 Task: Research Airbnb options in Mutengene, Cameroon from 12th December, 2023 to 16th December, 2023 for 8 adults.8 bedrooms having 8 beds and 8 bathrooms. Property type can be hotel. Amenities needed are: wifi, TV, free parkinig on premises, gym, breakfast. Booking option can be shelf check-in. Look for 3 properties as per requirement.
Action: Mouse moved to (574, 133)
Screenshot: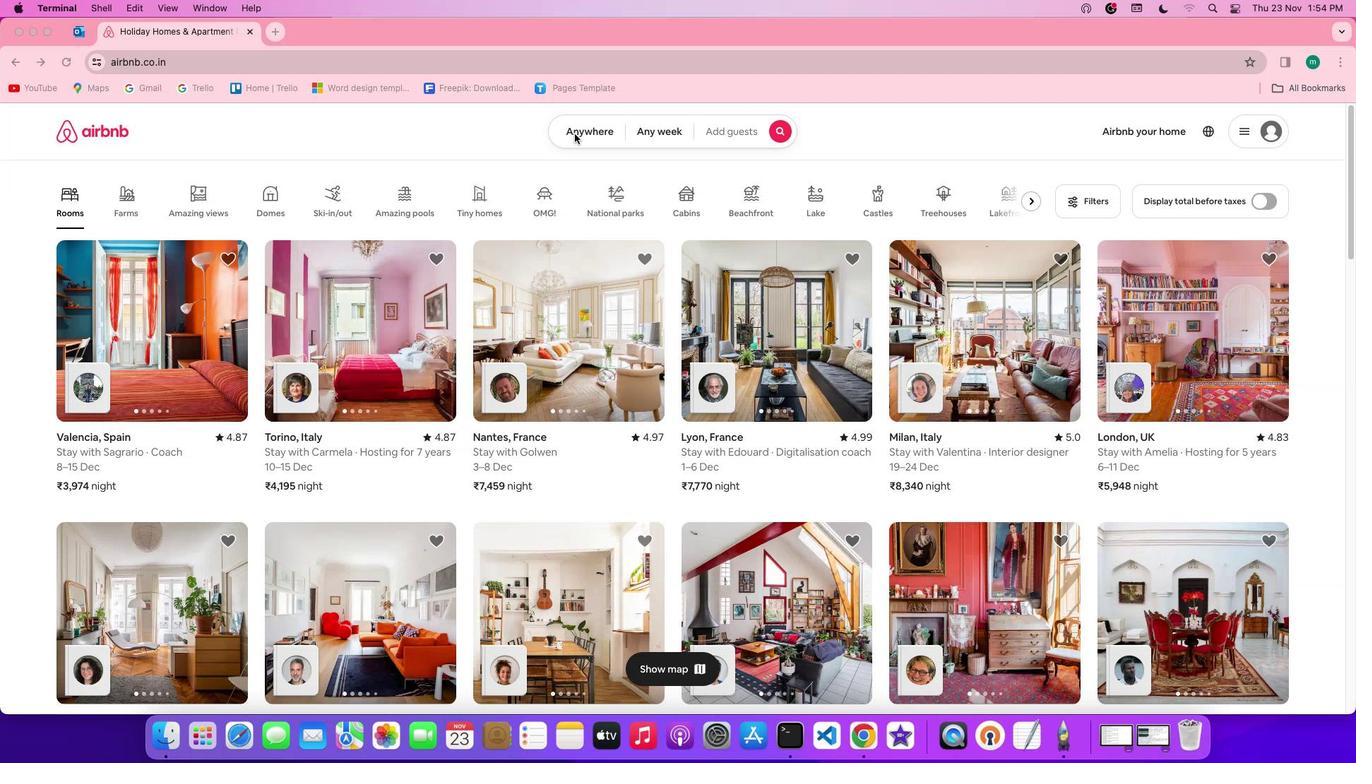 
Action: Mouse pressed left at (574, 133)
Screenshot: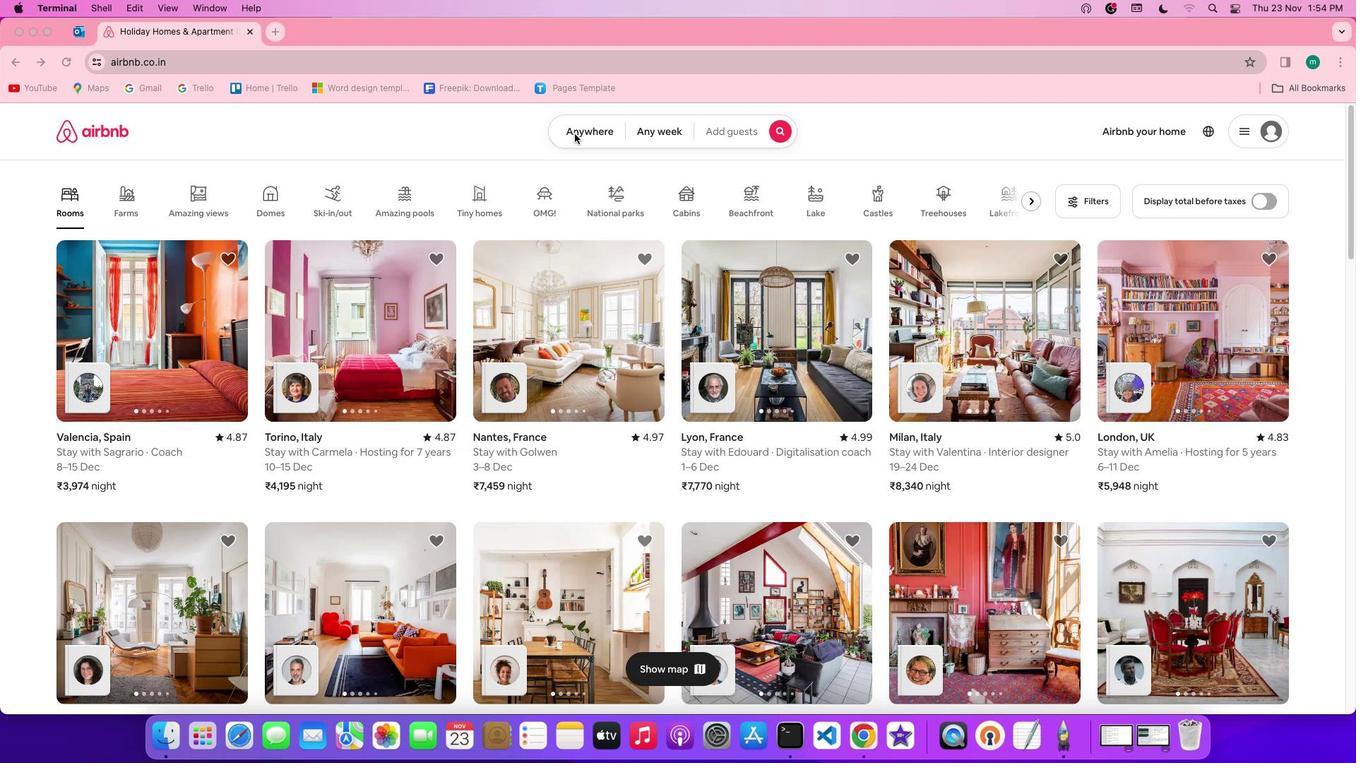 
Action: Mouse pressed left at (574, 133)
Screenshot: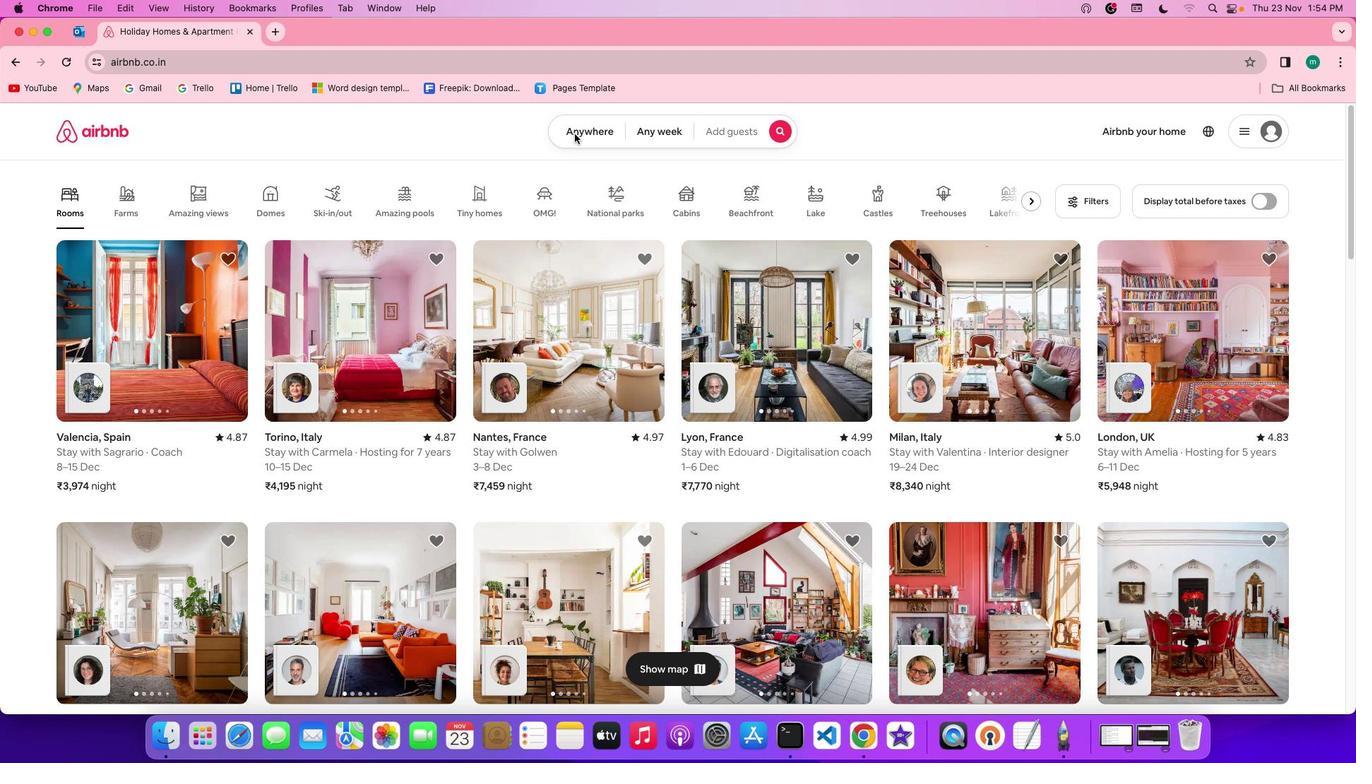 
Action: Mouse moved to (498, 188)
Screenshot: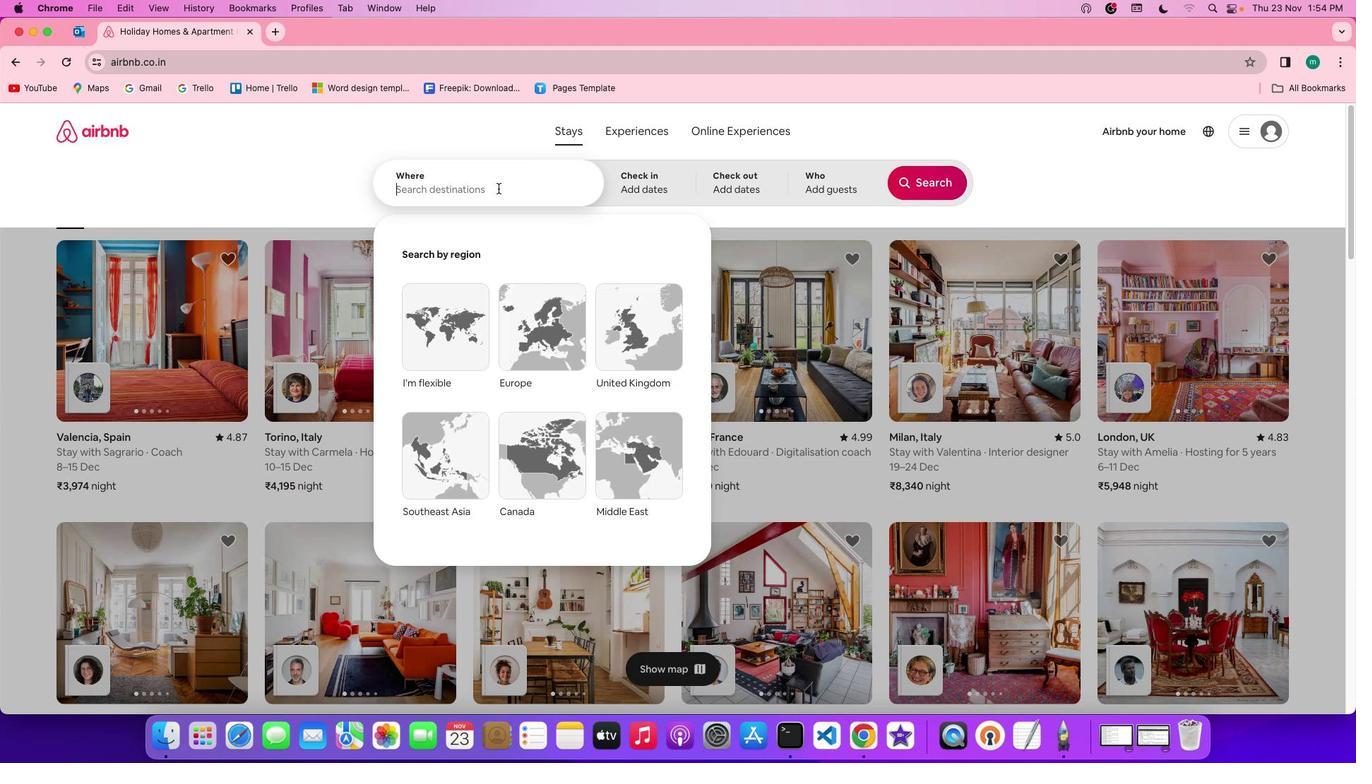 
Action: Mouse pressed left at (498, 188)
Screenshot: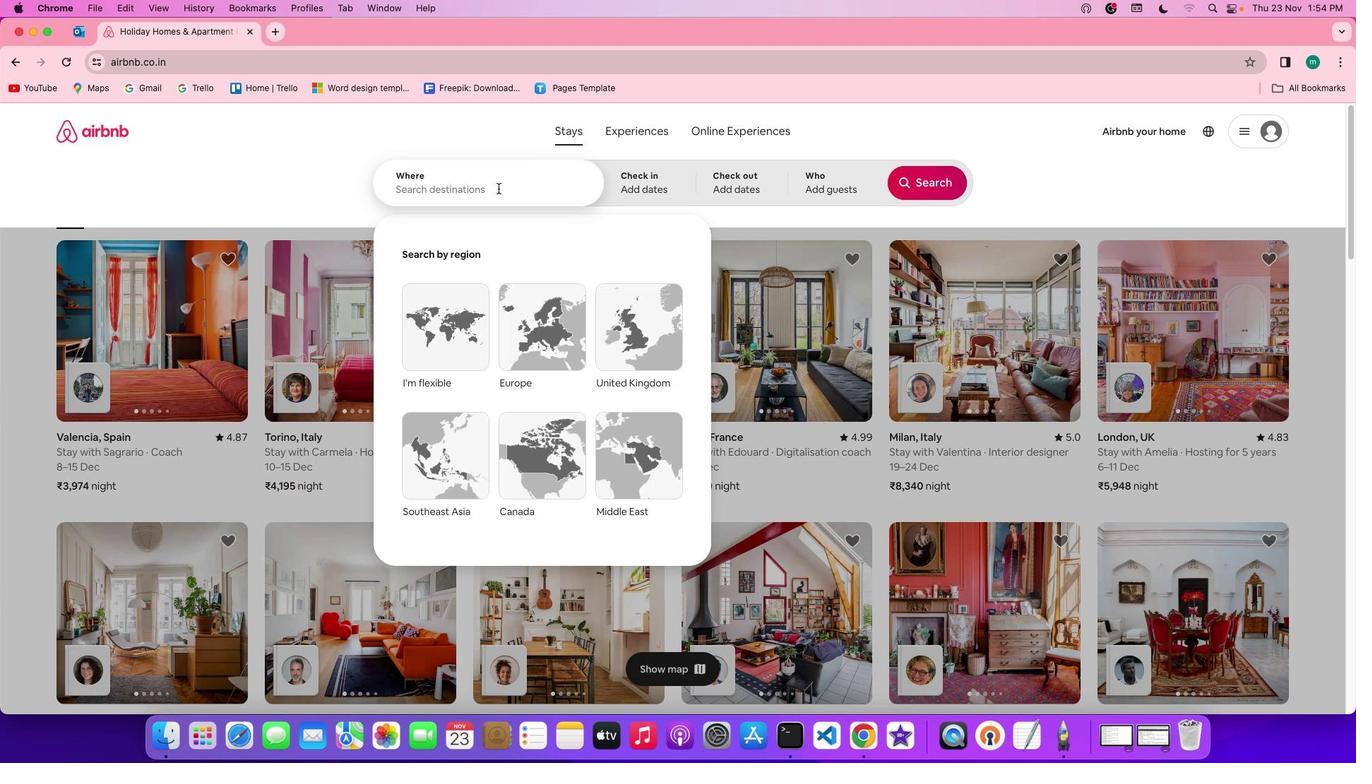 
Action: Key pressed Key.shift'M''u''t''e''n''g''e''n''e'','Key.spaceKey.shift'c''a''m''e''r''o''o''n'
Screenshot: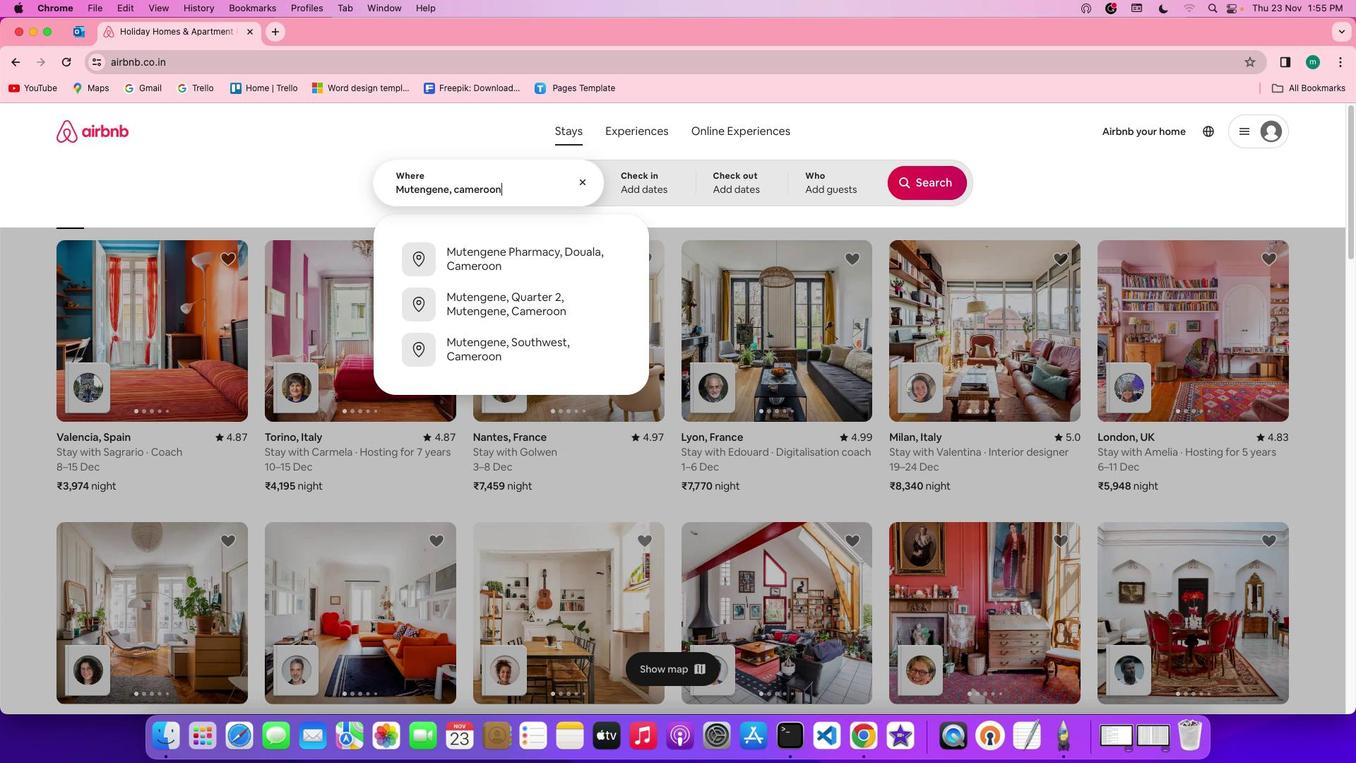 
Action: Mouse moved to (635, 181)
Screenshot: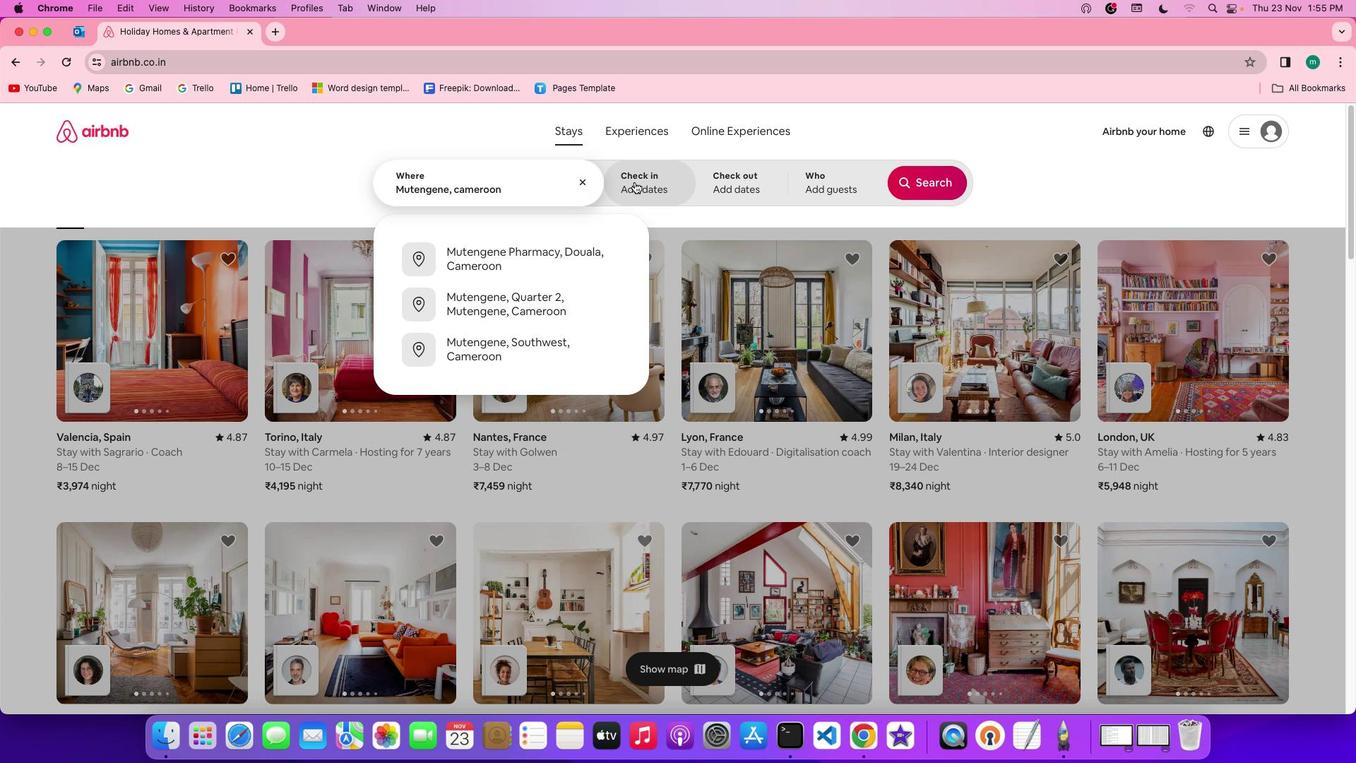 
Action: Mouse pressed left at (635, 181)
Screenshot: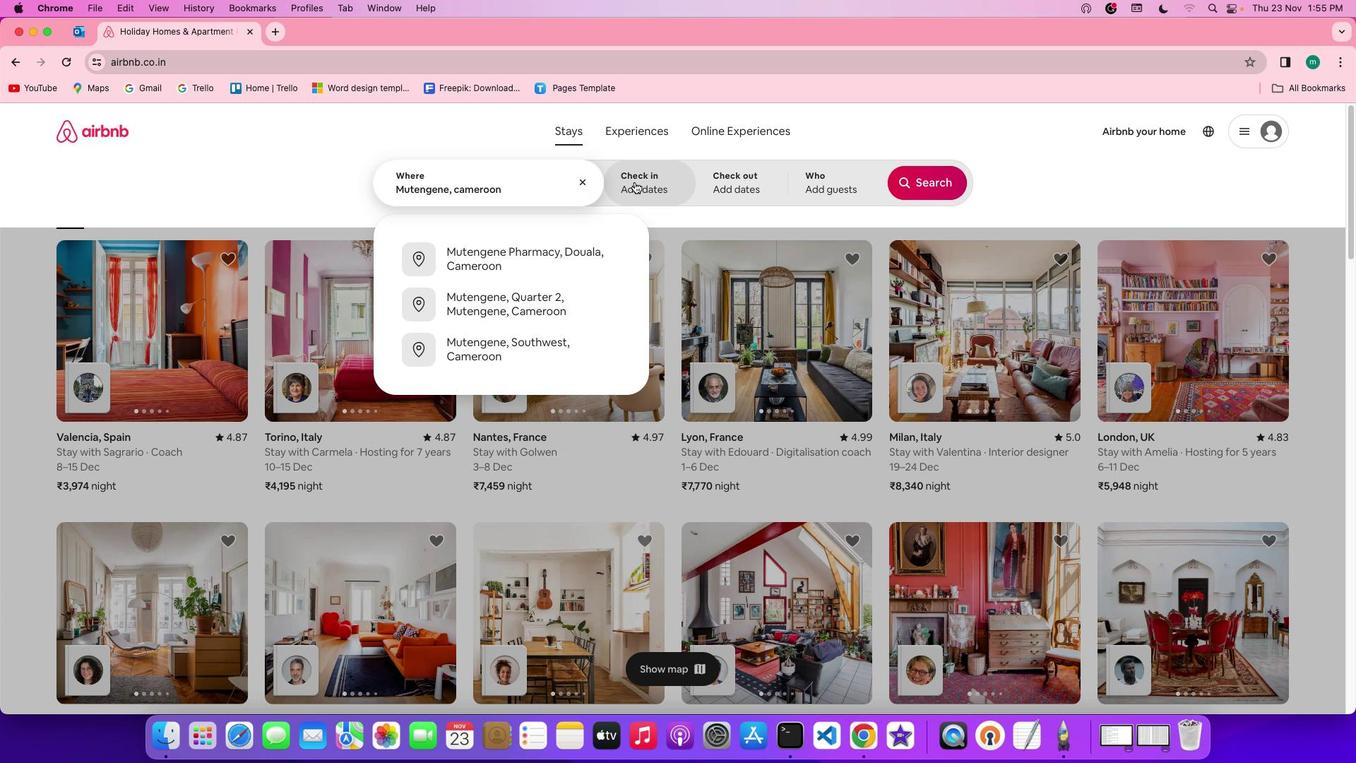 
Action: Mouse moved to (760, 430)
Screenshot: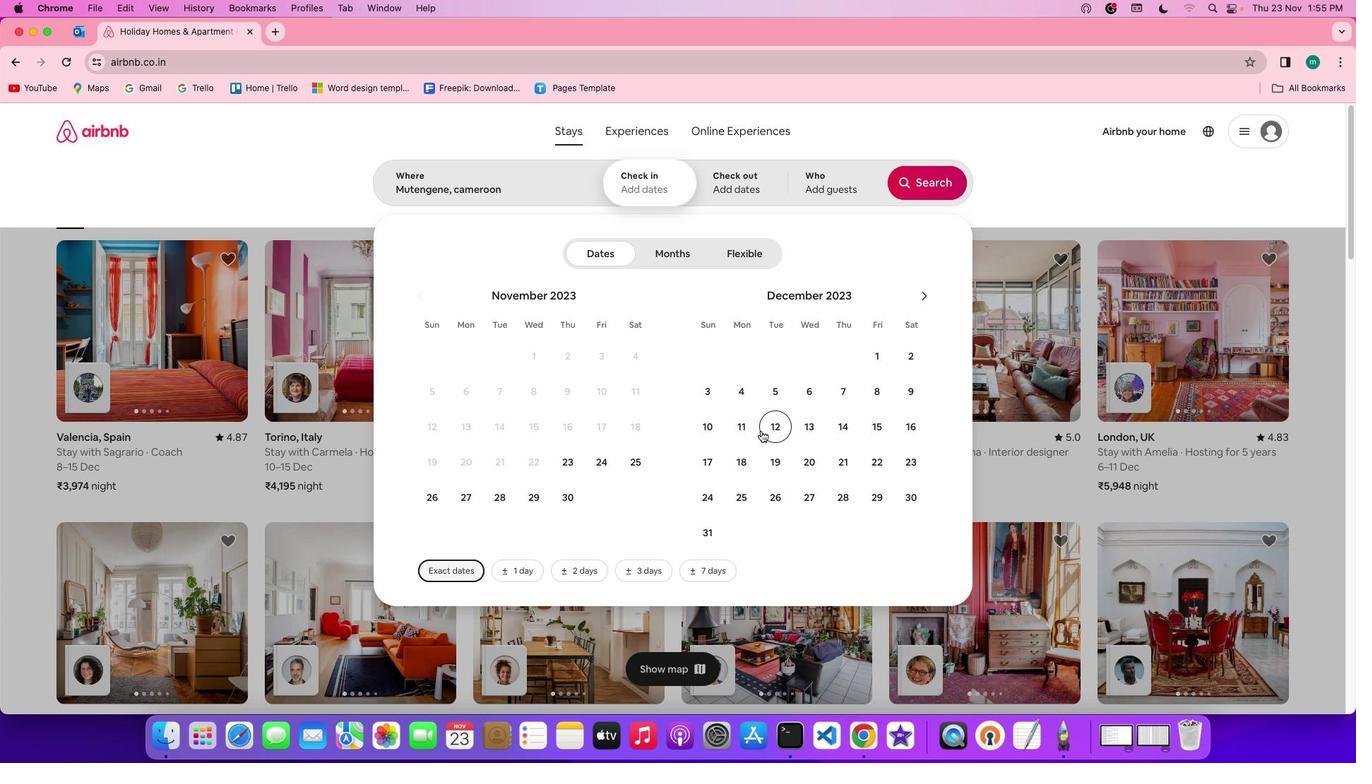 
Action: Mouse pressed left at (760, 430)
Screenshot: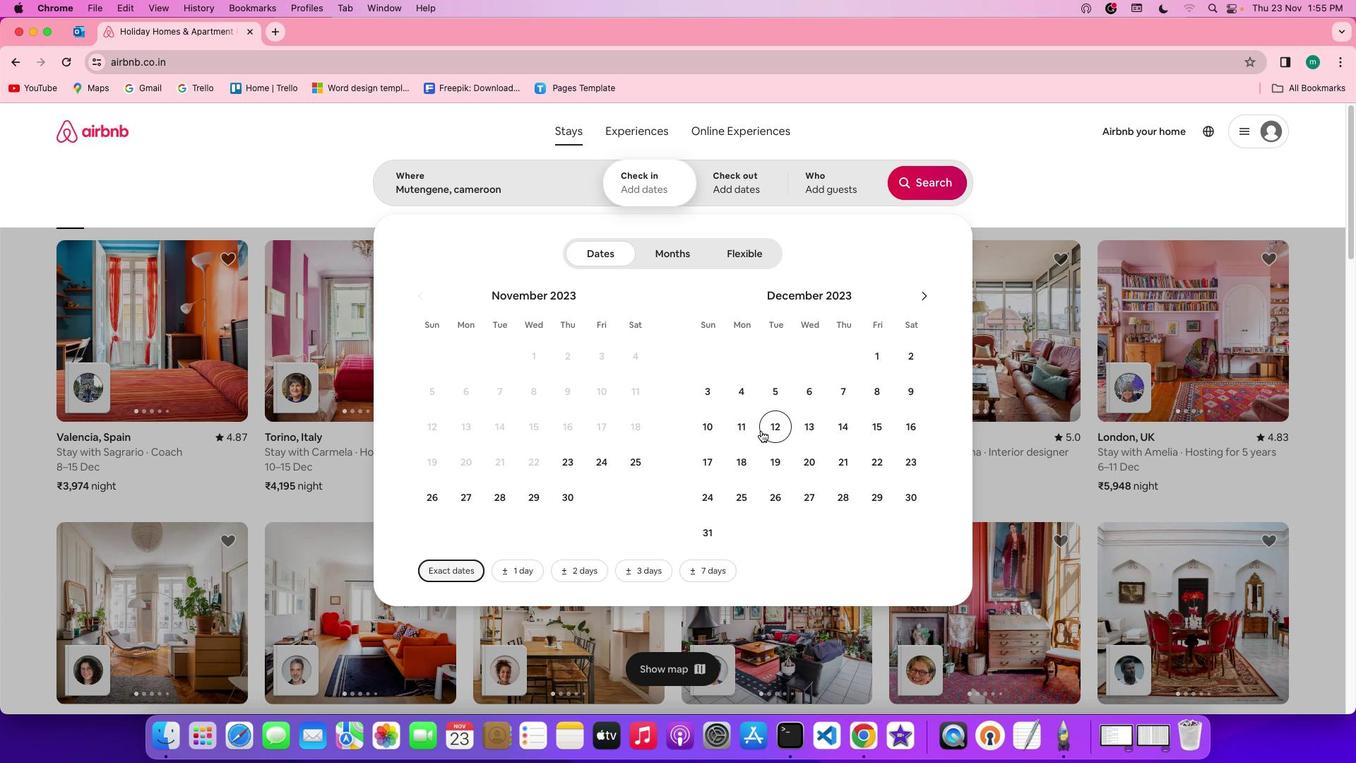 
Action: Mouse moved to (898, 423)
Screenshot: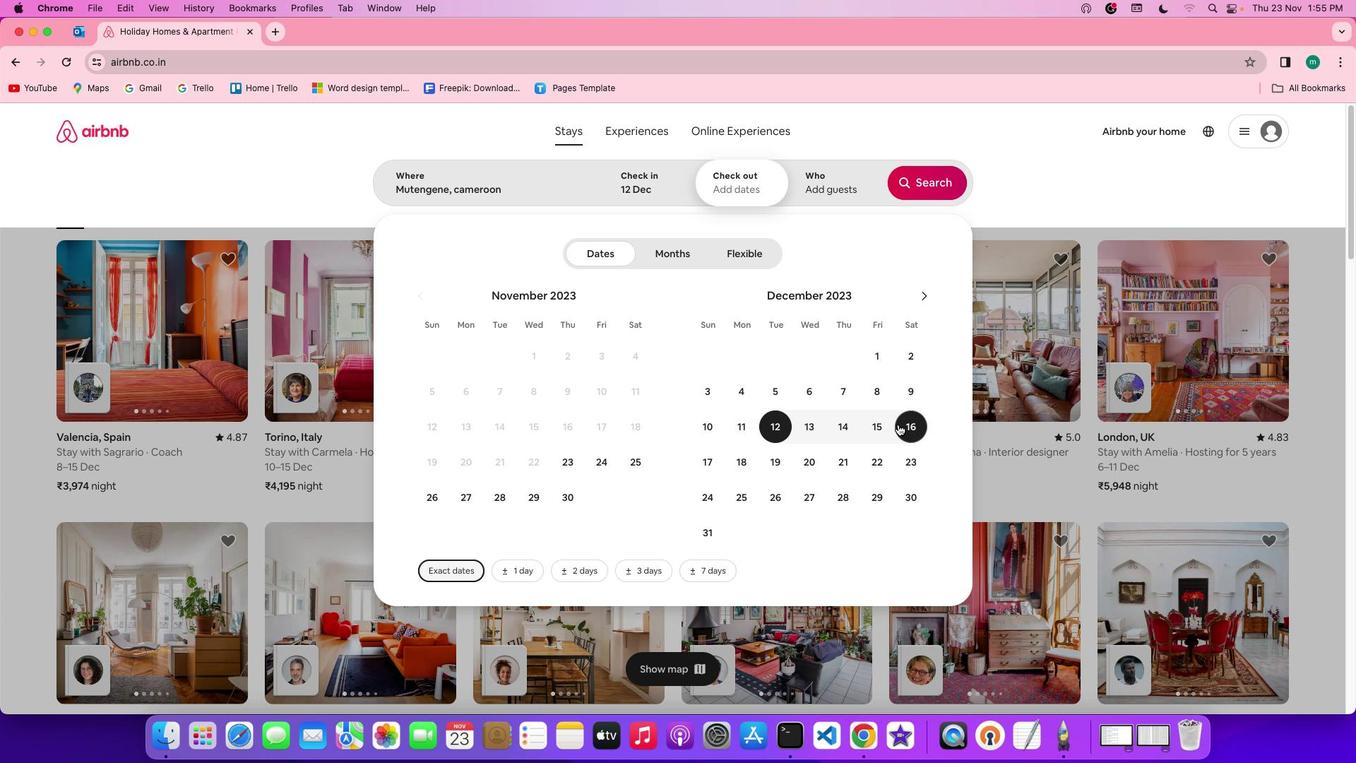 
Action: Mouse pressed left at (898, 423)
Screenshot: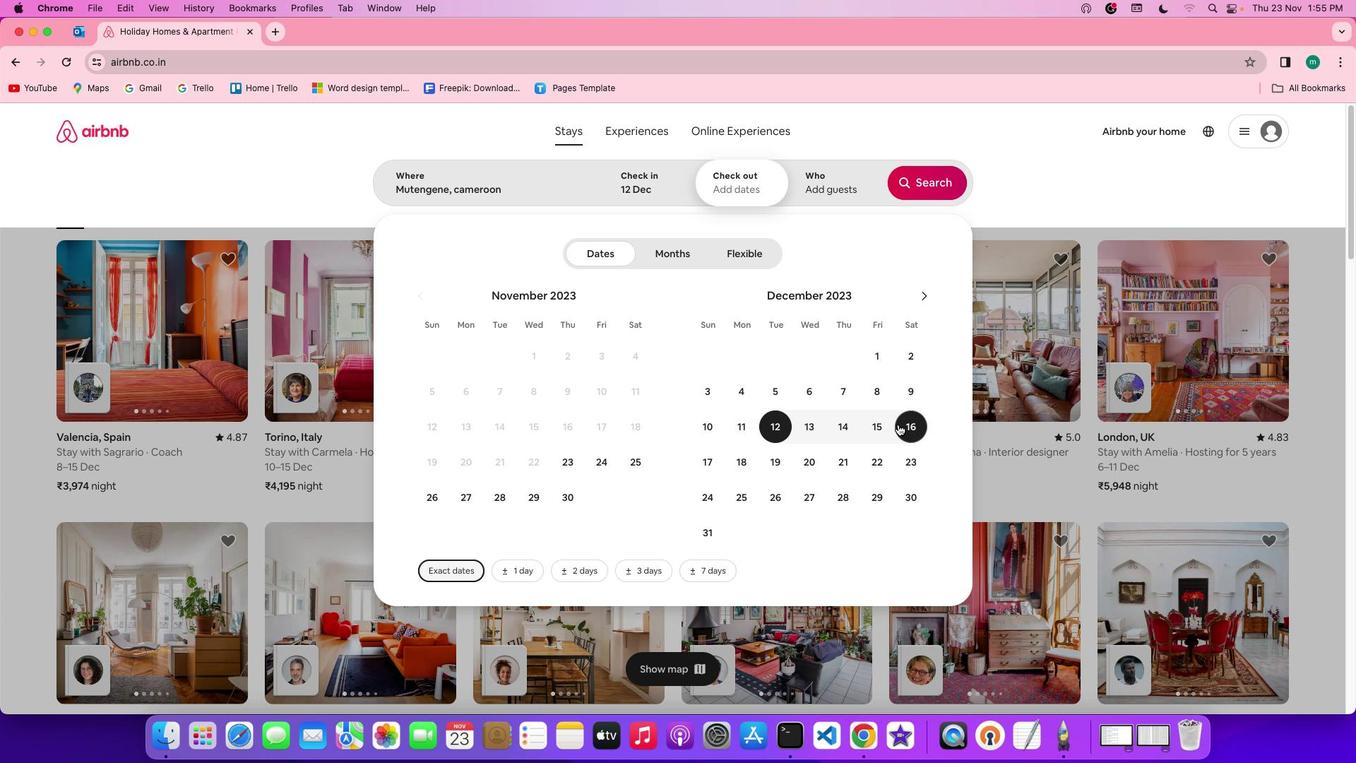 
Action: Mouse moved to (856, 187)
Screenshot: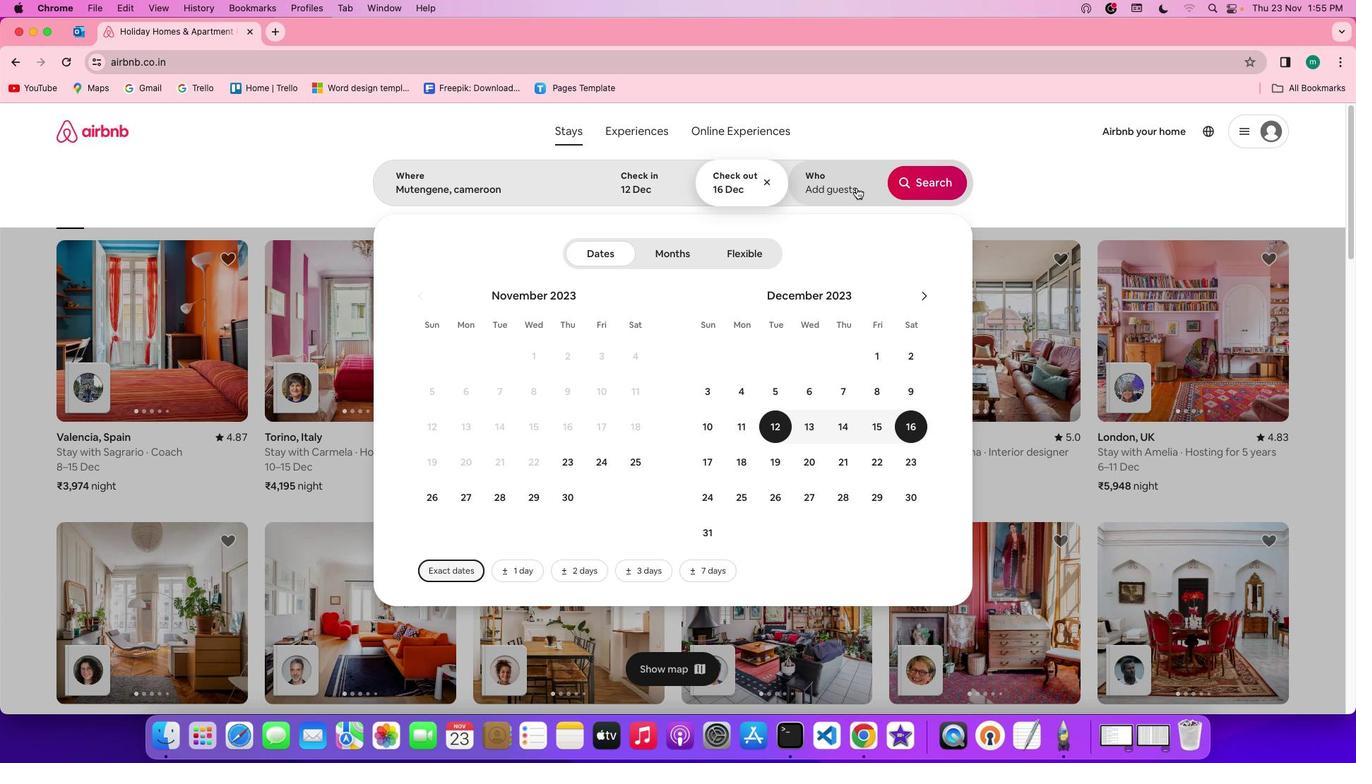 
Action: Mouse pressed left at (856, 187)
Screenshot: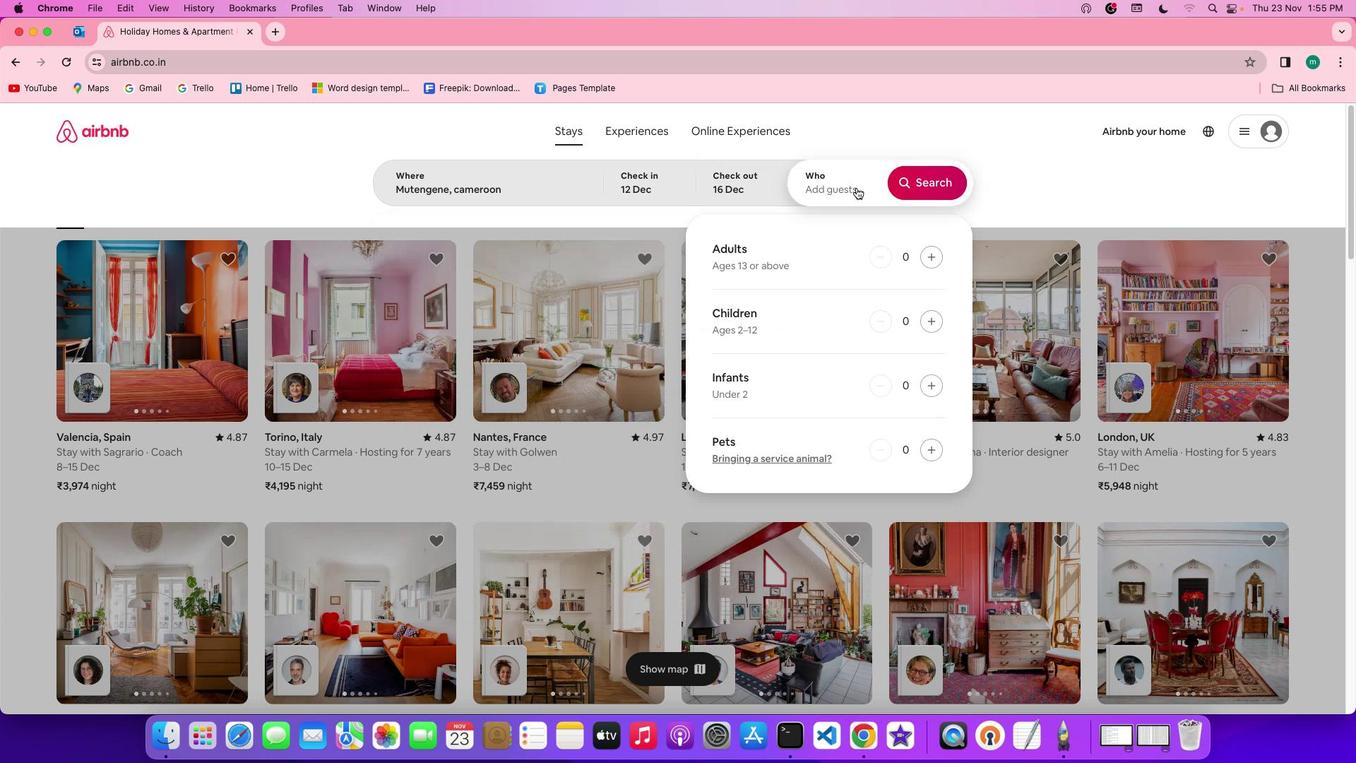 
Action: Mouse moved to (934, 264)
Screenshot: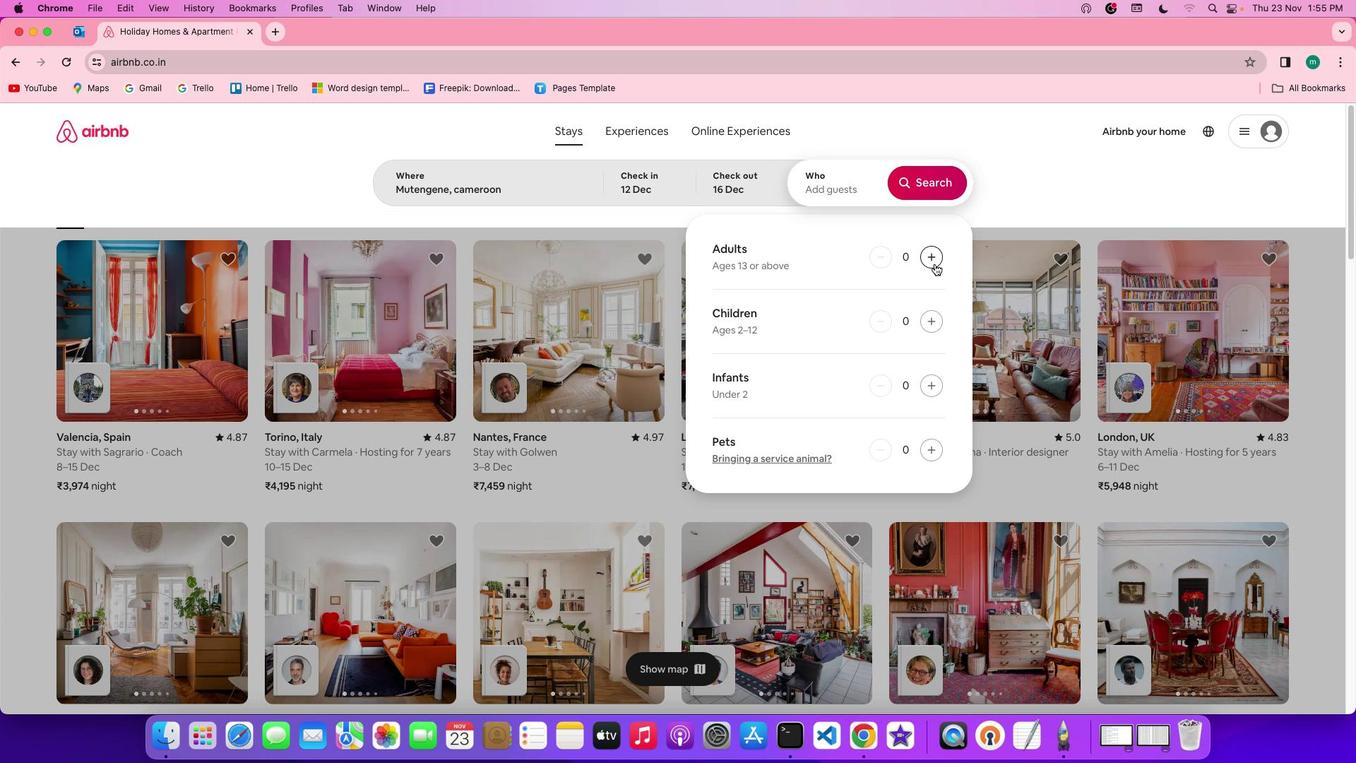 
Action: Mouse pressed left at (934, 264)
Screenshot: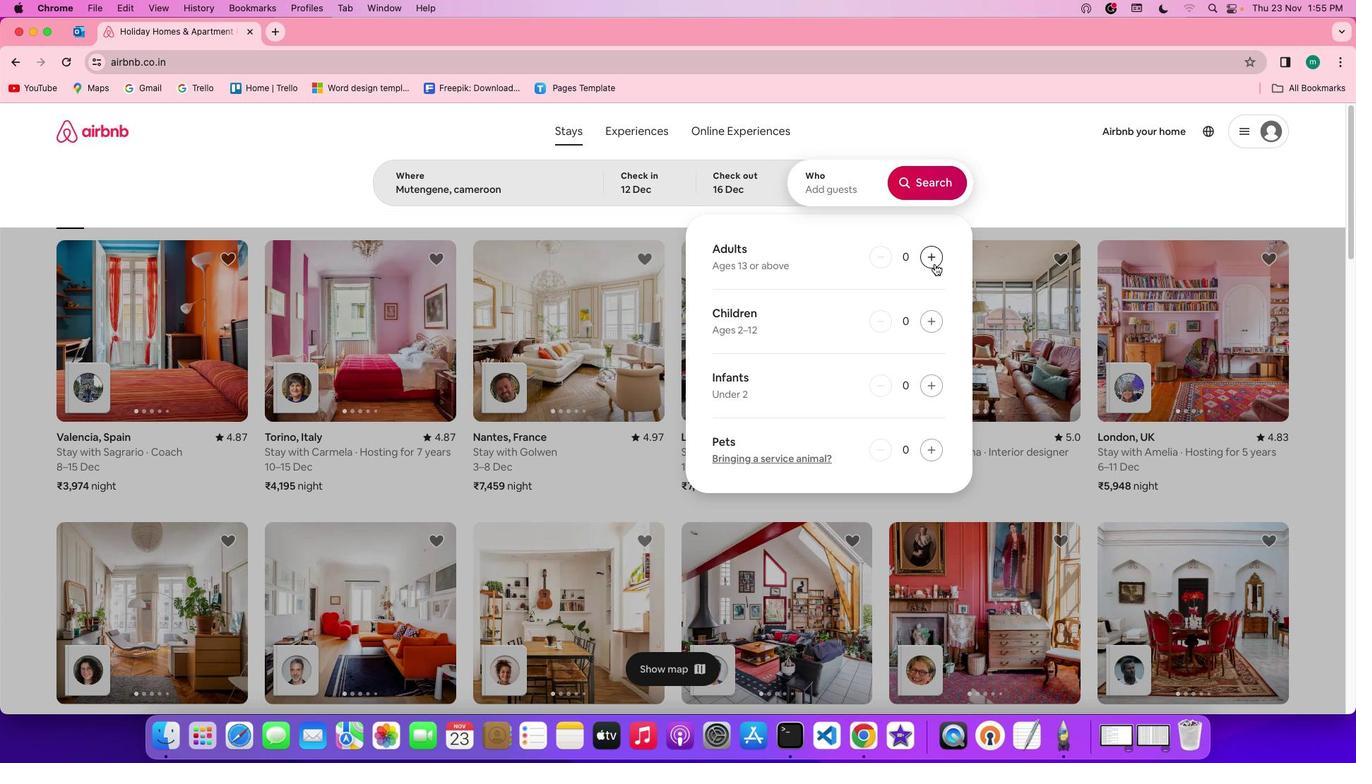 
Action: Mouse pressed left at (934, 264)
Screenshot: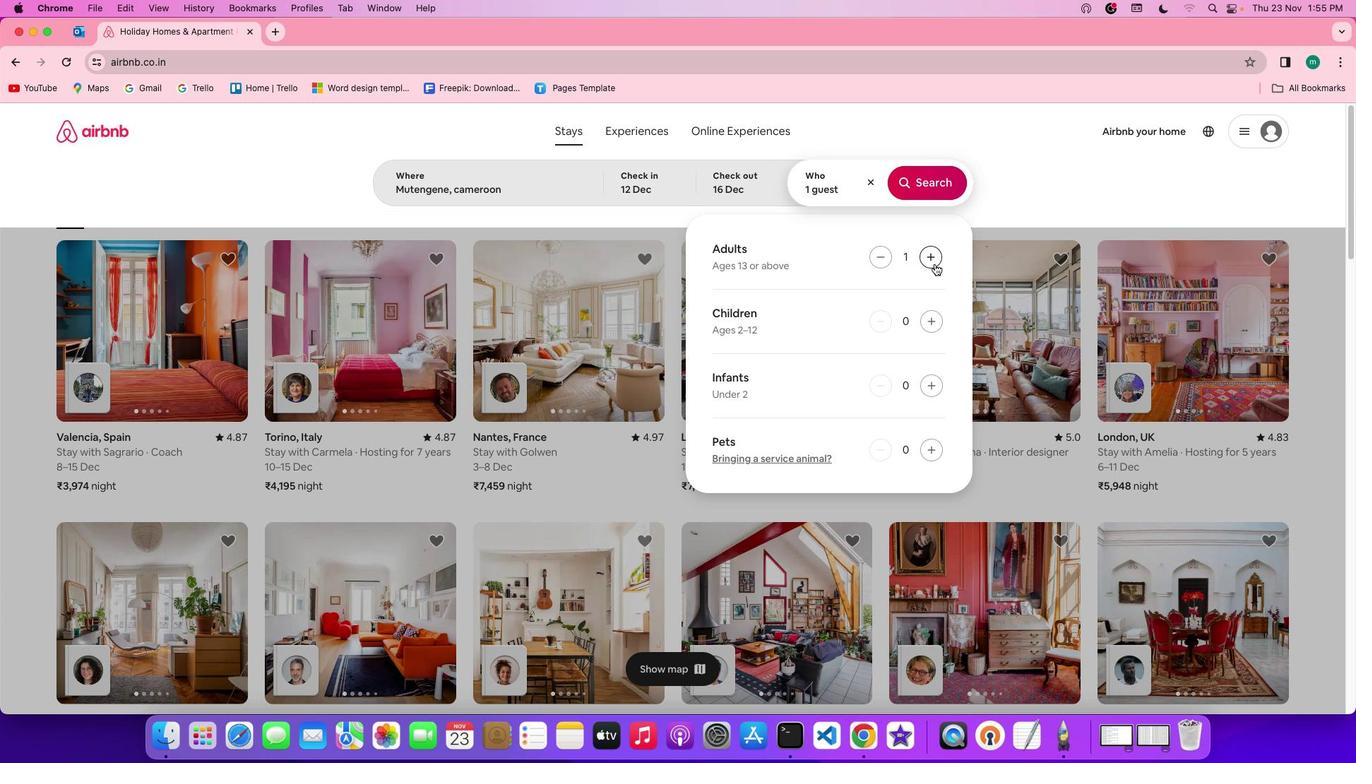 
Action: Mouse pressed left at (934, 264)
Screenshot: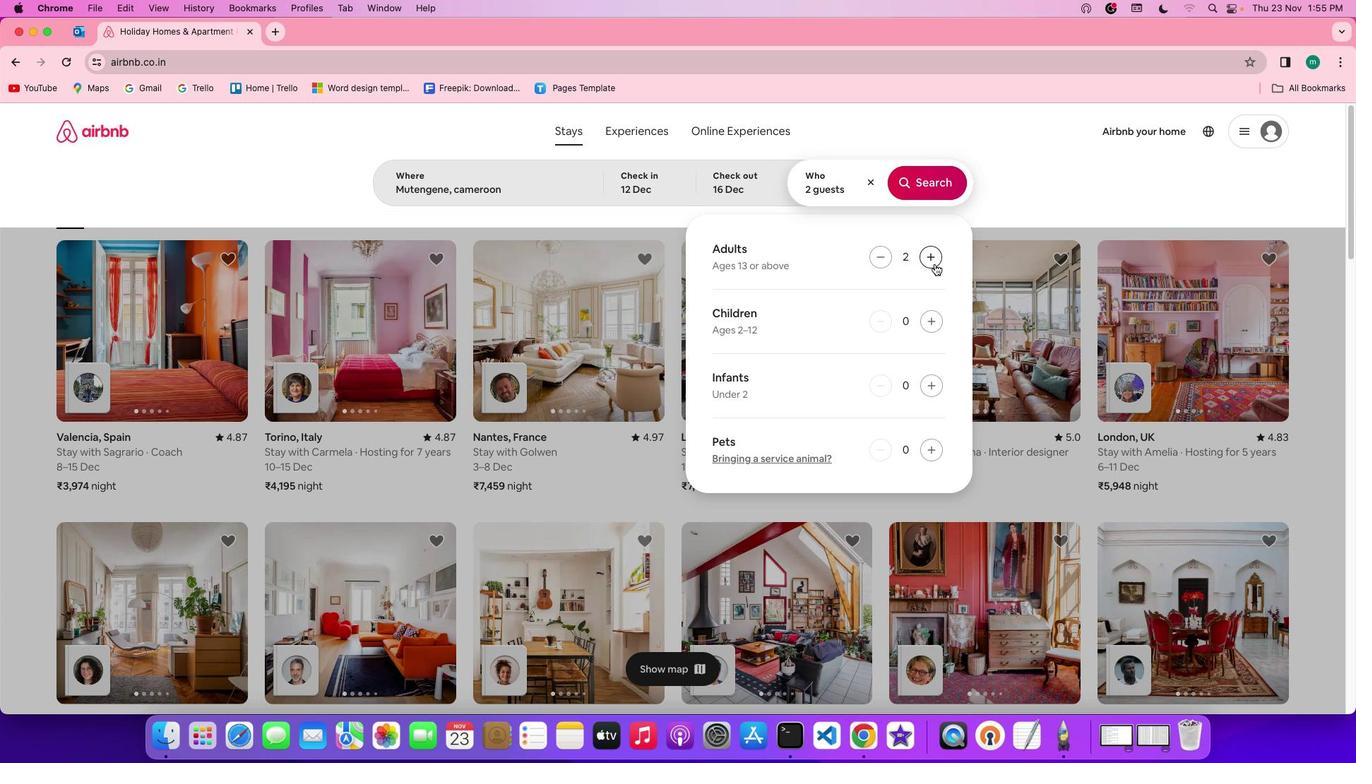 
Action: Mouse pressed left at (934, 264)
Screenshot: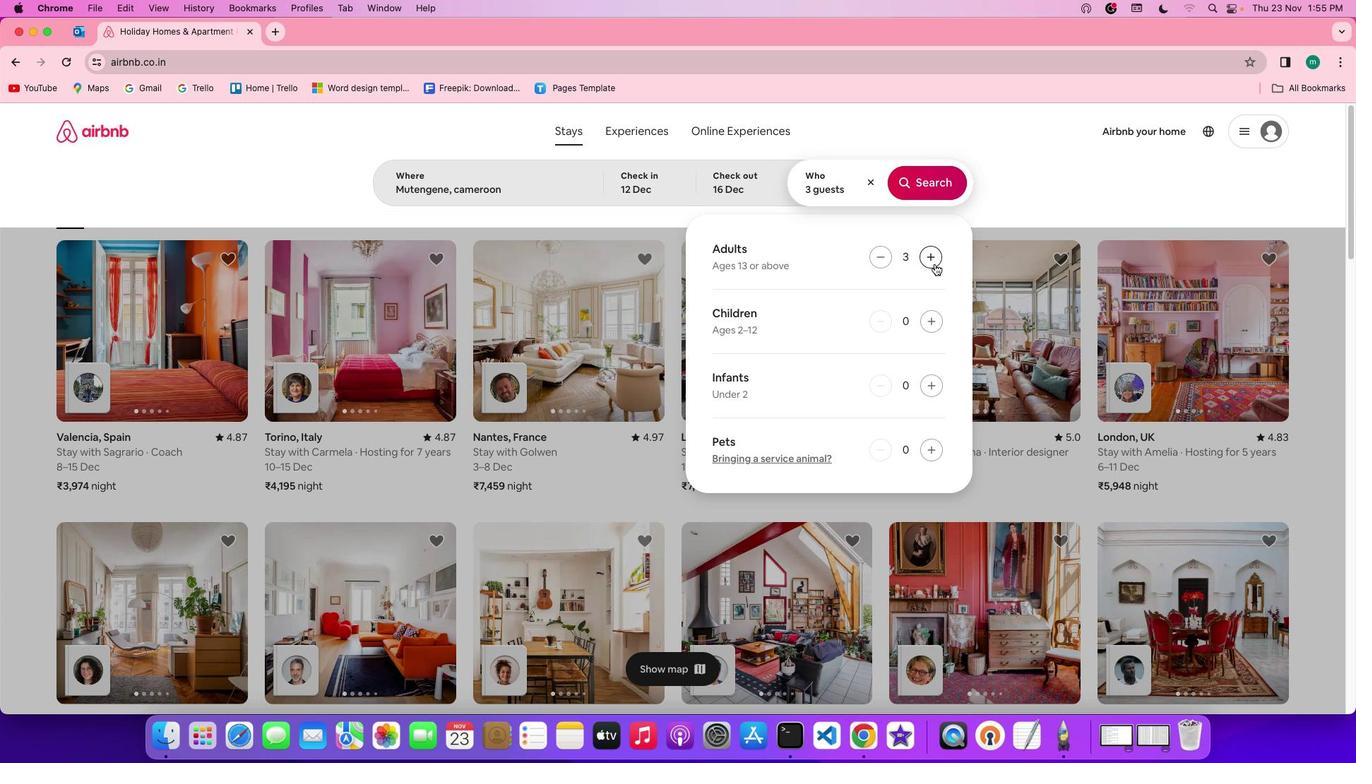 
Action: Mouse pressed left at (934, 264)
Screenshot: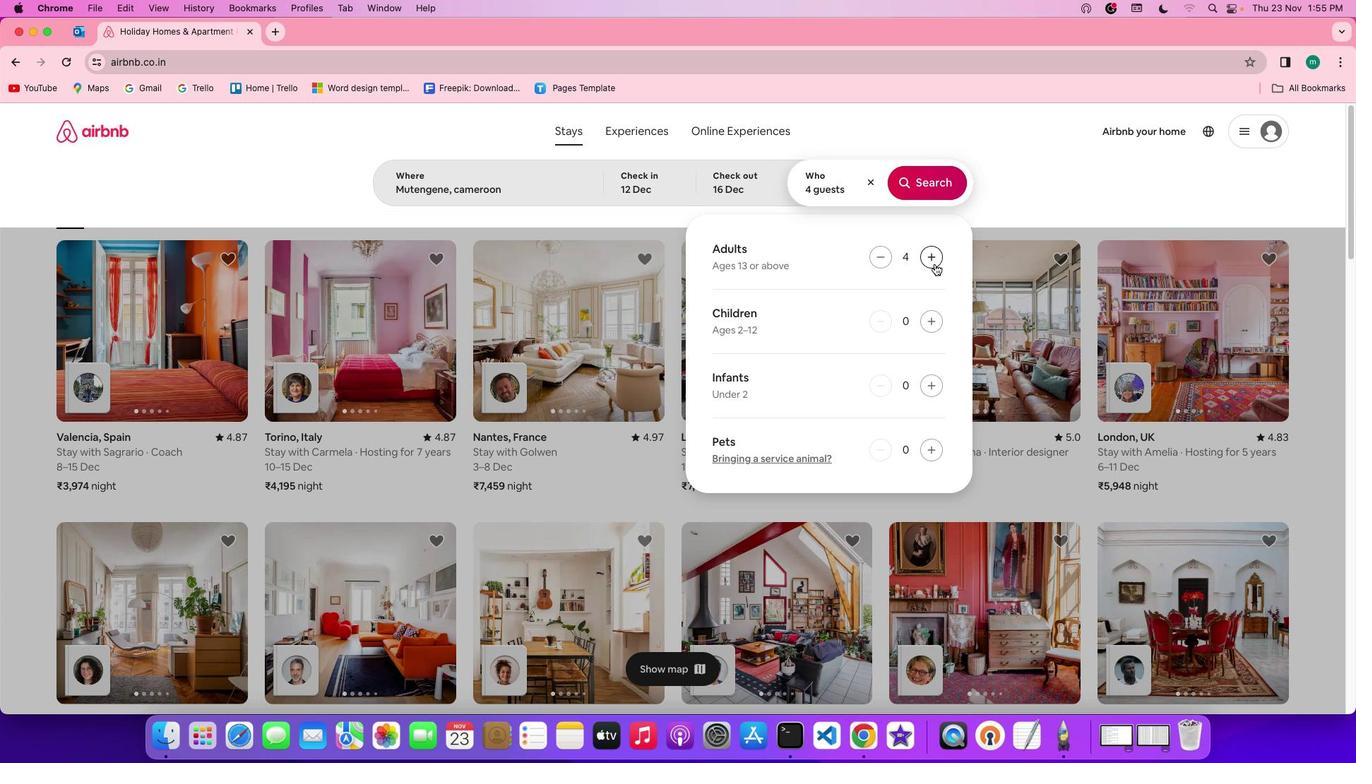 
Action: Mouse pressed left at (934, 264)
Screenshot: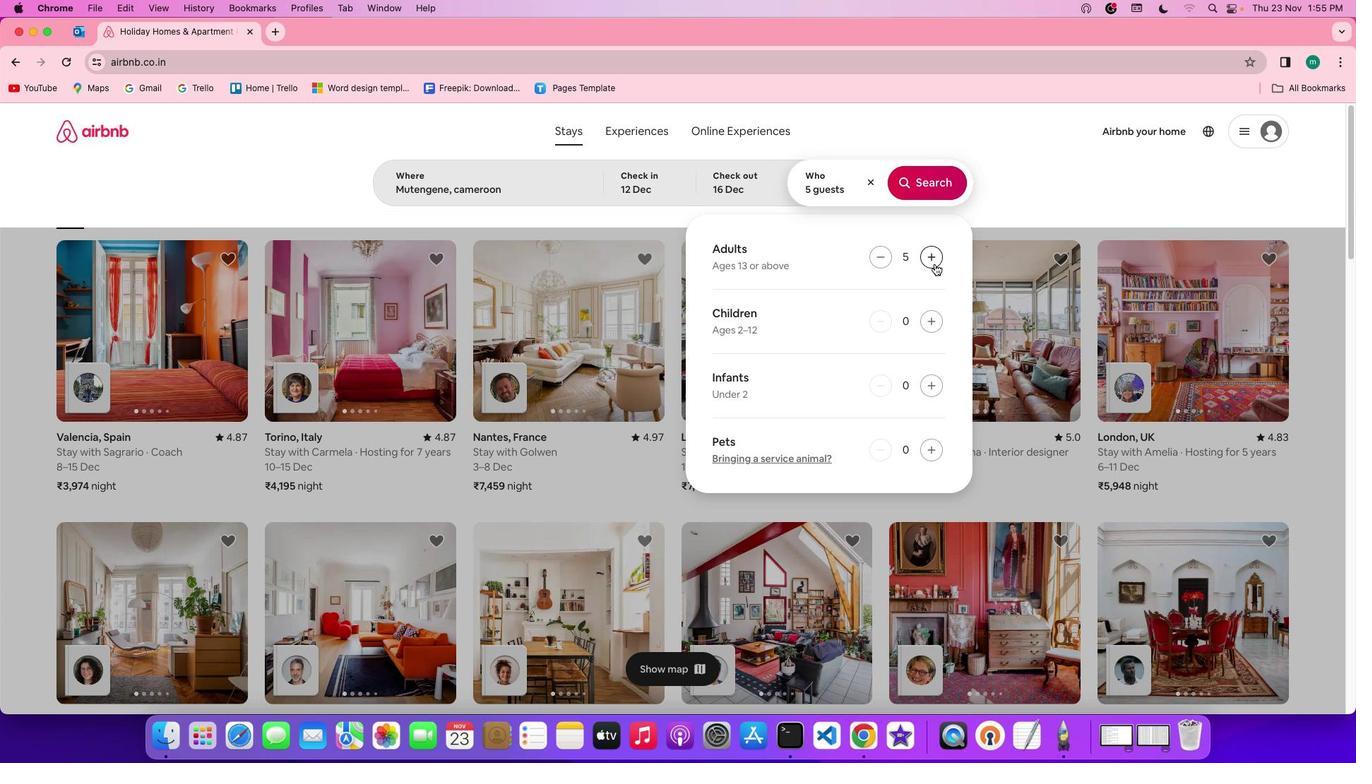 
Action: Mouse pressed left at (934, 264)
Screenshot: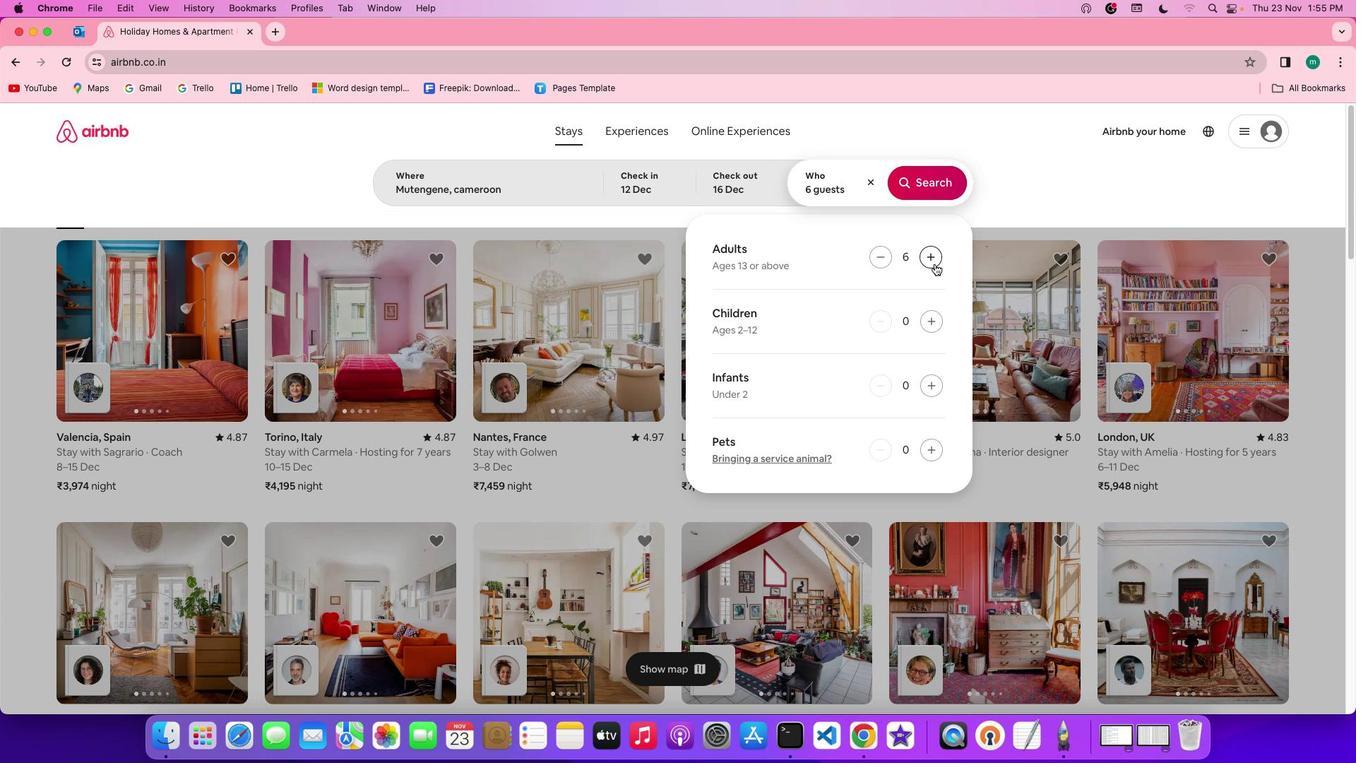 
Action: Mouse pressed left at (934, 264)
Screenshot: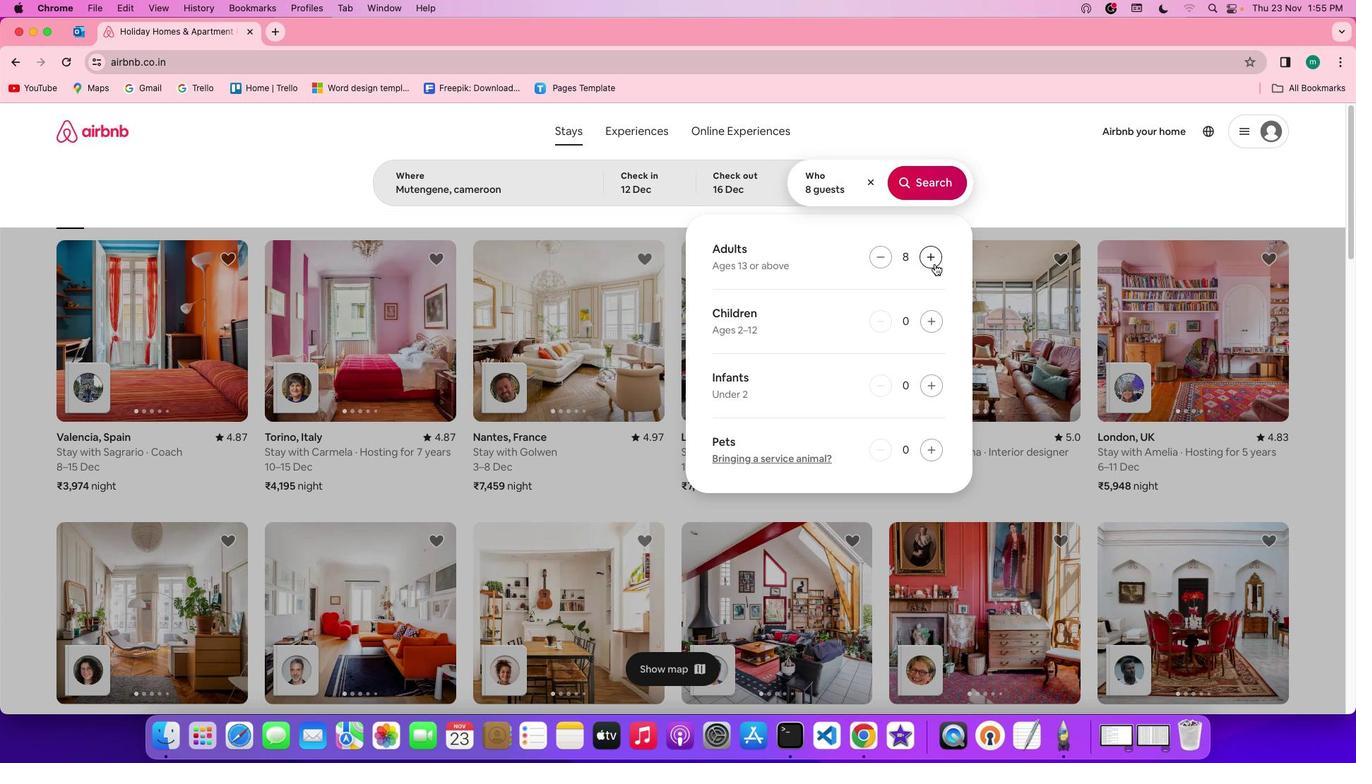 
Action: Mouse moved to (934, 185)
Screenshot: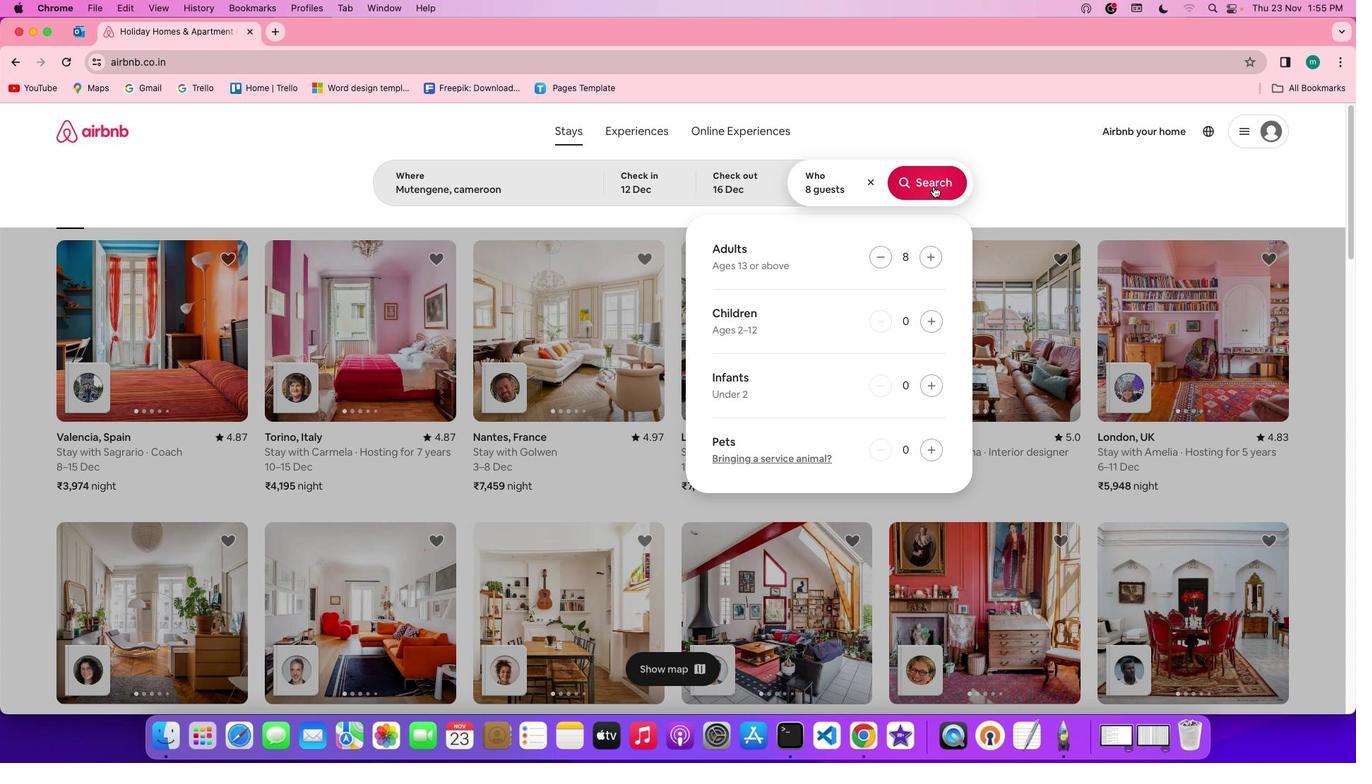 
Action: Mouse pressed left at (934, 185)
Screenshot: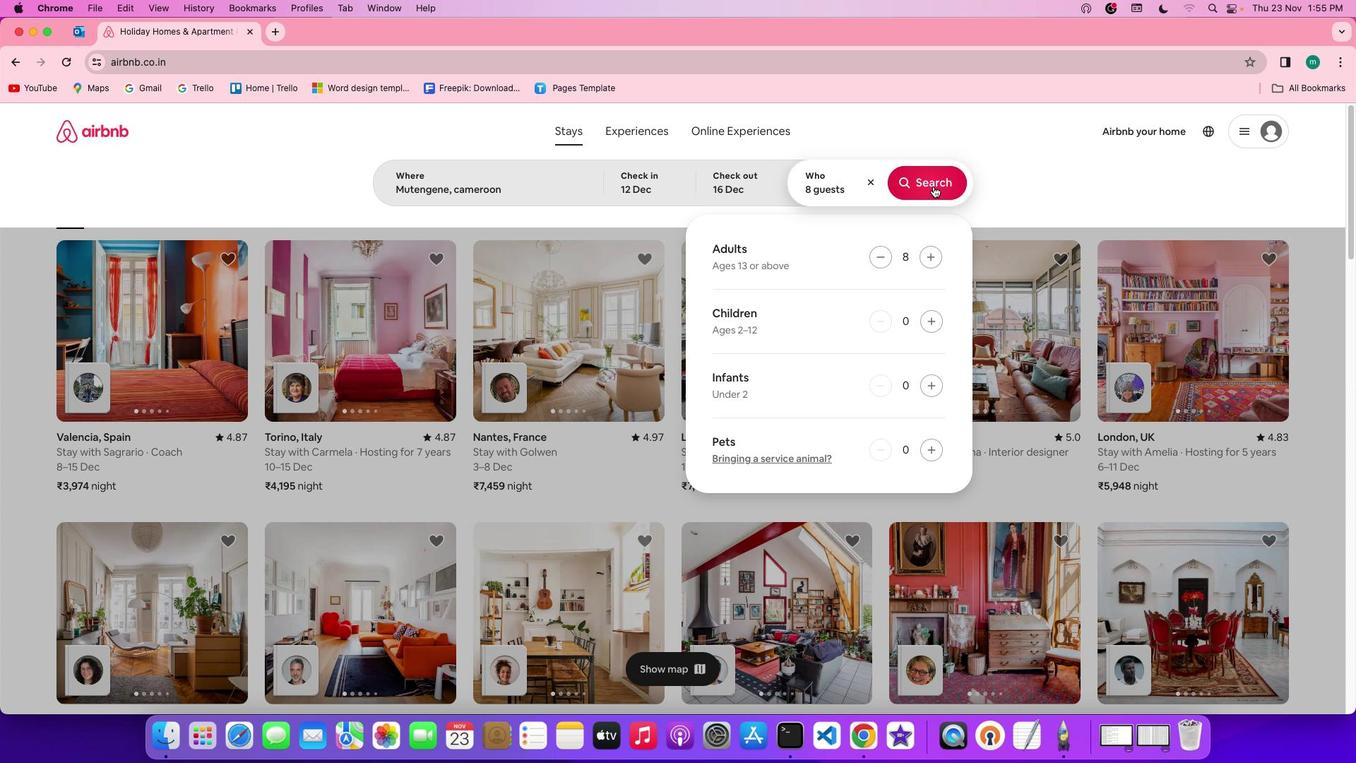 
Action: Mouse moved to (1126, 188)
Screenshot: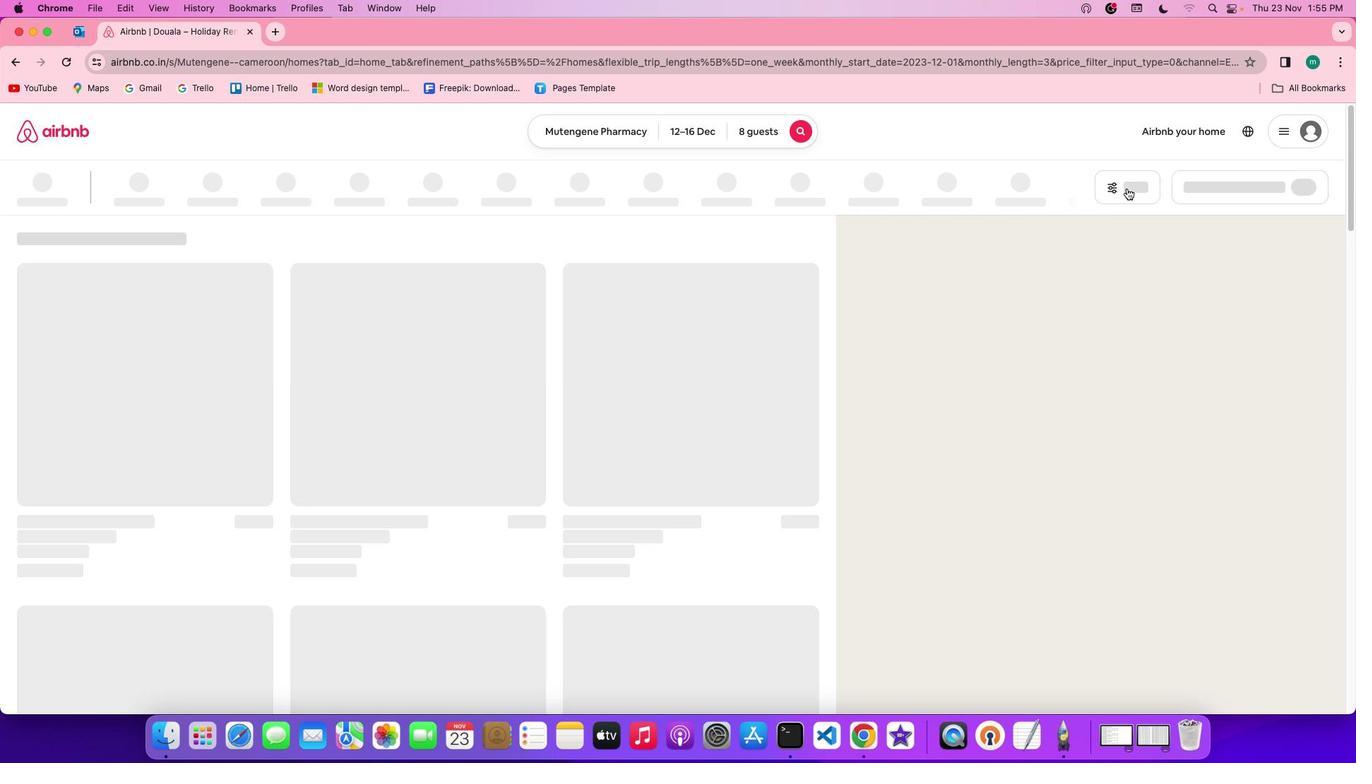 
Action: Mouse pressed left at (1126, 188)
Screenshot: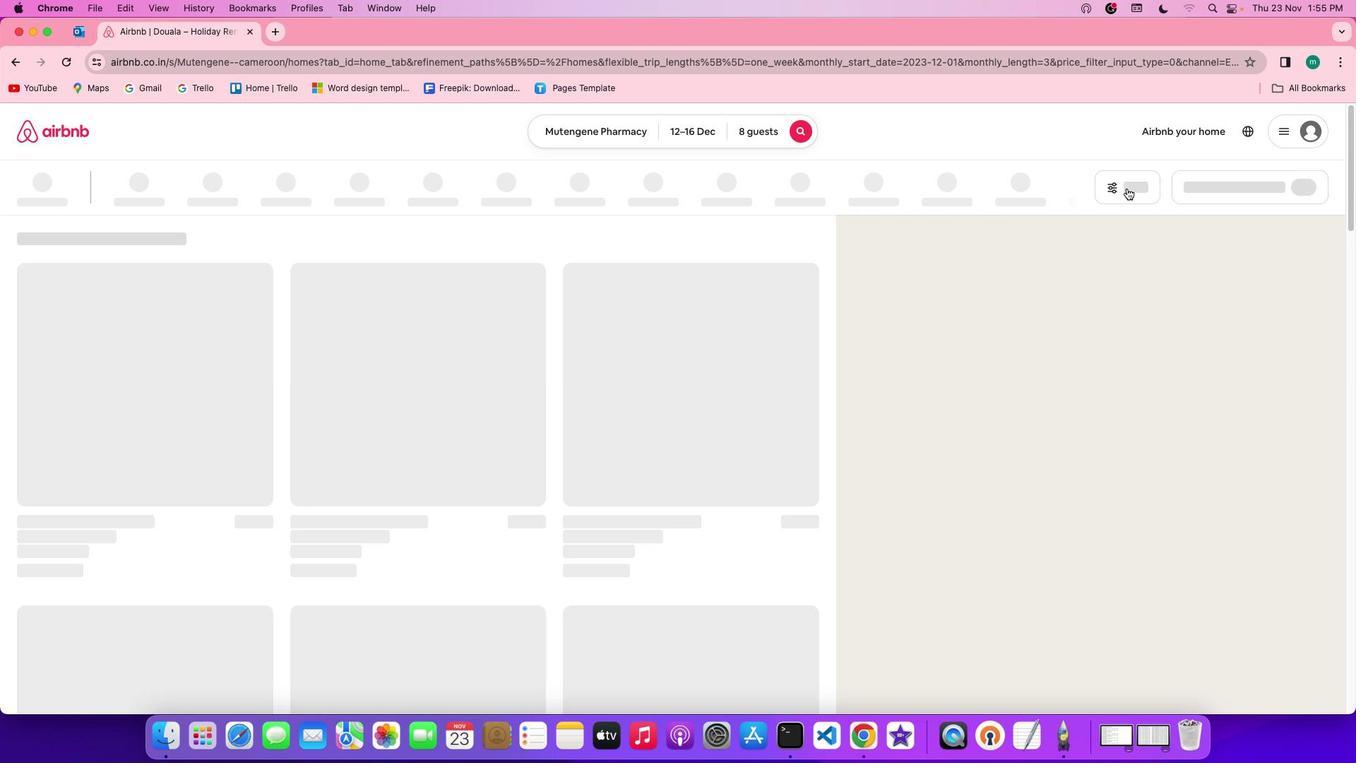 
Action: Mouse moved to (701, 428)
Screenshot: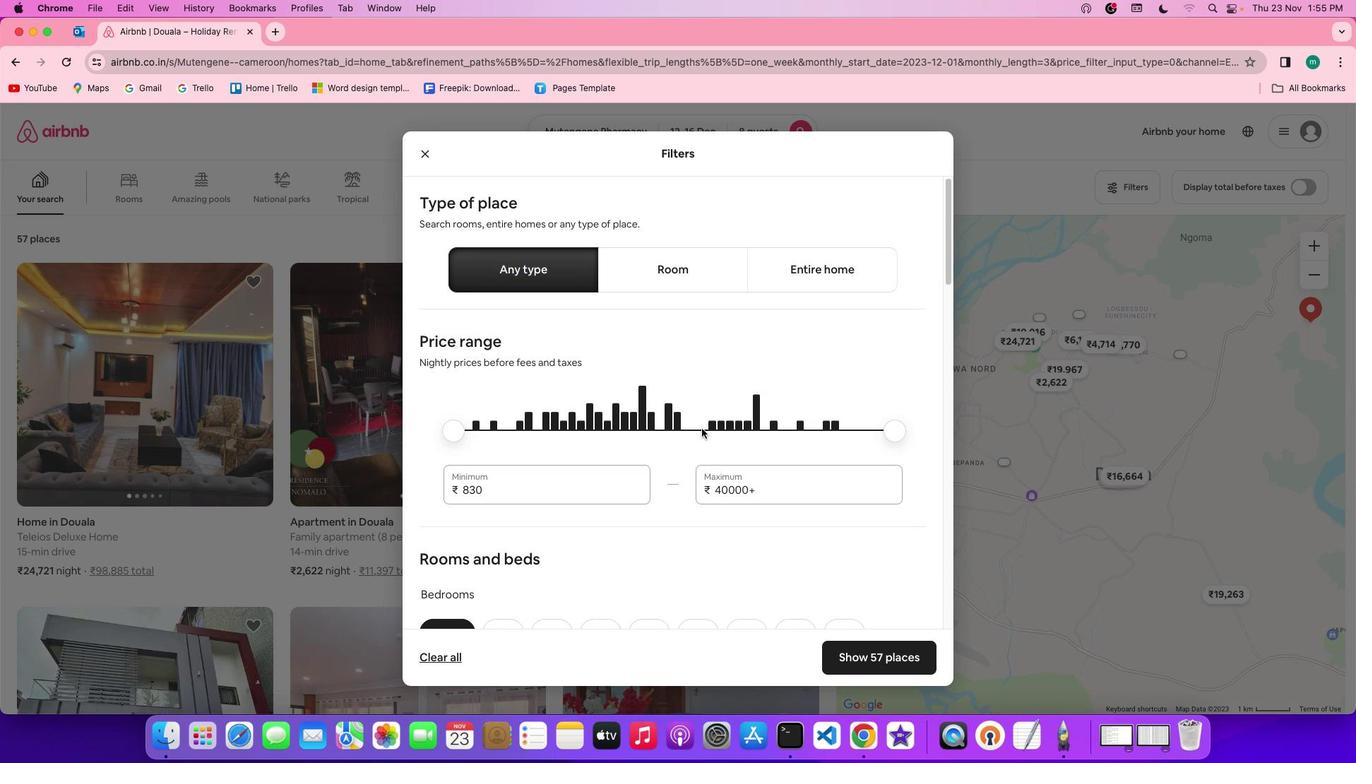 
Action: Mouse scrolled (701, 428) with delta (0, 0)
Screenshot: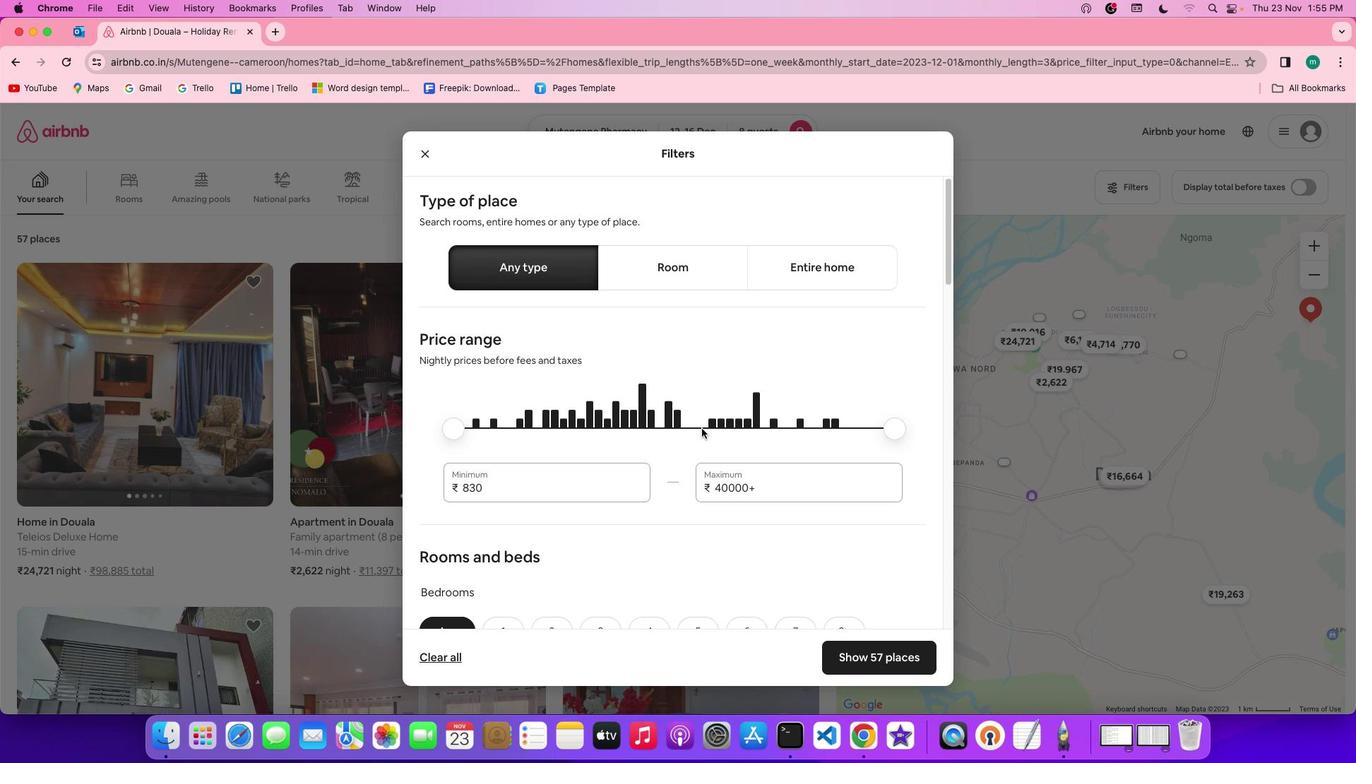 
Action: Mouse scrolled (701, 428) with delta (0, 0)
Screenshot: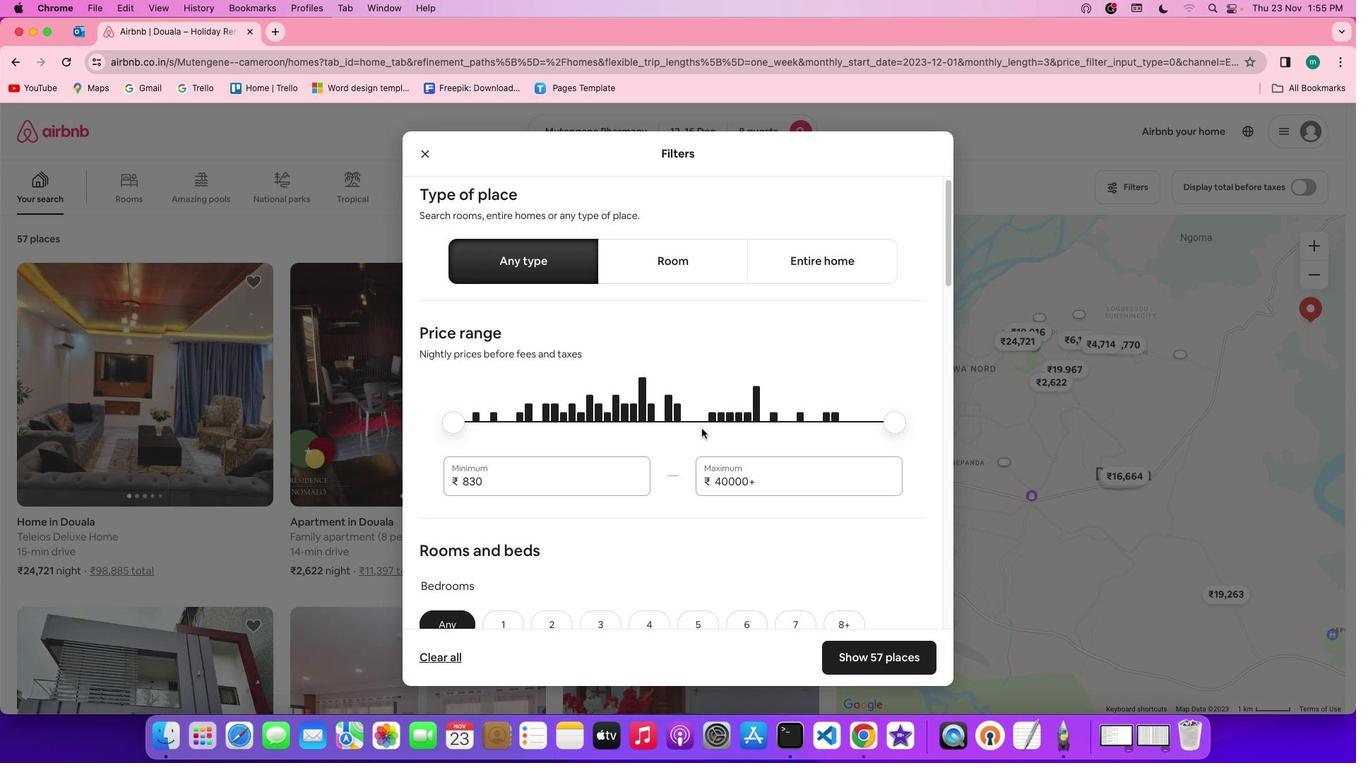 
Action: Mouse scrolled (701, 428) with delta (0, -1)
Screenshot: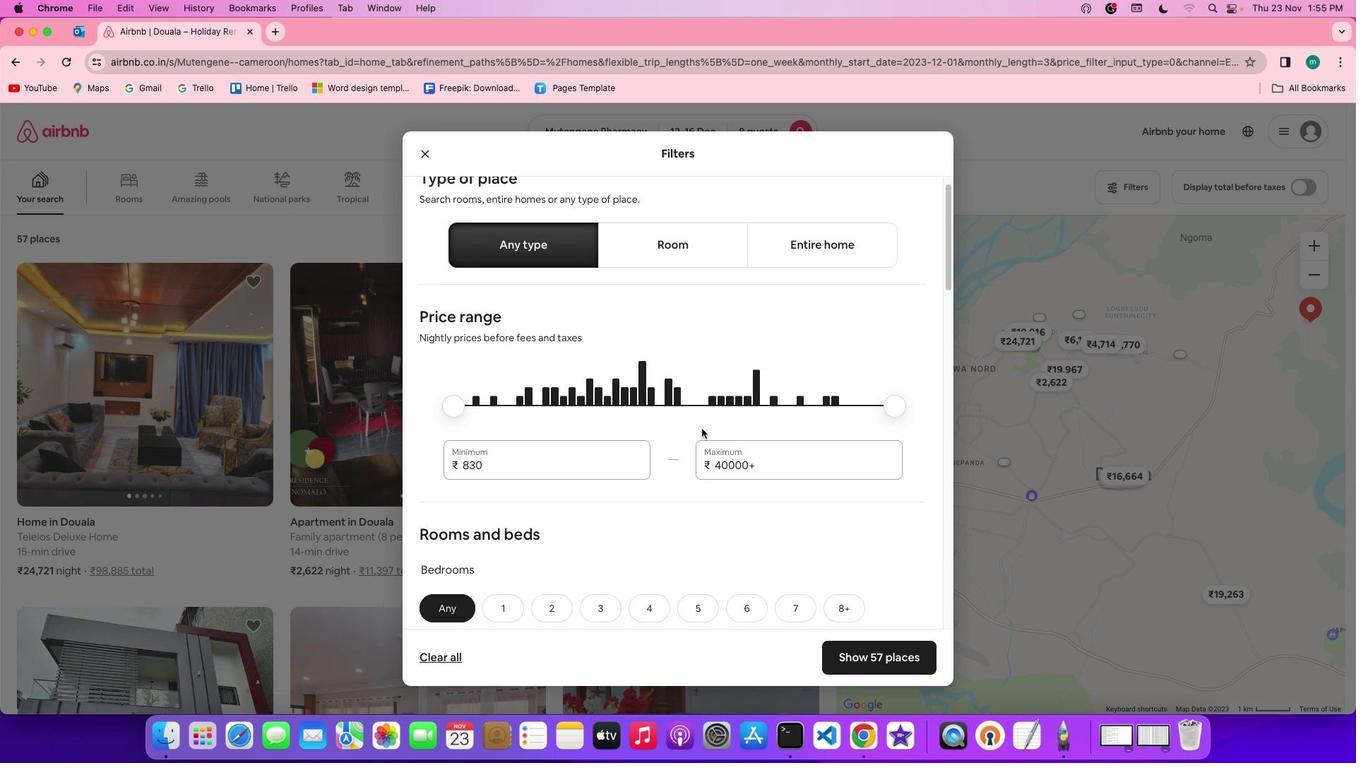 
Action: Mouse scrolled (701, 428) with delta (0, 0)
Screenshot: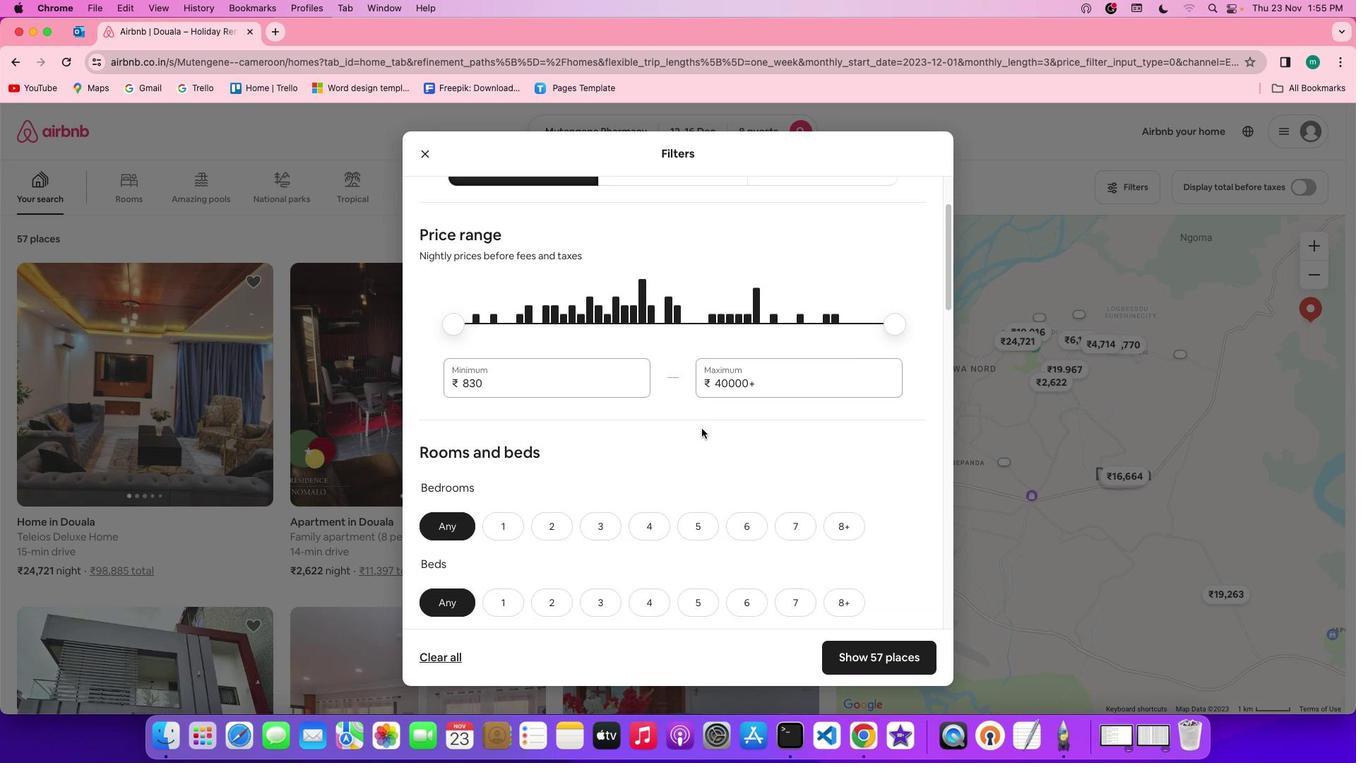 
Action: Mouse scrolled (701, 428) with delta (0, 0)
Screenshot: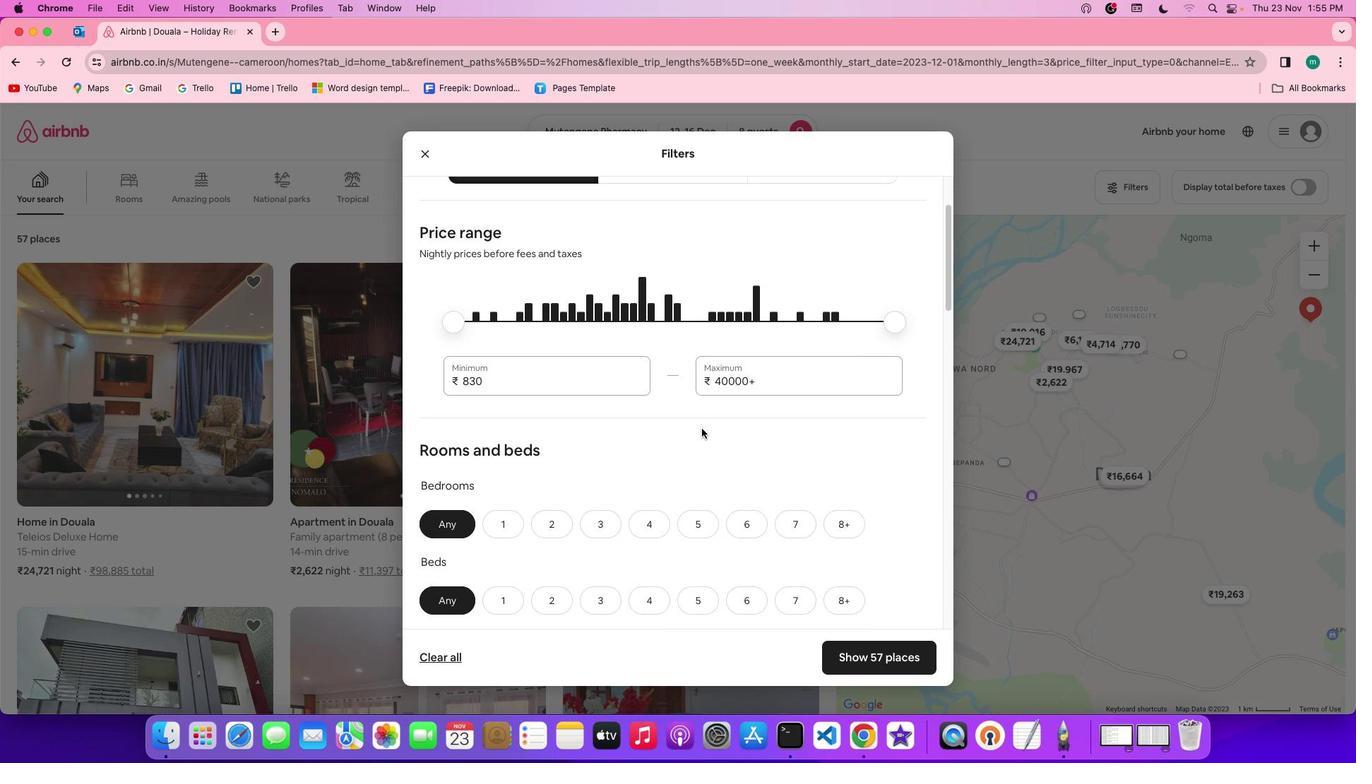 
Action: Mouse scrolled (701, 428) with delta (0, 0)
Screenshot: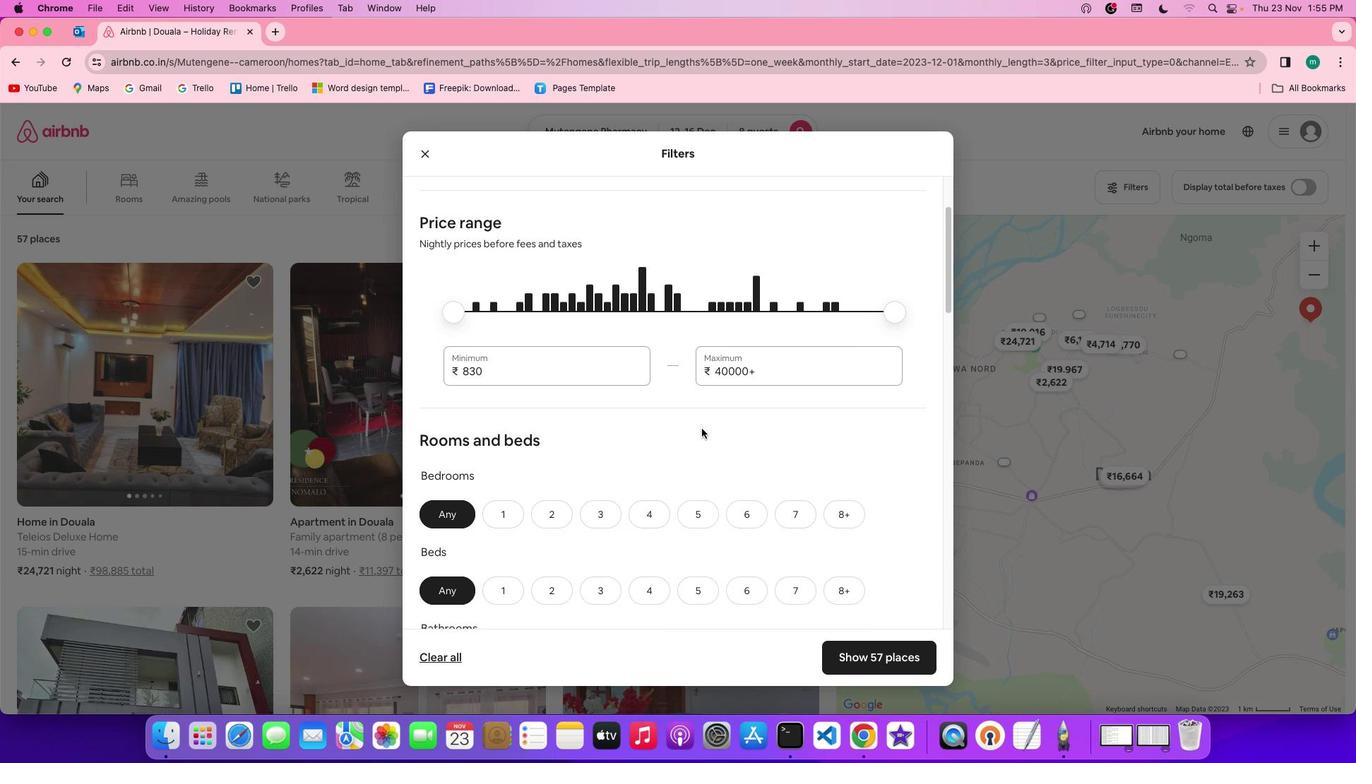 
Action: Mouse scrolled (701, 428) with delta (0, -1)
Screenshot: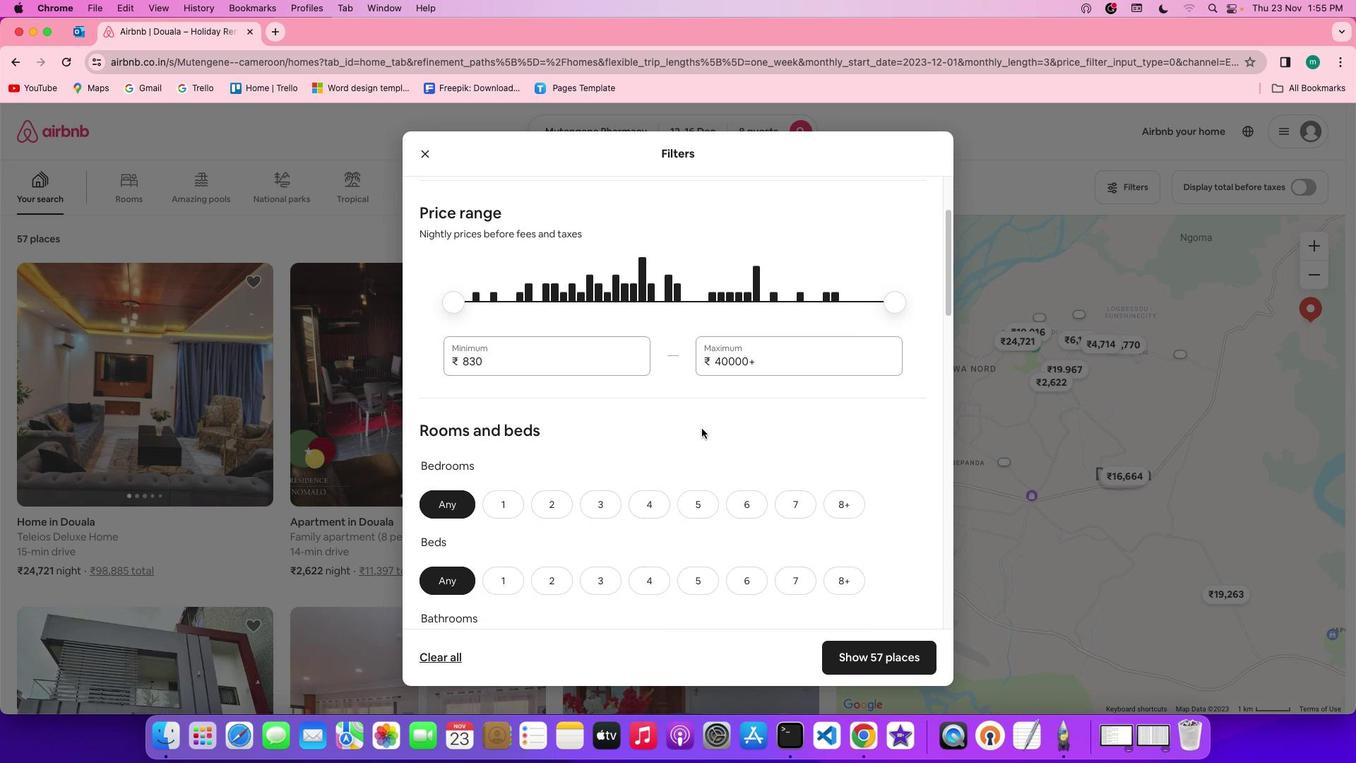 
Action: Mouse scrolled (701, 428) with delta (0, -2)
Screenshot: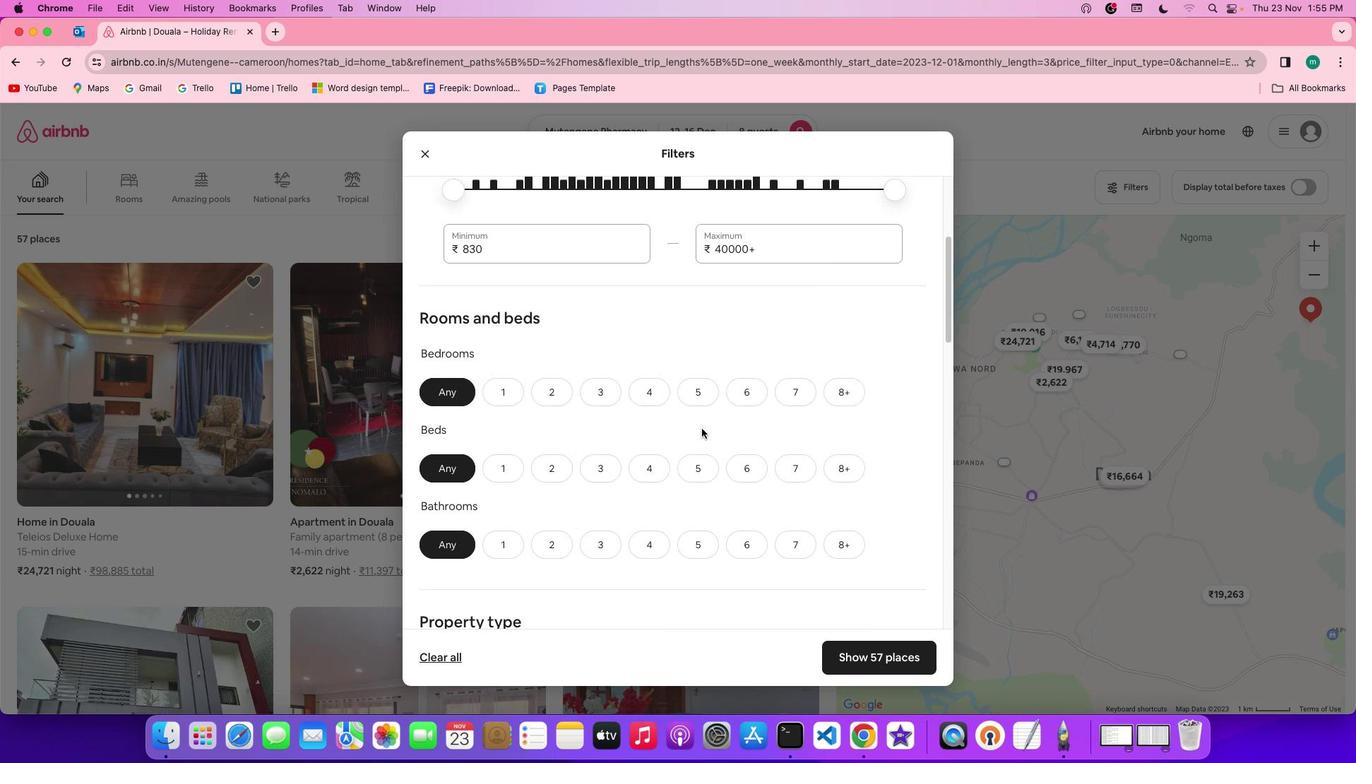 
Action: Mouse scrolled (701, 428) with delta (0, 0)
Screenshot: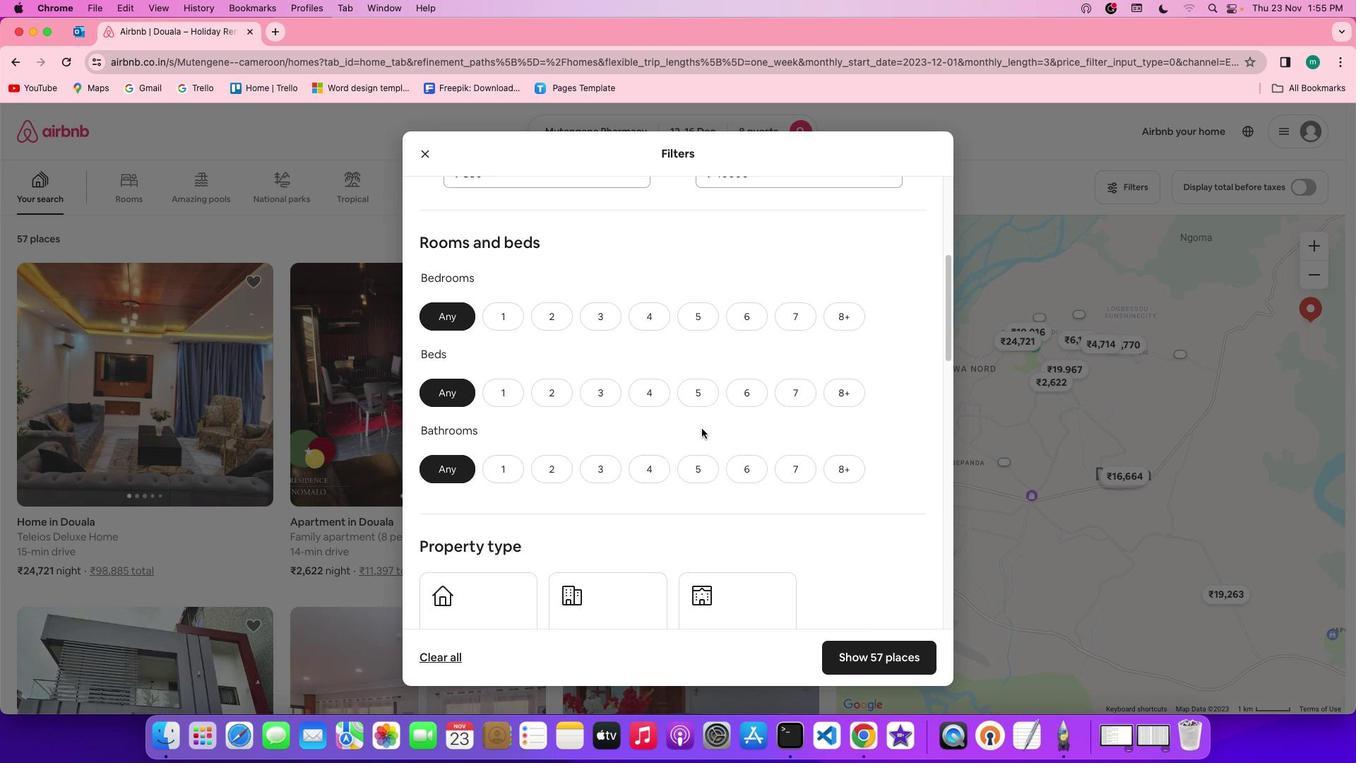 
Action: Mouse scrolled (701, 428) with delta (0, 0)
Screenshot: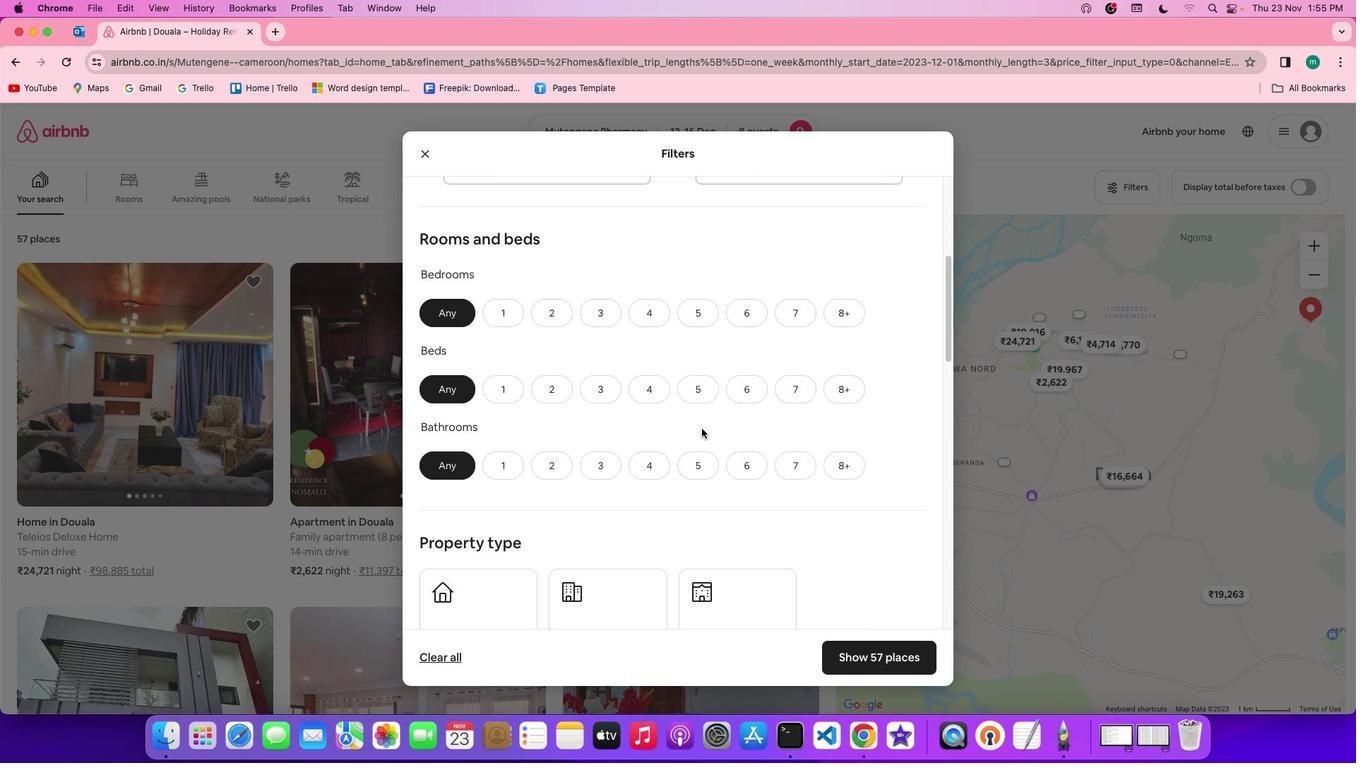 
Action: Mouse scrolled (701, 428) with delta (0, 0)
Screenshot: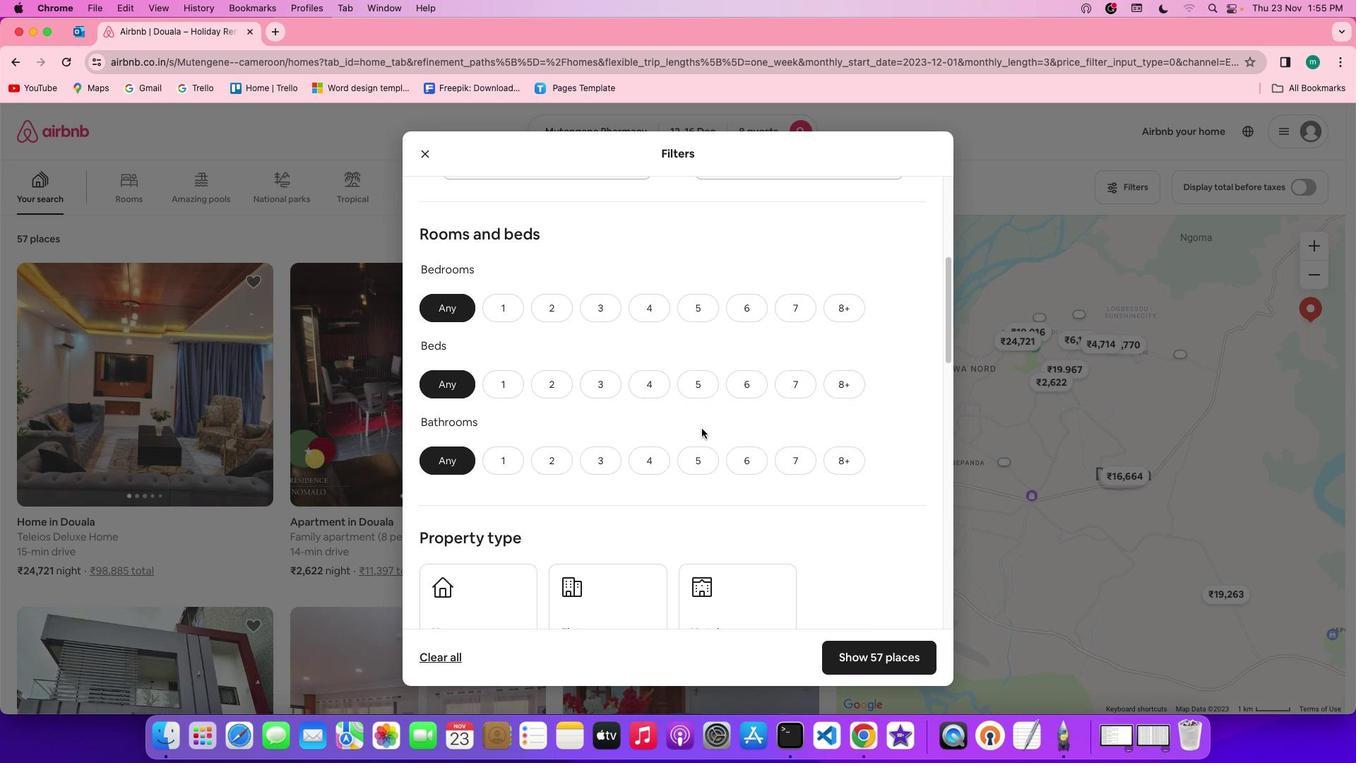 
Action: Mouse scrolled (701, 428) with delta (0, 0)
Screenshot: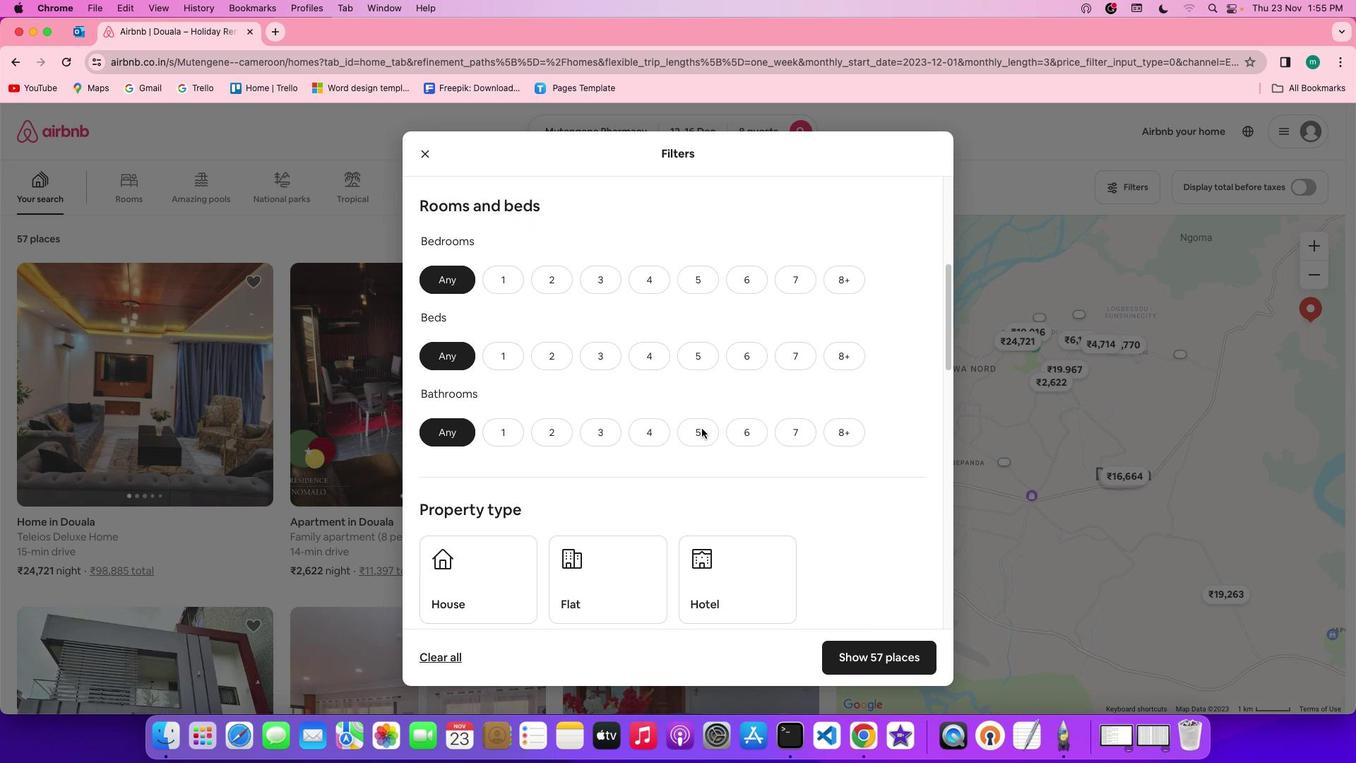 
Action: Mouse moved to (842, 254)
Screenshot: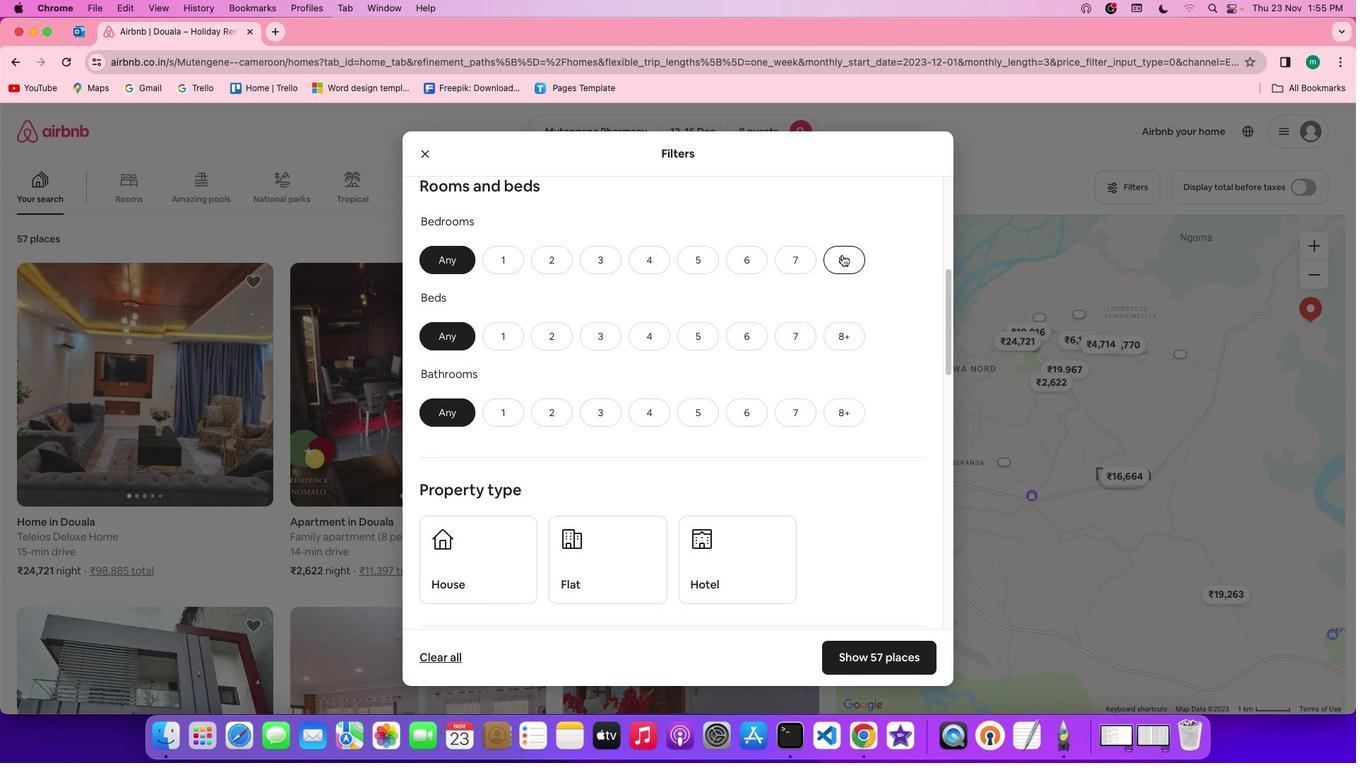 
Action: Mouse pressed left at (842, 254)
Screenshot: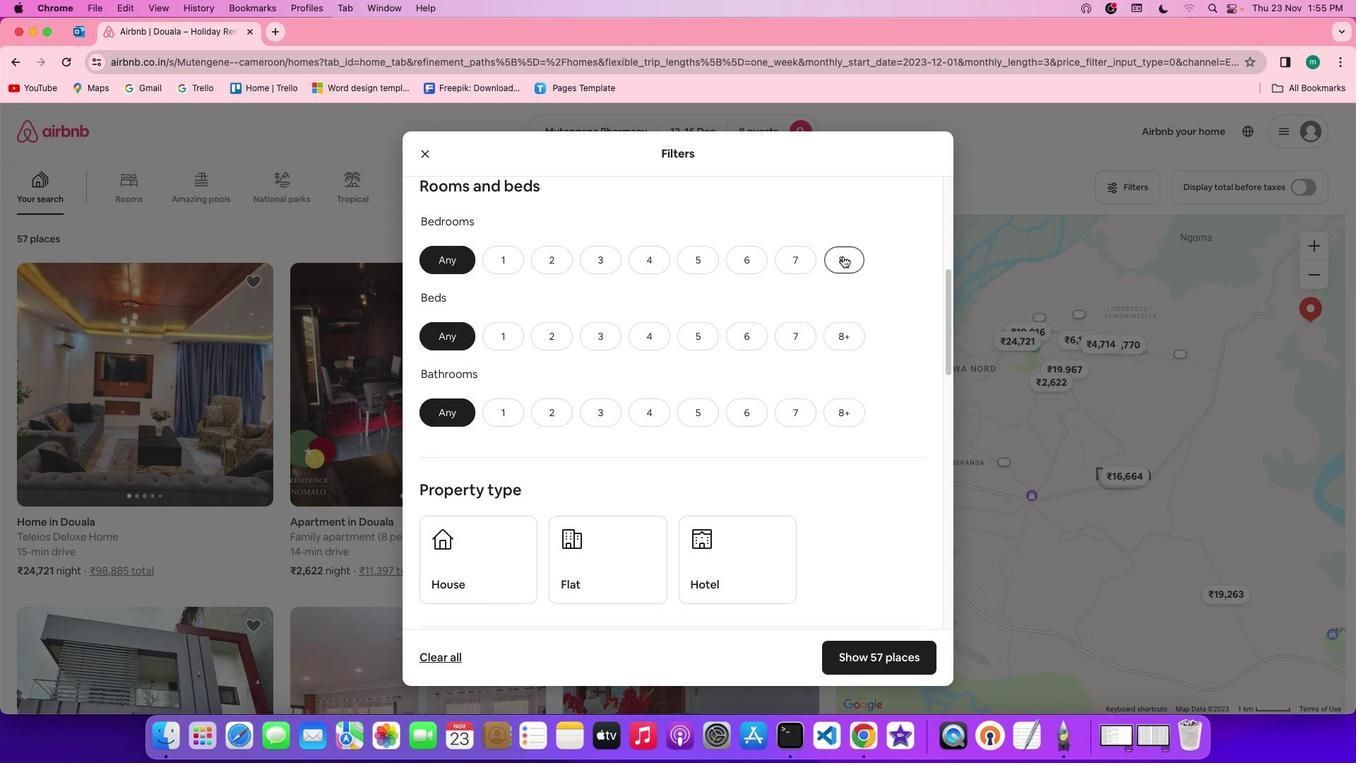 
Action: Mouse moved to (855, 337)
Screenshot: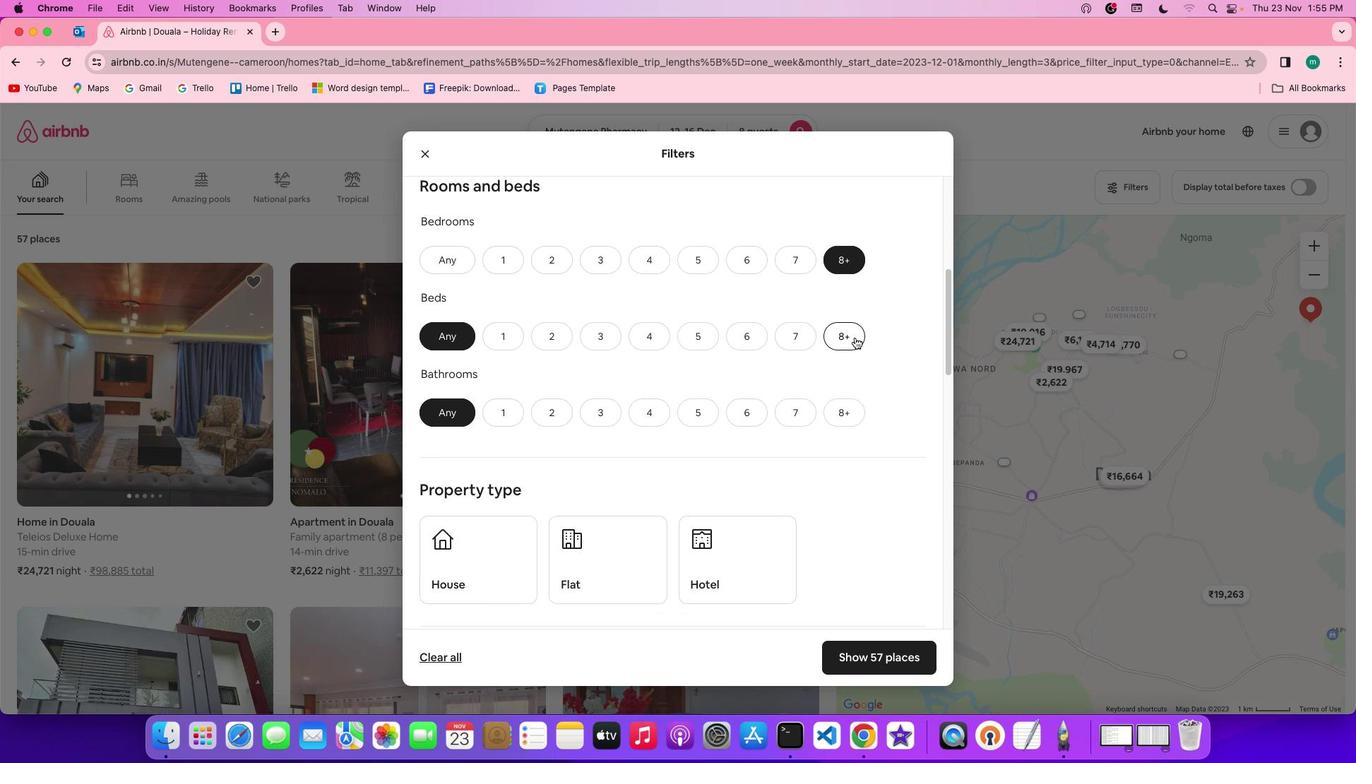 
Action: Mouse pressed left at (855, 337)
Screenshot: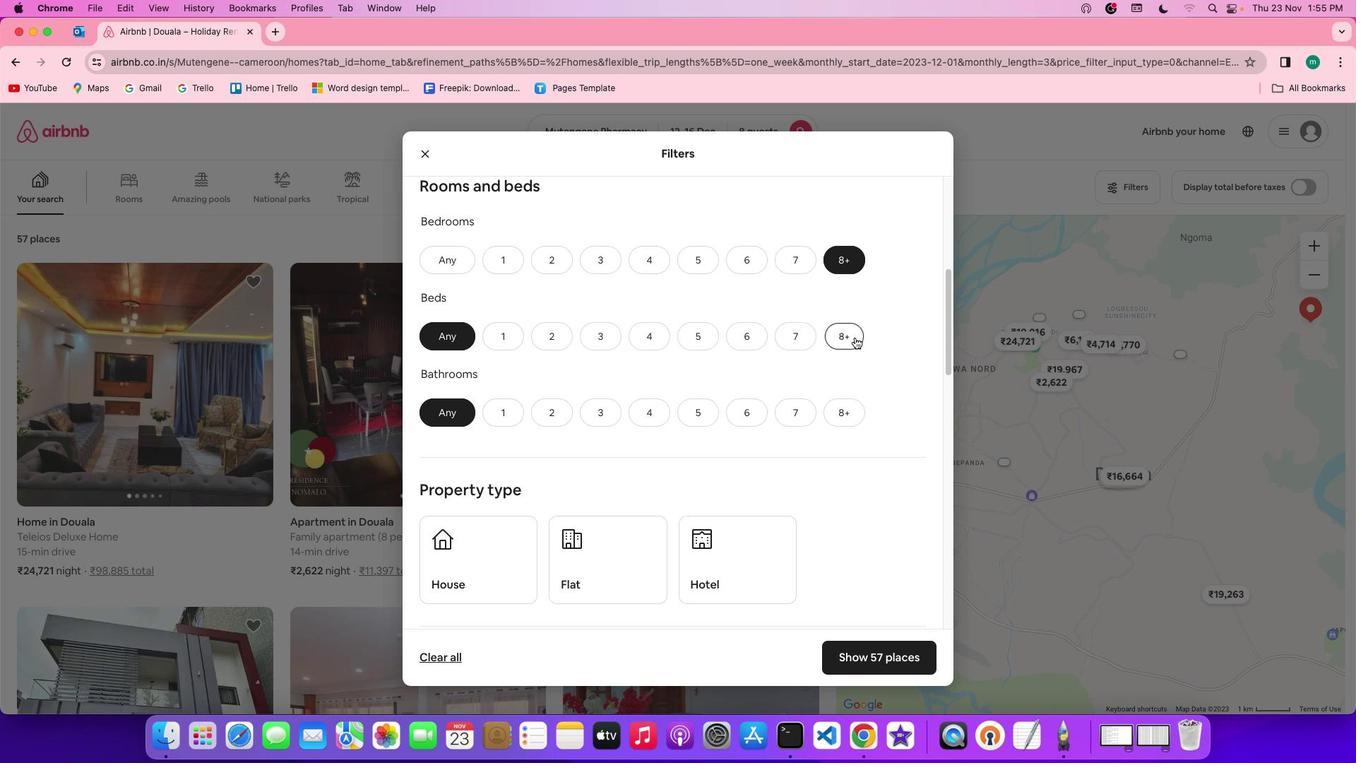 
Action: Mouse moved to (848, 397)
Screenshot: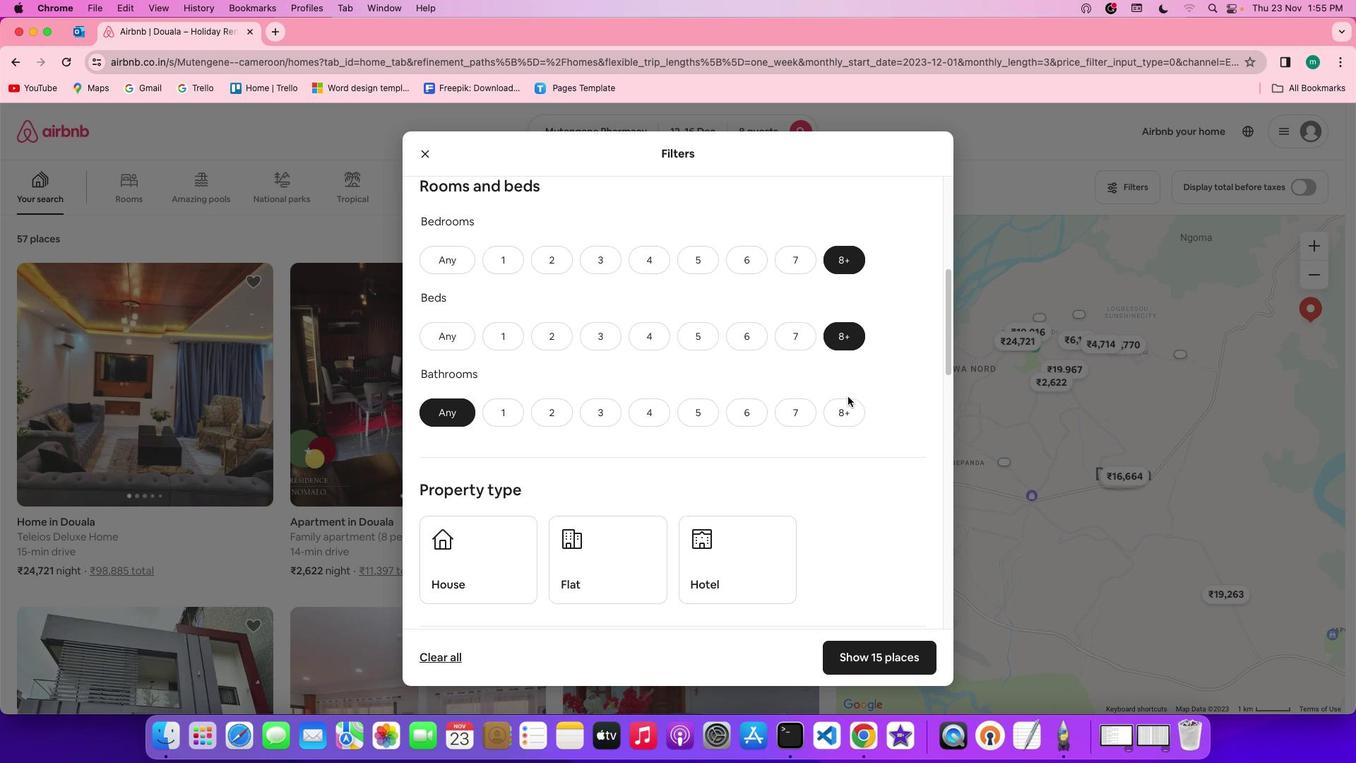 
Action: Mouse pressed left at (848, 397)
Screenshot: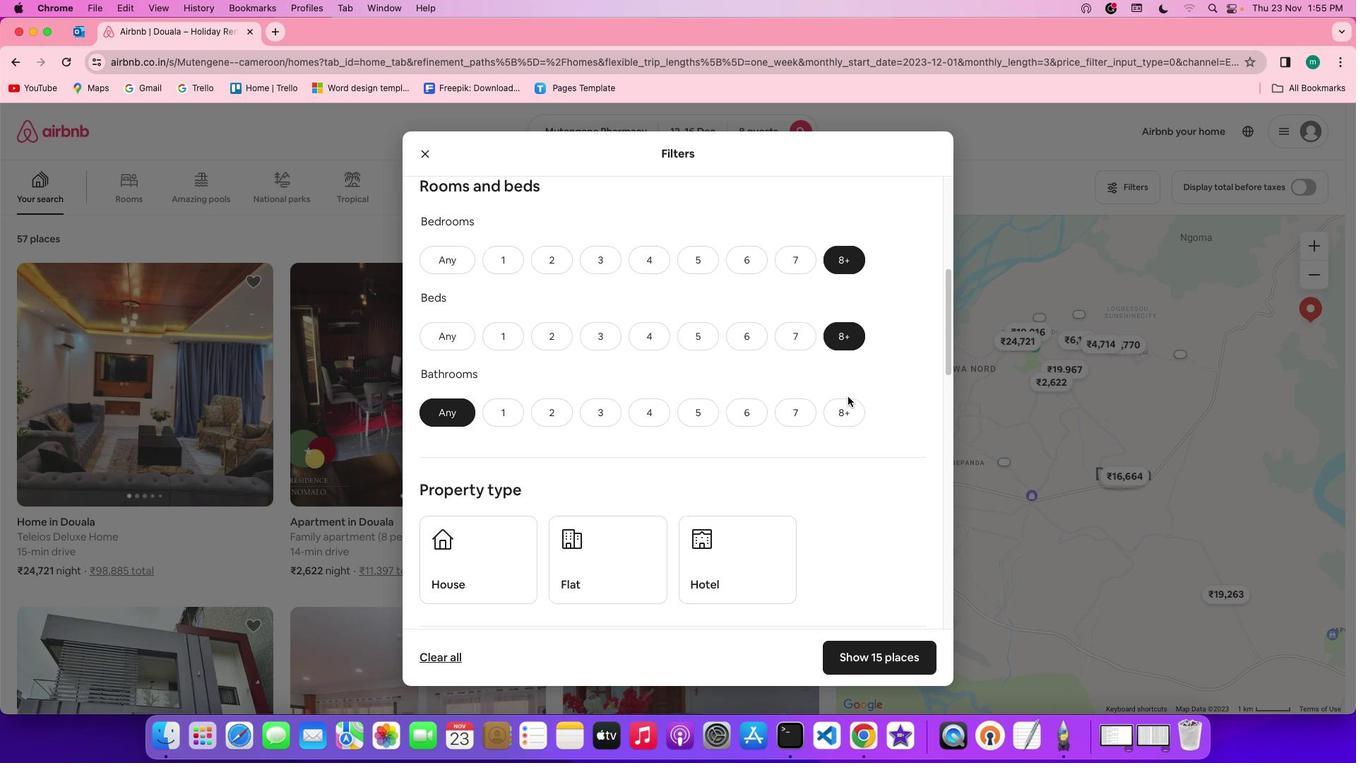 
Action: Mouse moved to (851, 406)
Screenshot: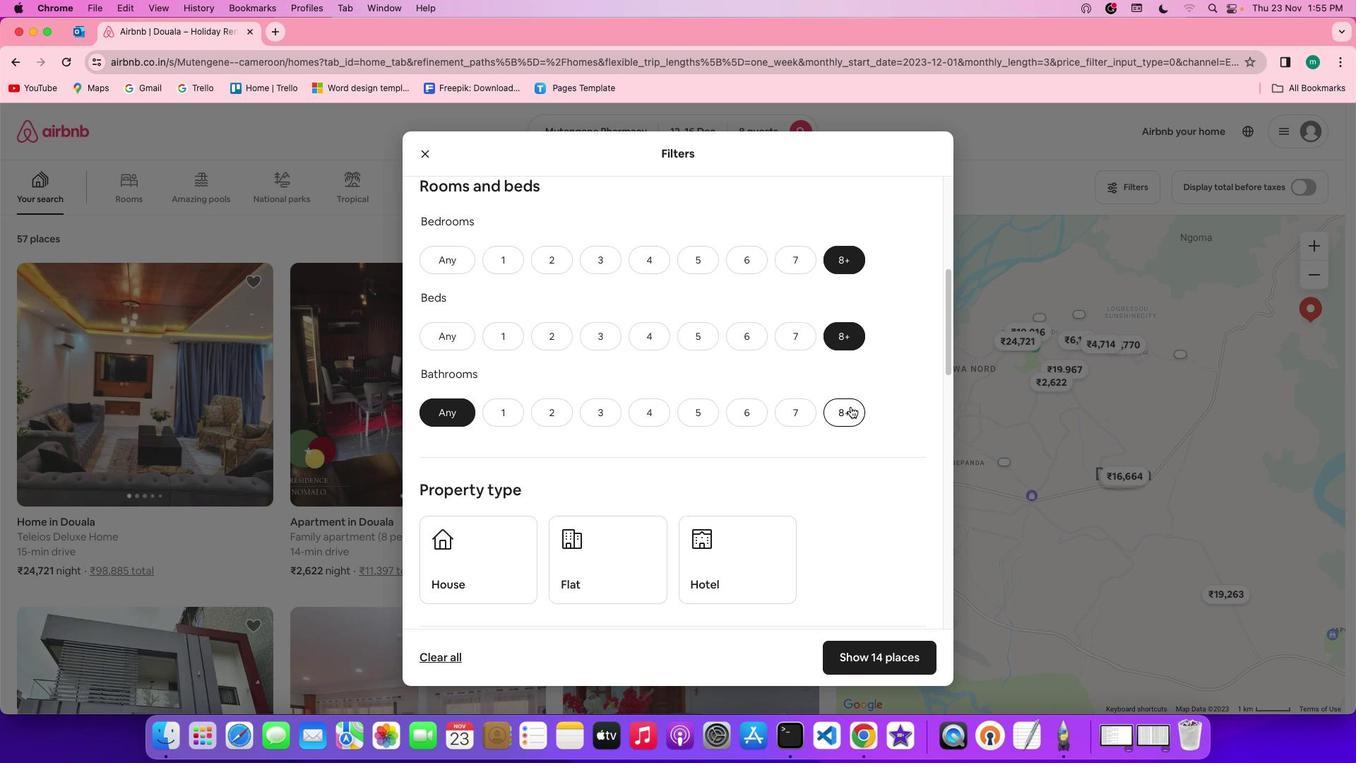 
Action: Mouse pressed left at (851, 406)
Screenshot: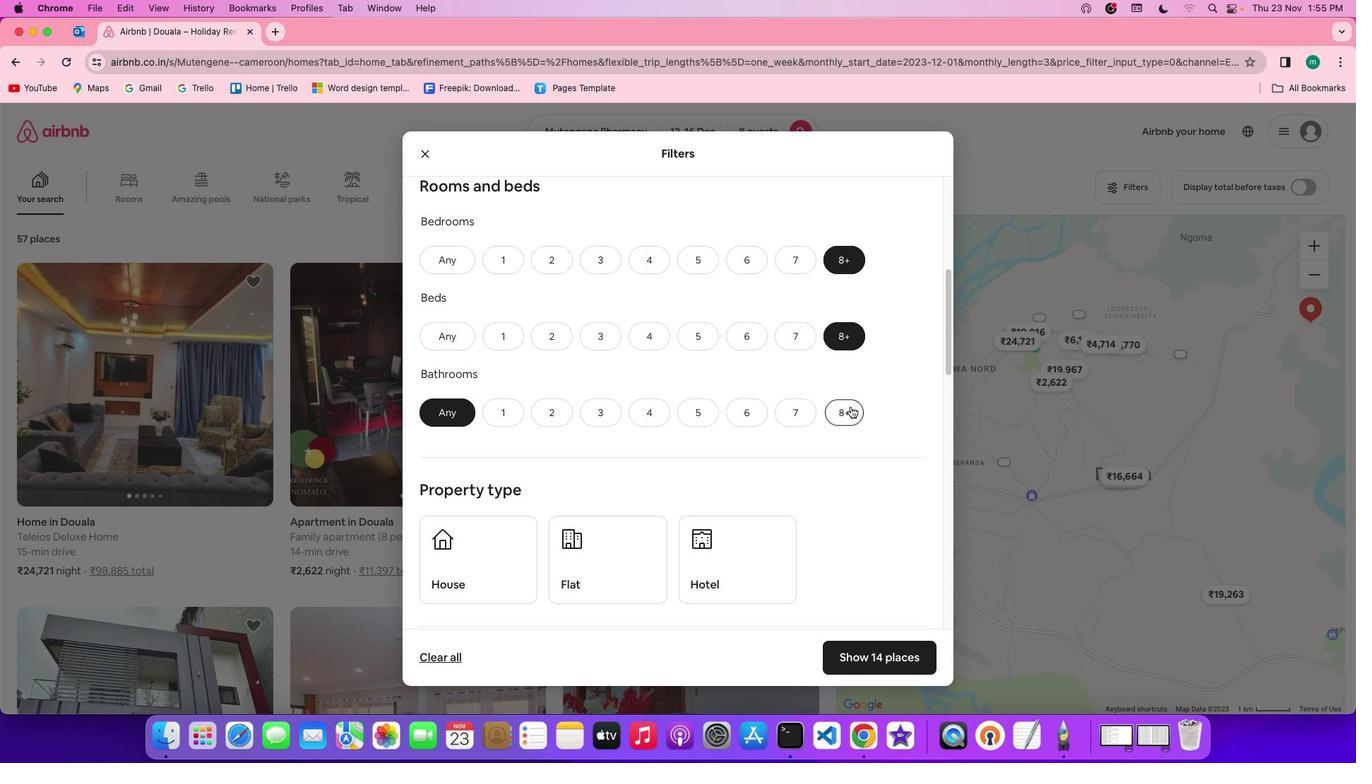 
Action: Mouse moved to (891, 406)
Screenshot: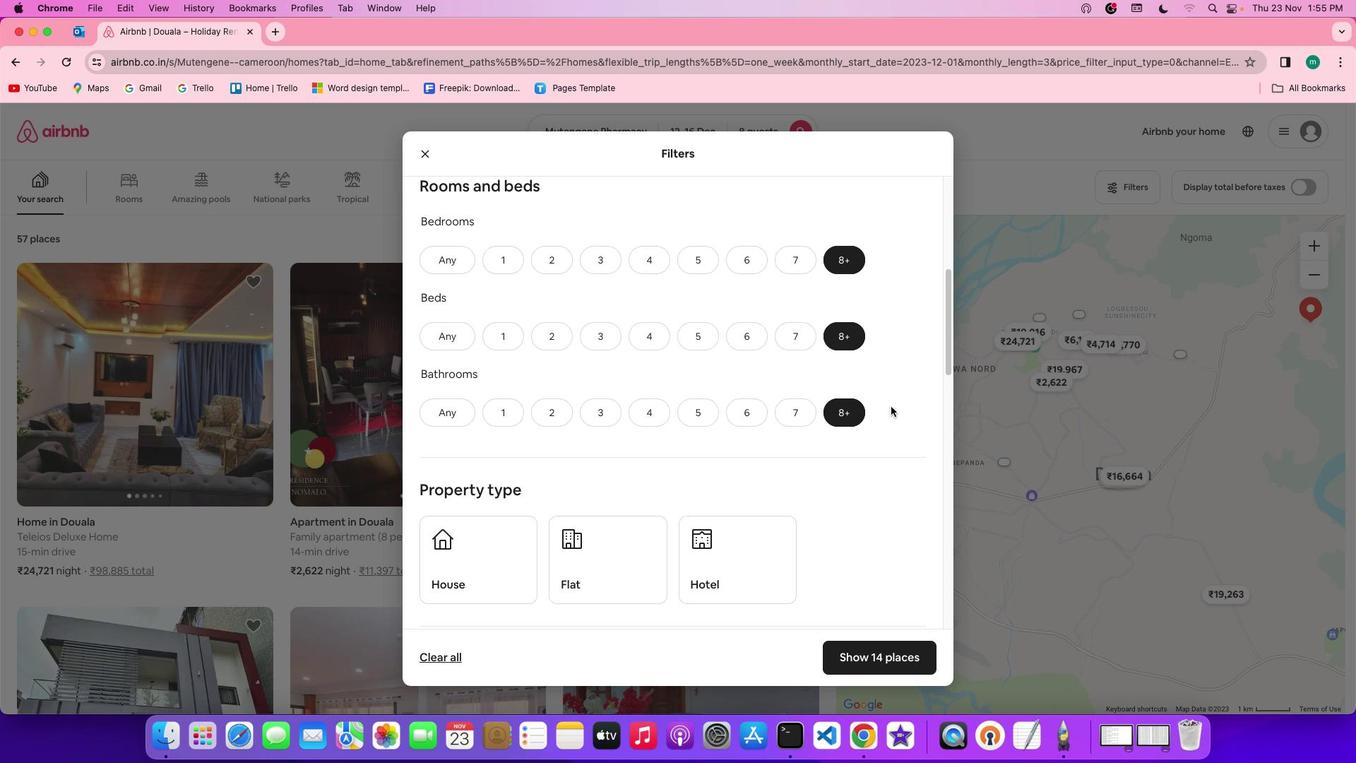 
Action: Mouse scrolled (891, 406) with delta (0, 0)
Screenshot: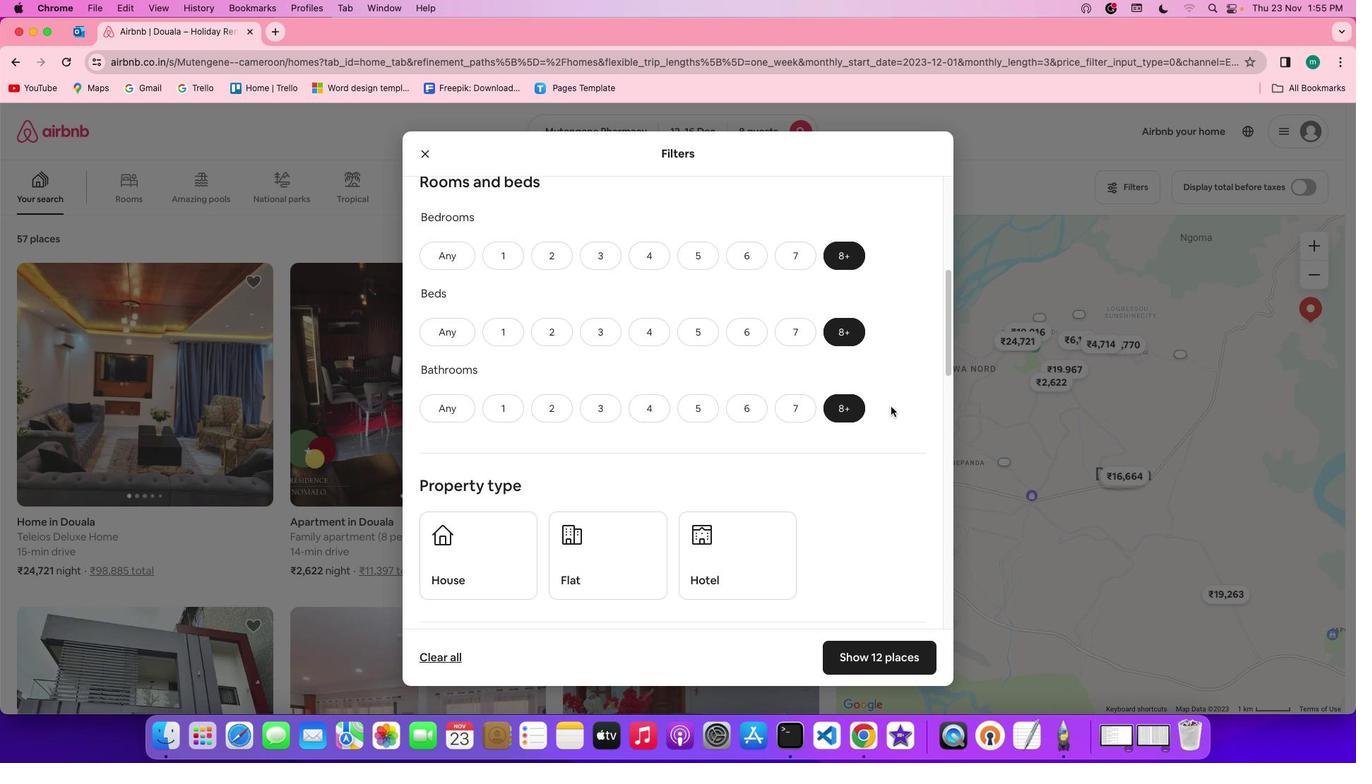 
Action: Mouse scrolled (891, 406) with delta (0, 0)
Screenshot: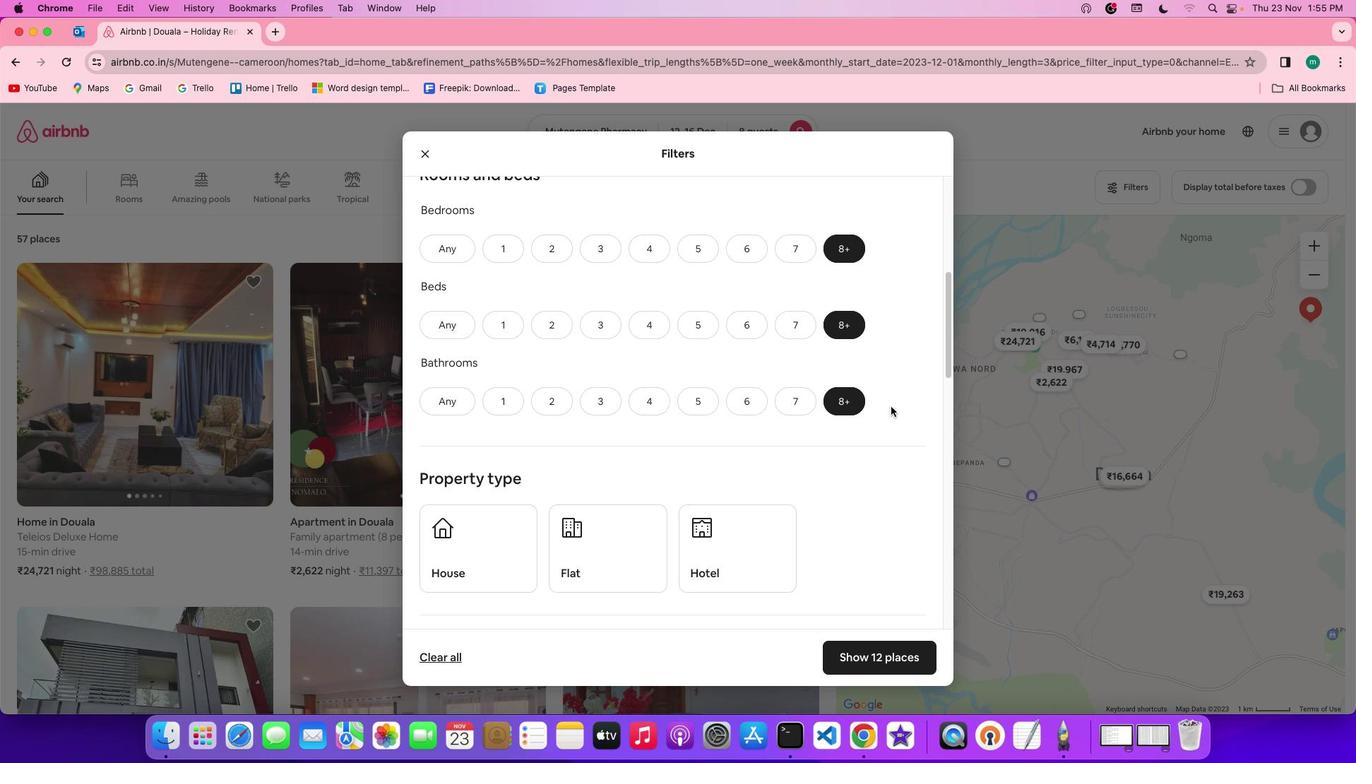 
Action: Mouse scrolled (891, 406) with delta (0, -1)
Screenshot: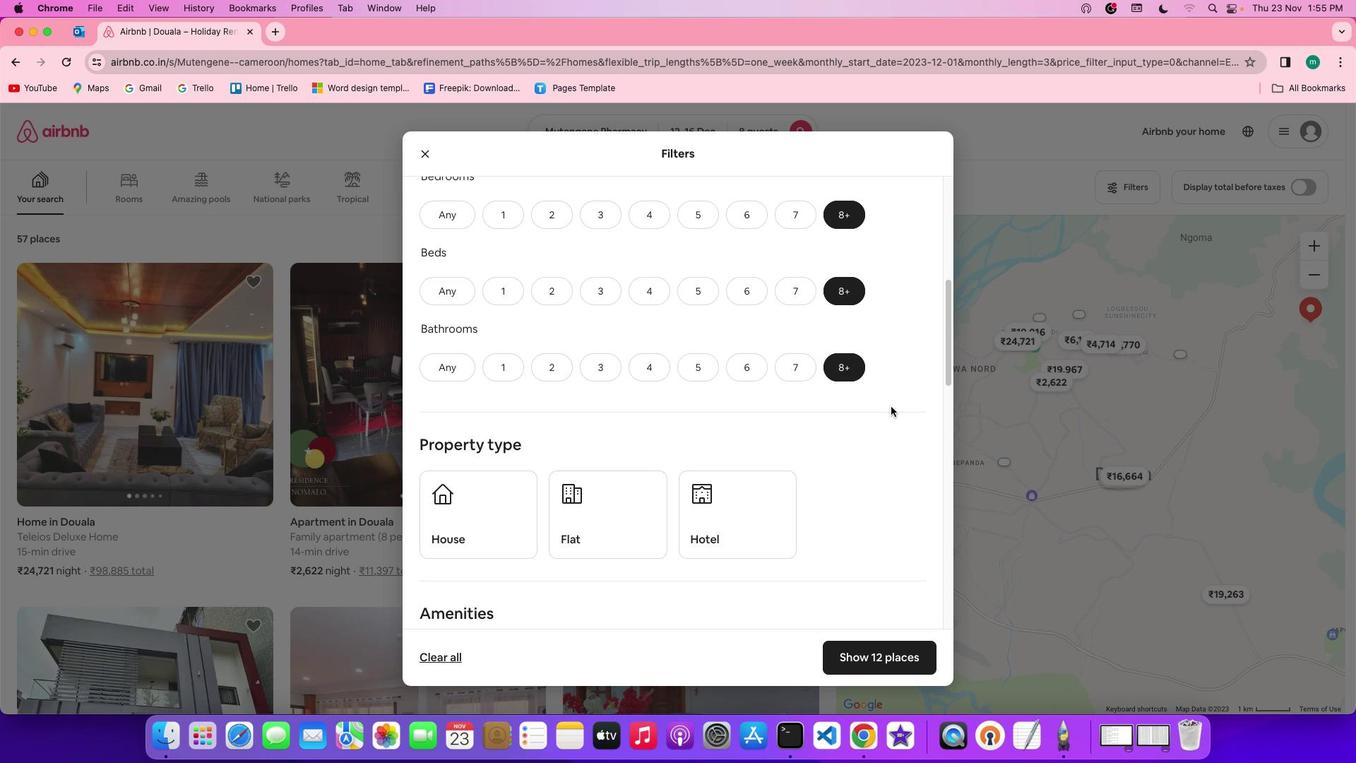 
Action: Mouse scrolled (891, 406) with delta (0, 0)
Screenshot: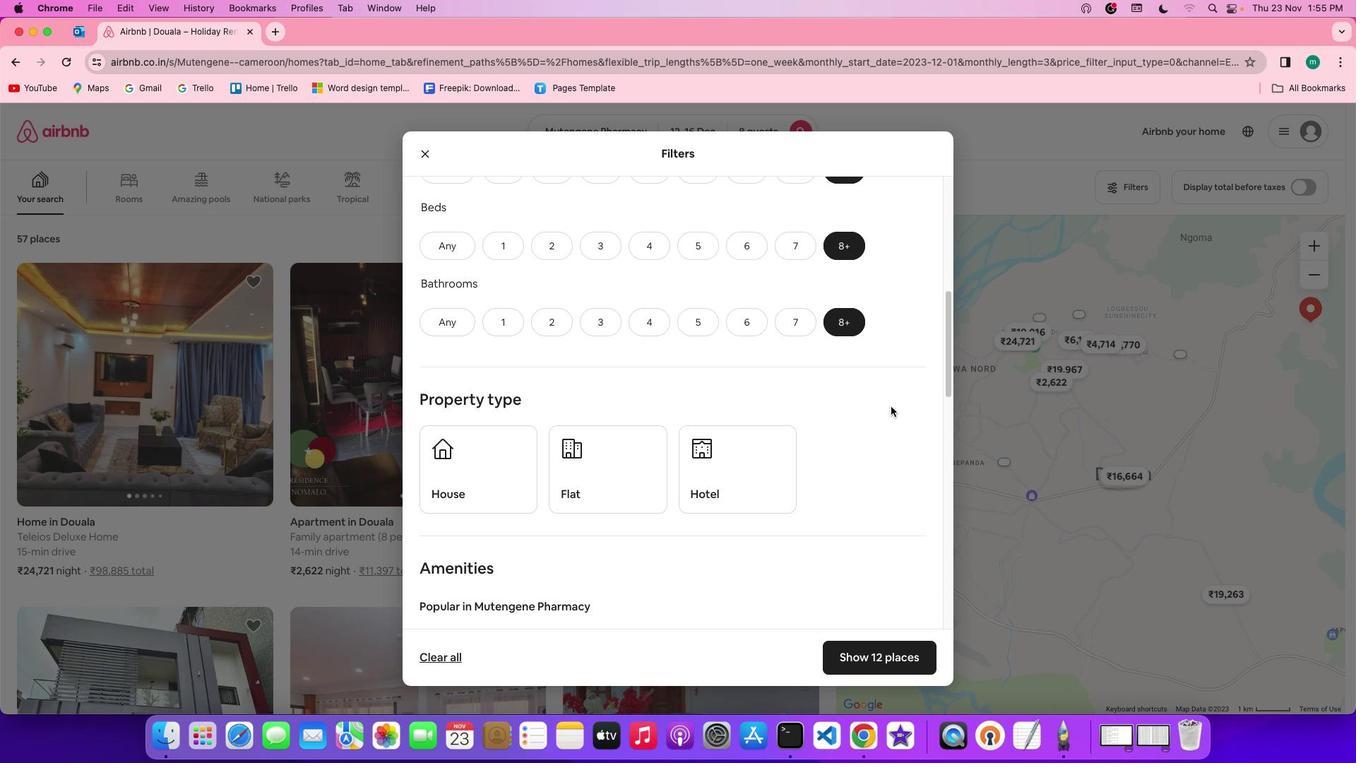 
Action: Mouse scrolled (891, 406) with delta (0, 0)
Screenshot: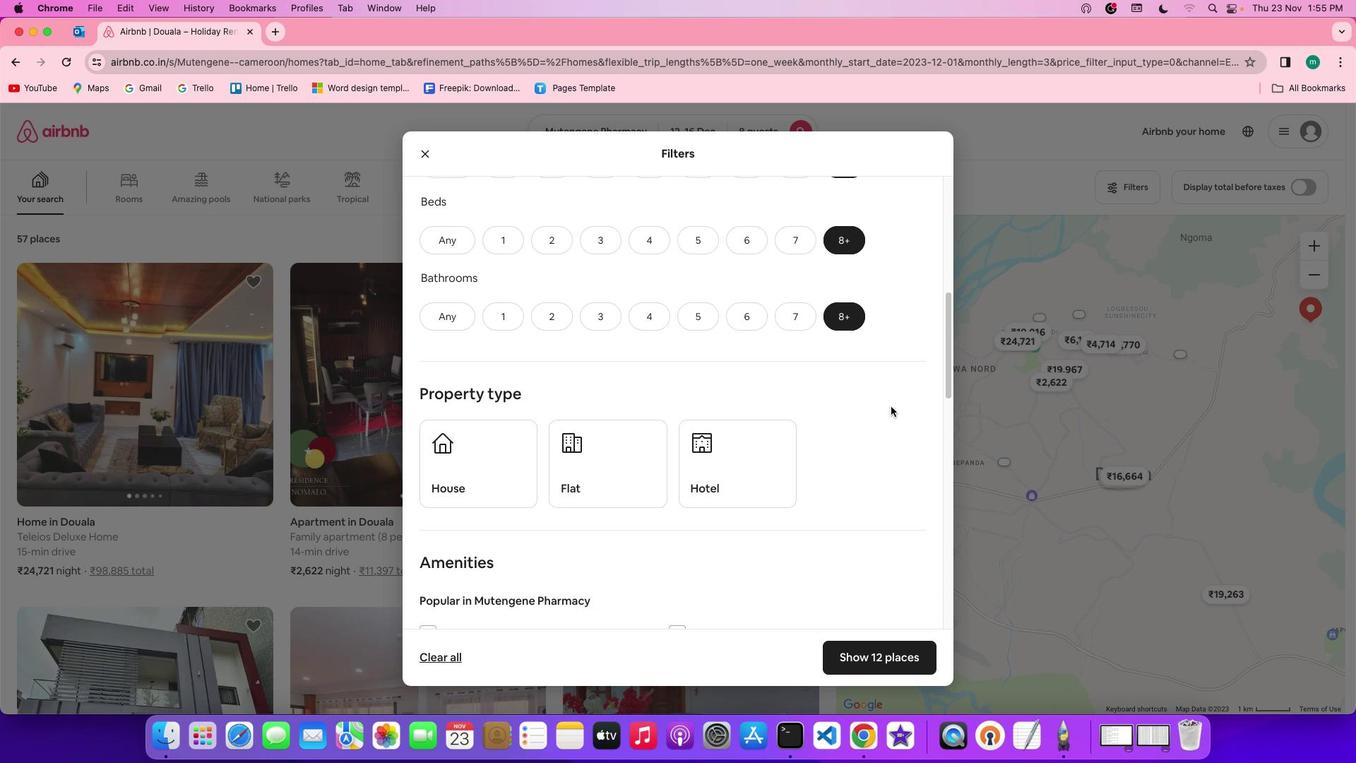
Action: Mouse scrolled (891, 406) with delta (0, -1)
Screenshot: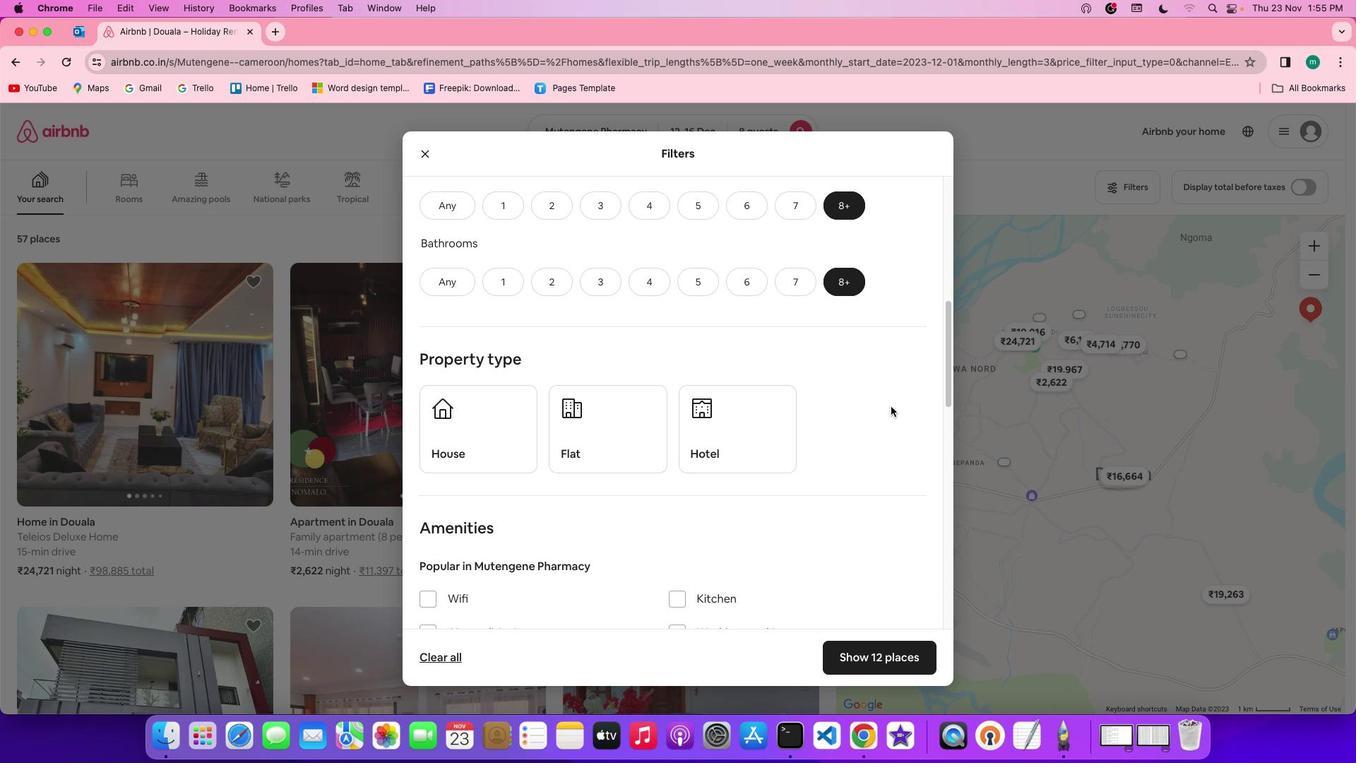 
Action: Mouse scrolled (891, 406) with delta (0, 0)
Screenshot: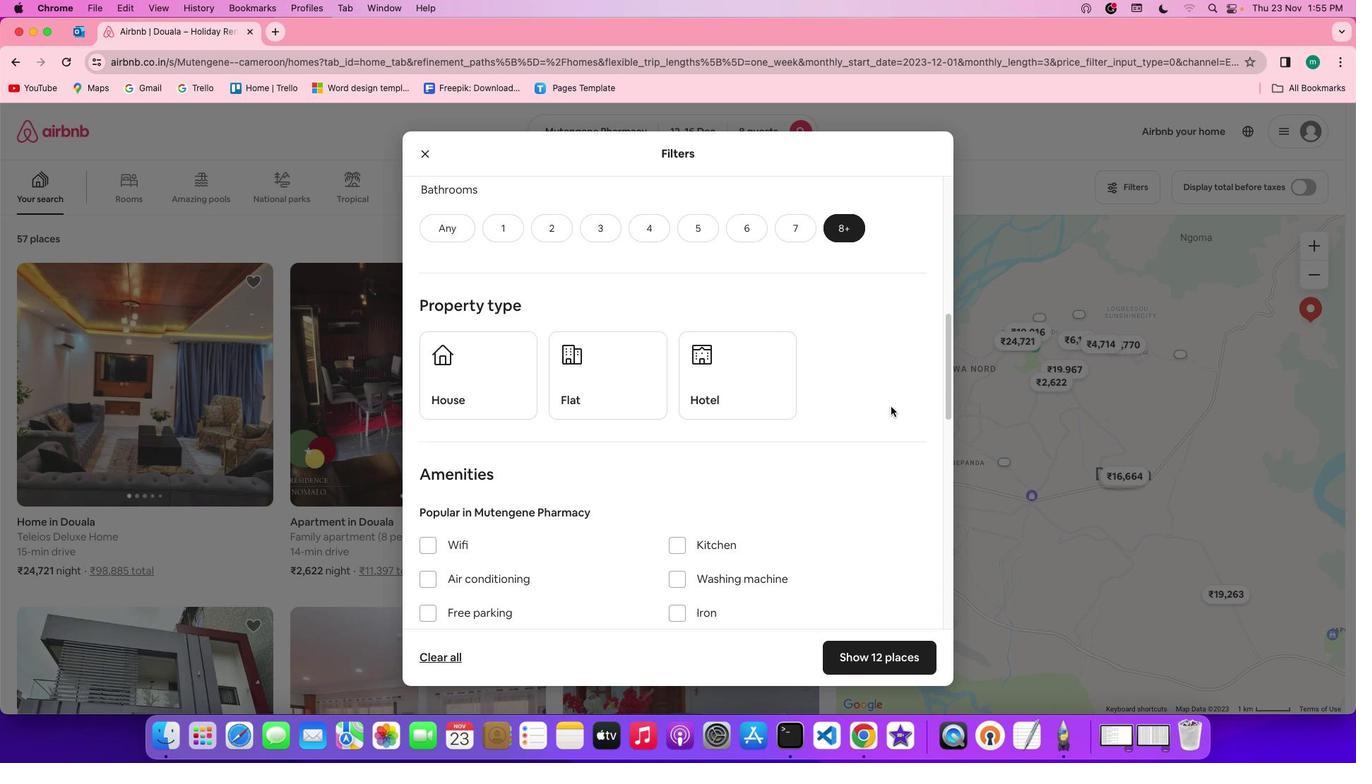 
Action: Mouse scrolled (891, 406) with delta (0, 0)
Screenshot: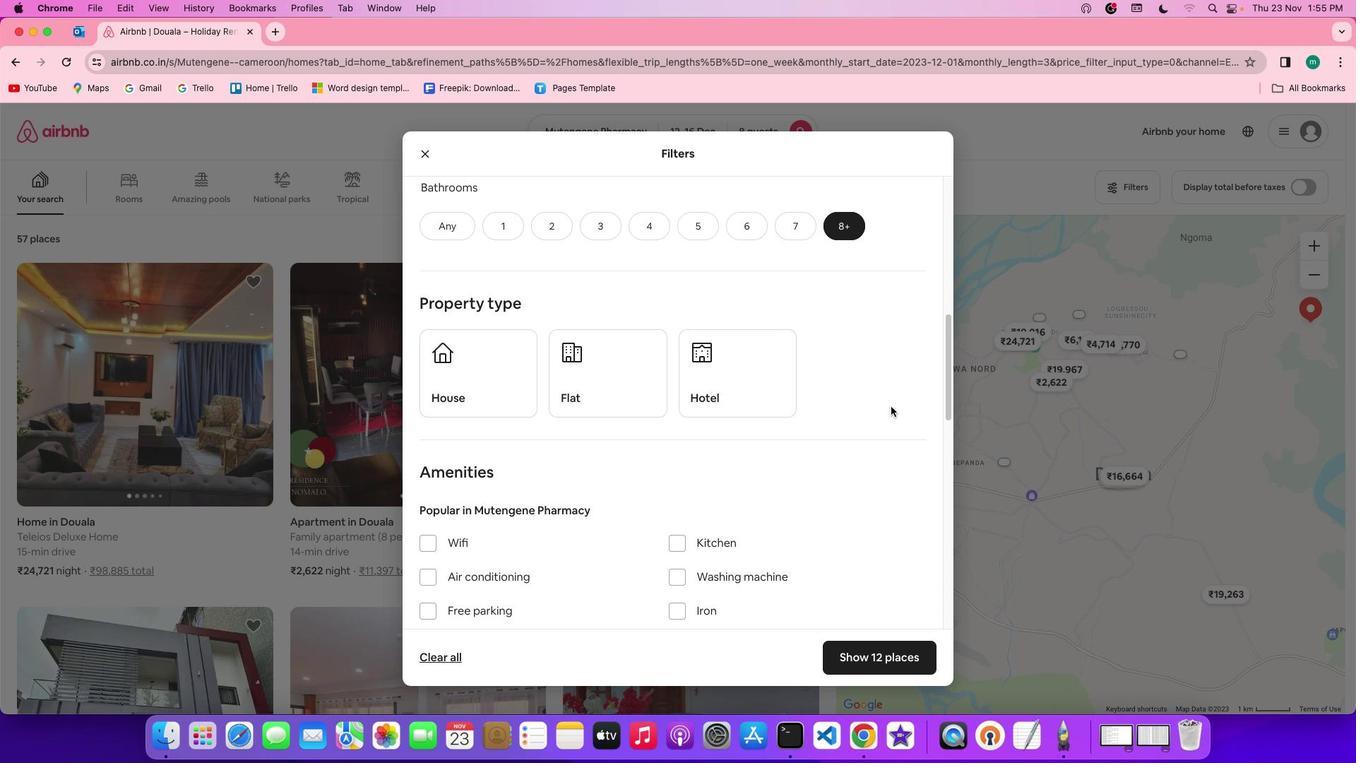 
Action: Mouse scrolled (891, 406) with delta (0, 0)
Screenshot: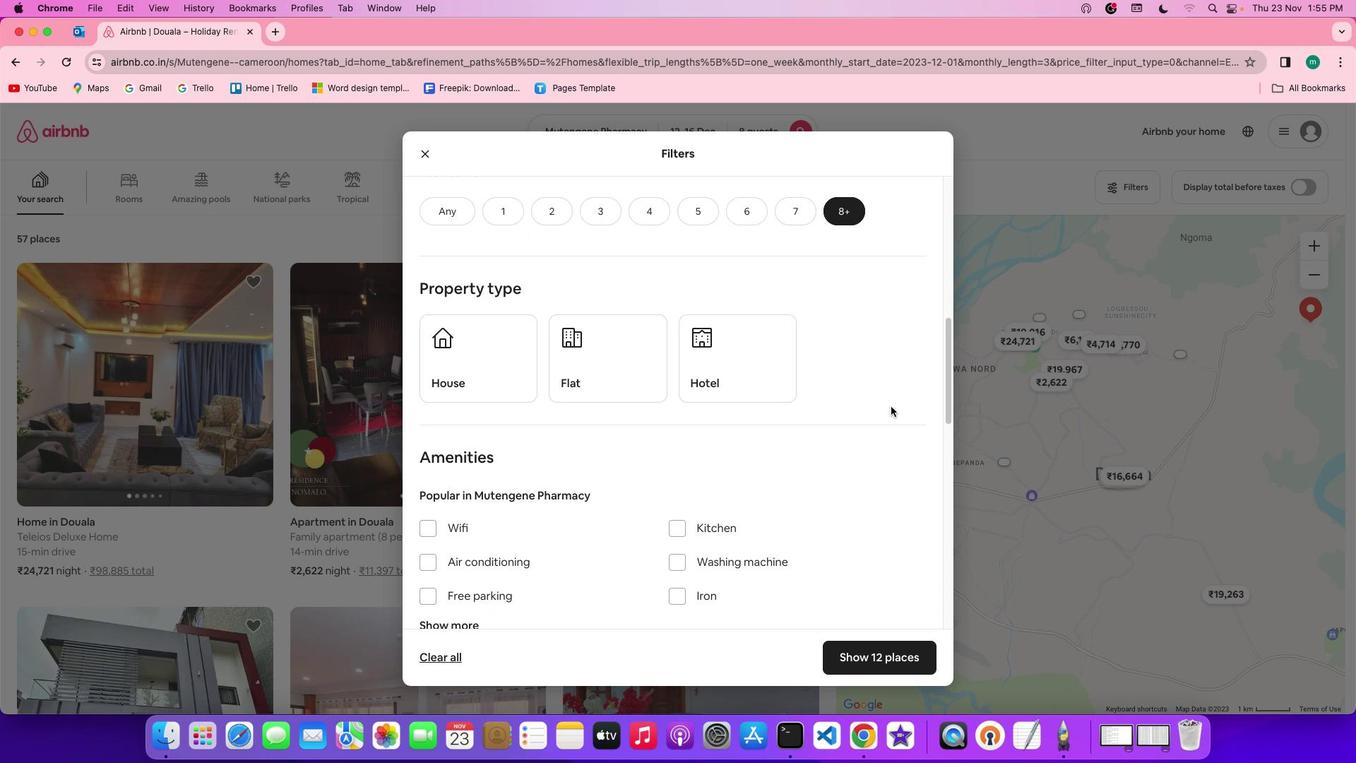 
Action: Mouse scrolled (891, 406) with delta (0, -1)
Screenshot: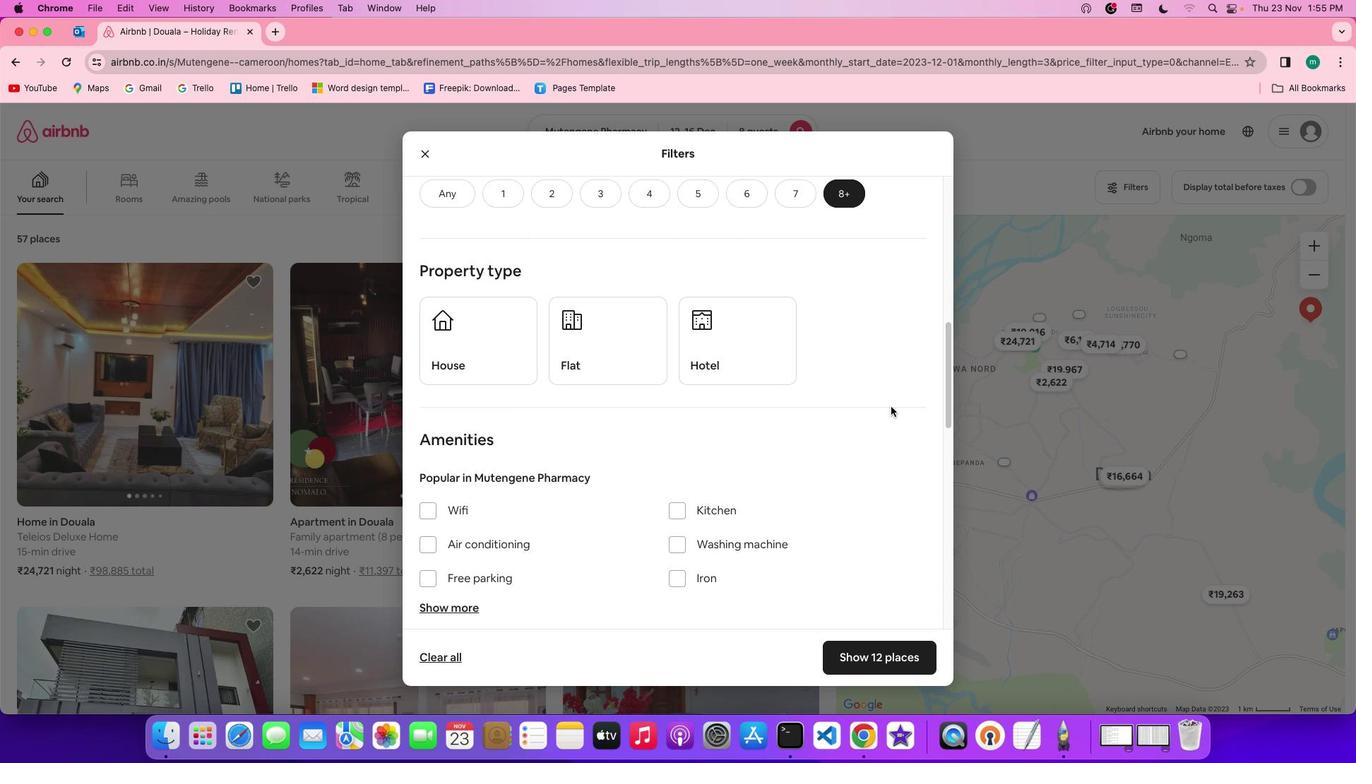 
Action: Mouse moved to (734, 310)
Screenshot: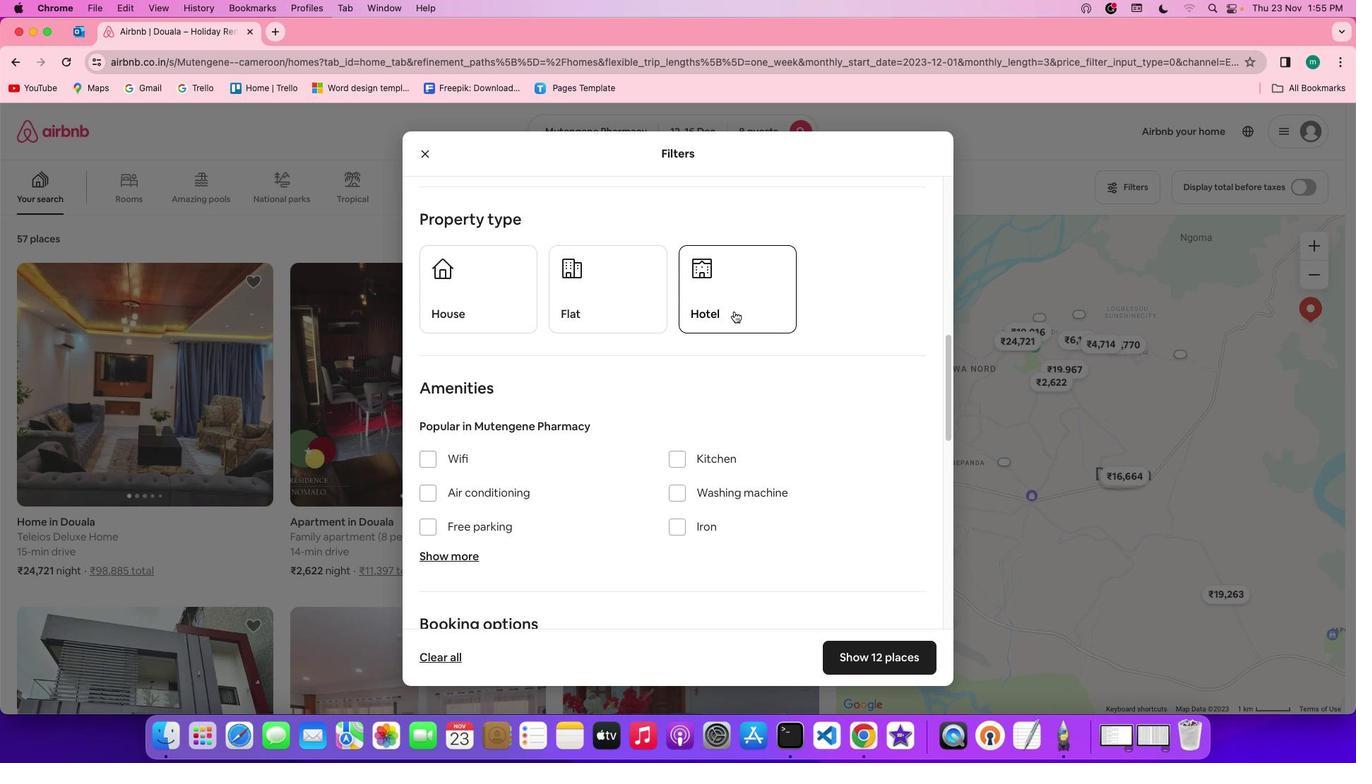 
Action: Mouse pressed left at (734, 310)
Screenshot: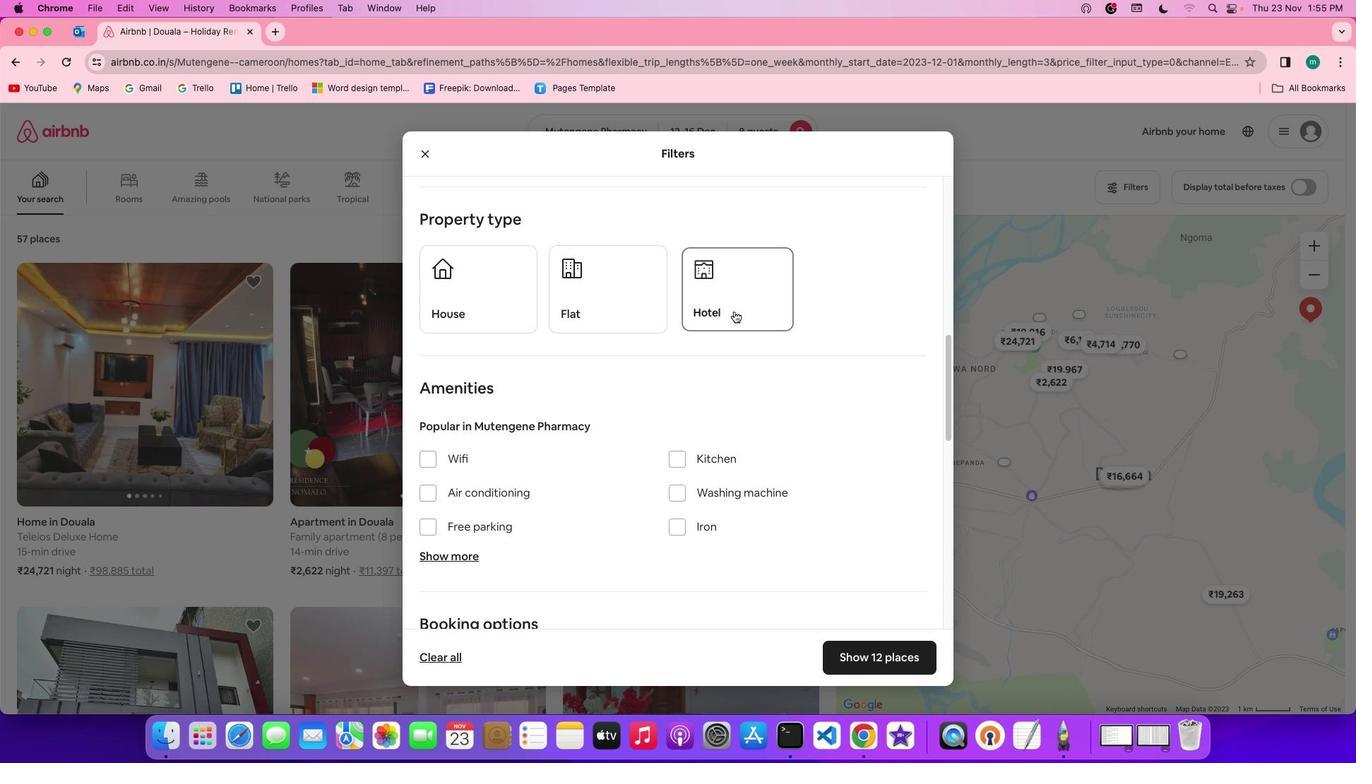 
Action: Mouse moved to (804, 449)
Screenshot: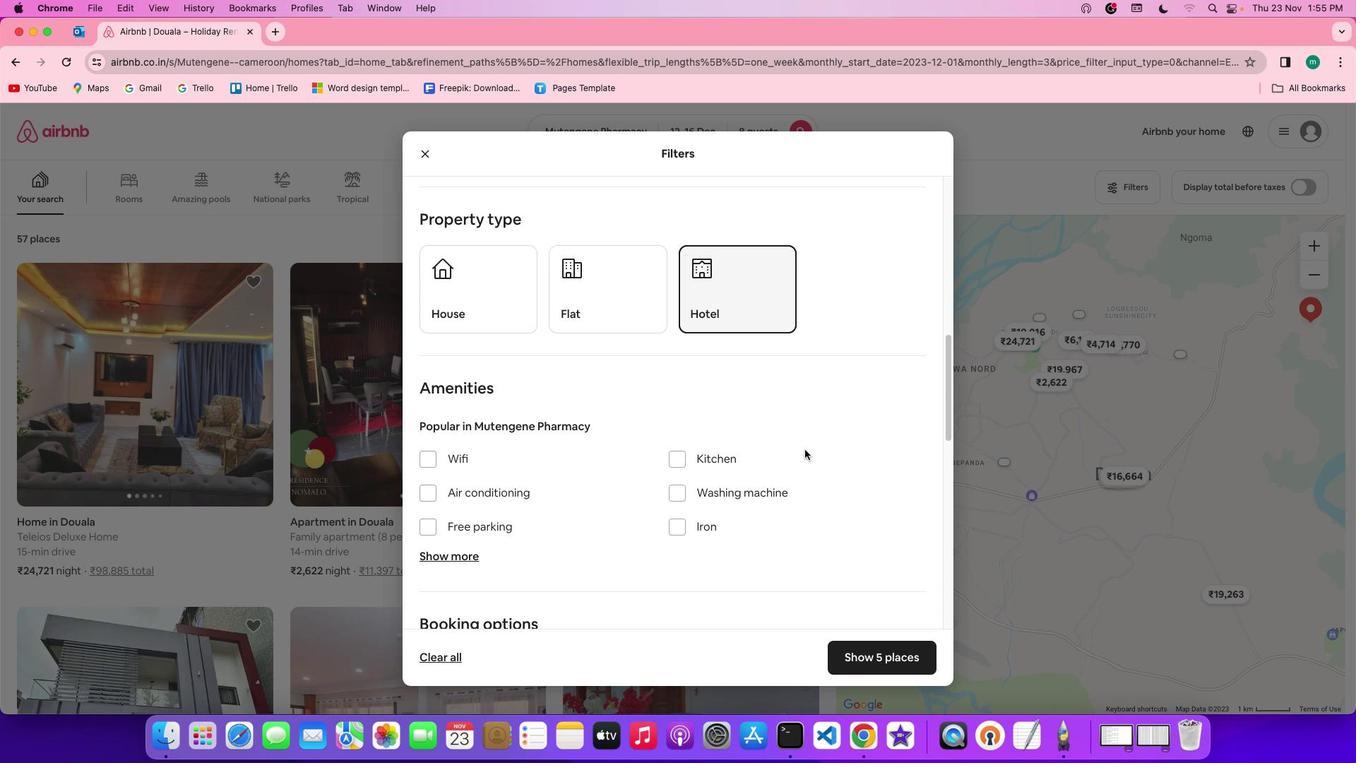 
Action: Mouse scrolled (804, 449) with delta (0, 0)
Screenshot: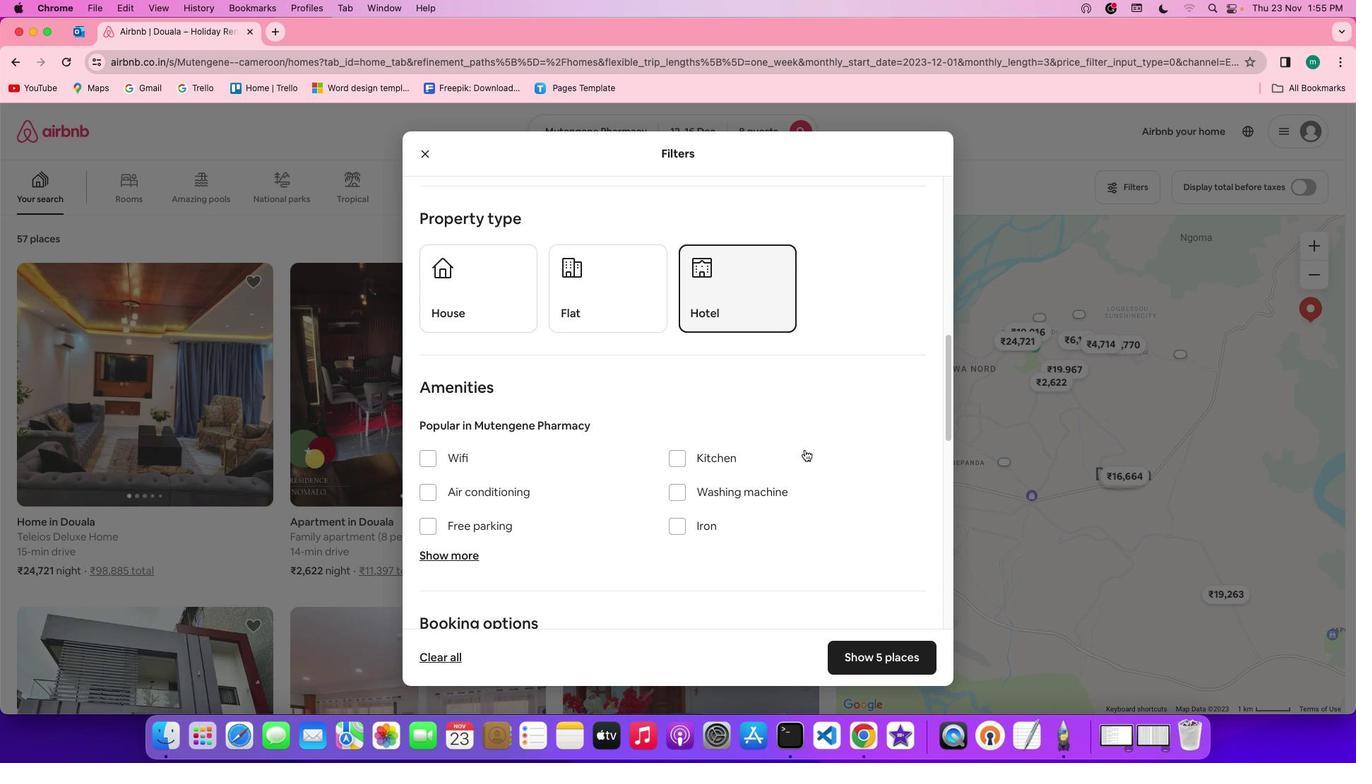 
Action: Mouse scrolled (804, 449) with delta (0, 0)
Screenshot: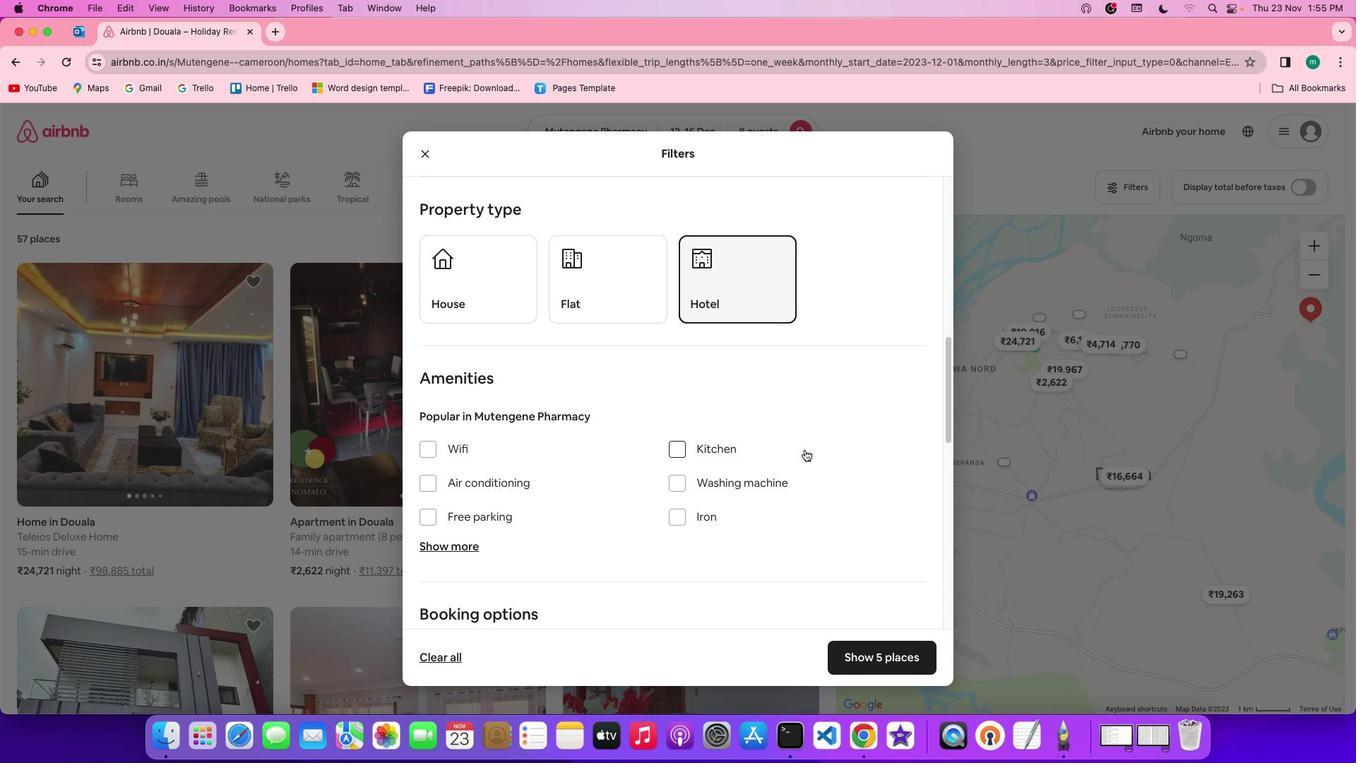 
Action: Mouse scrolled (804, 449) with delta (0, 0)
Screenshot: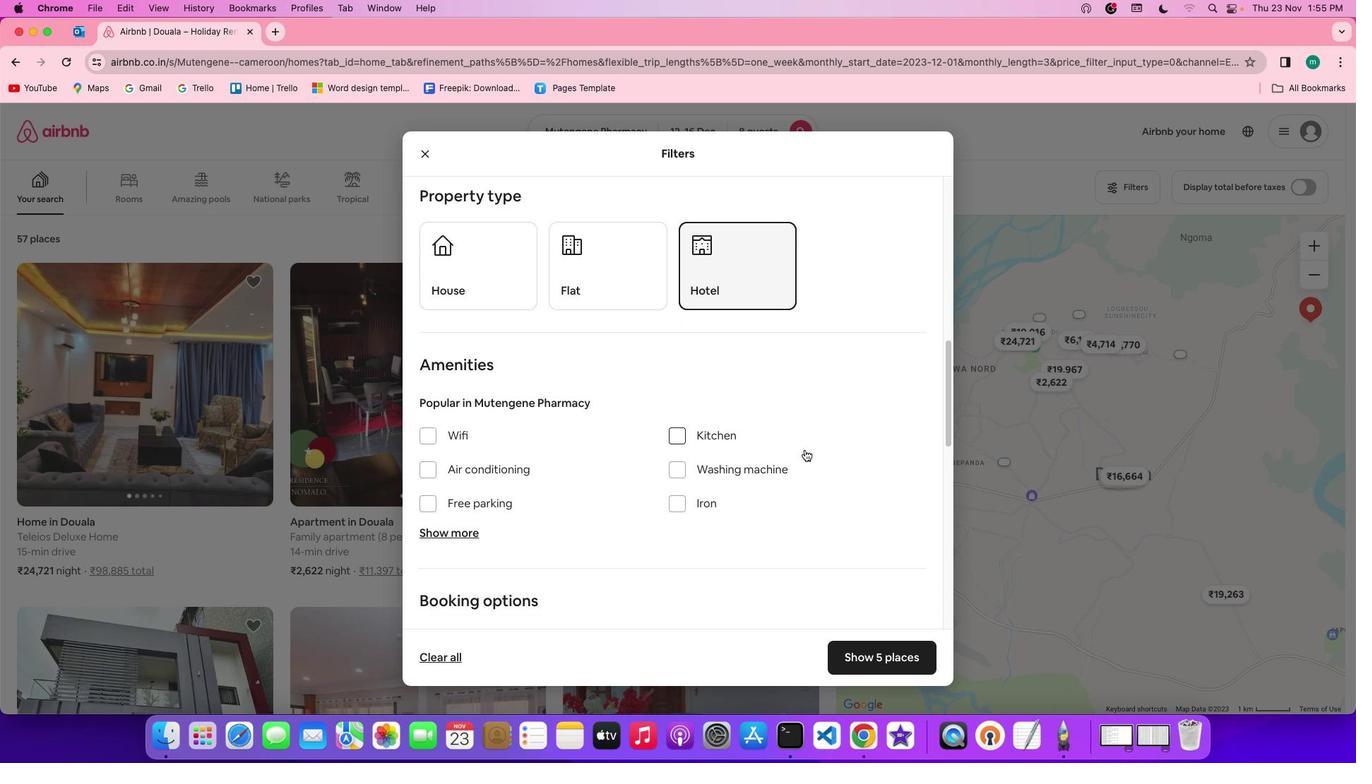 
Action: Mouse moved to (431, 403)
Screenshot: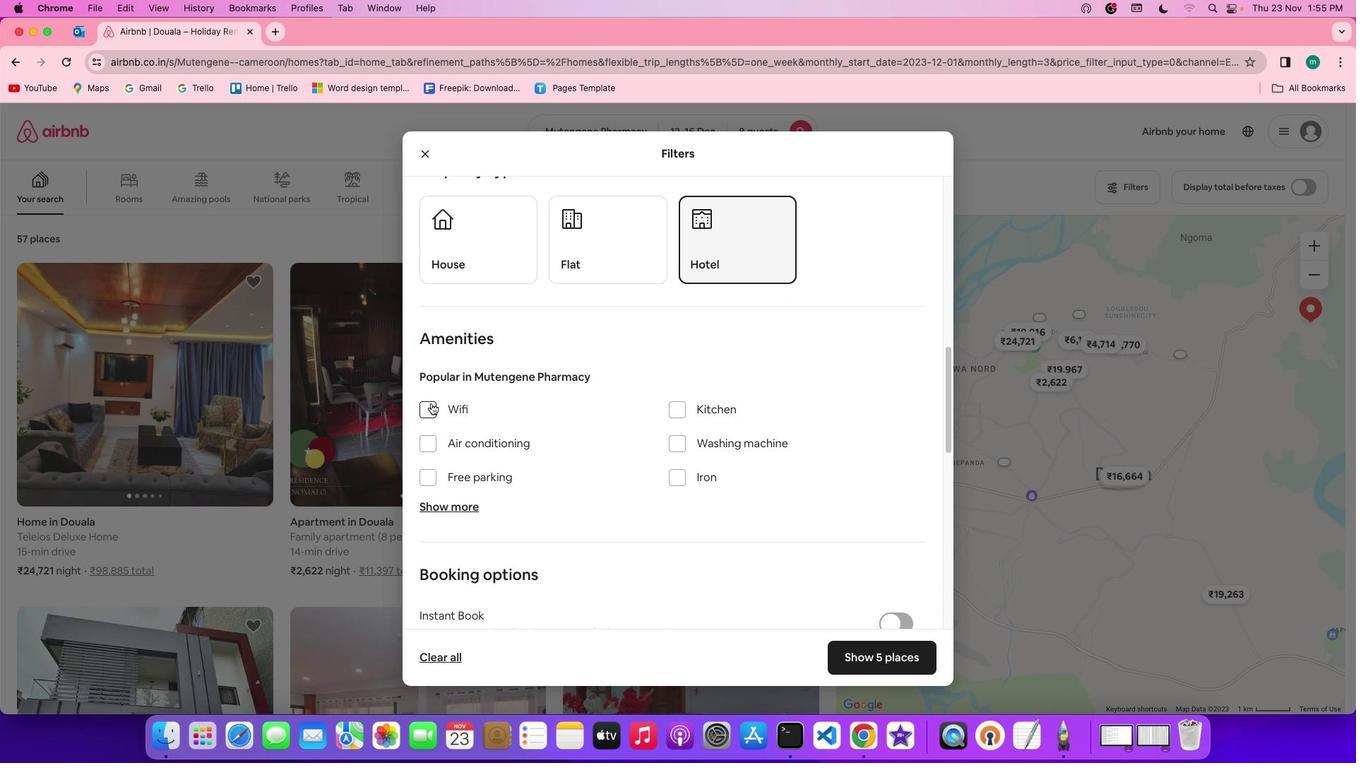 
Action: Mouse pressed left at (431, 403)
Screenshot: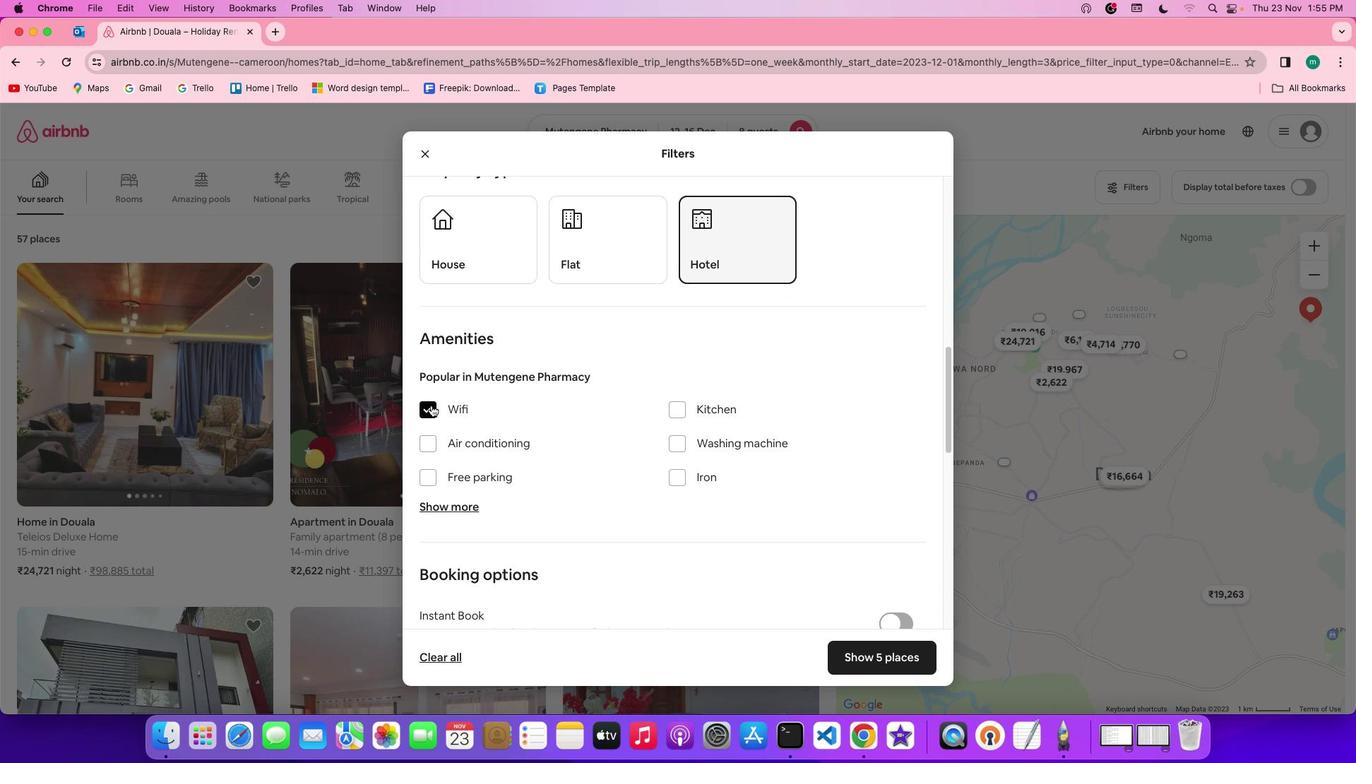 
Action: Mouse moved to (615, 451)
Screenshot: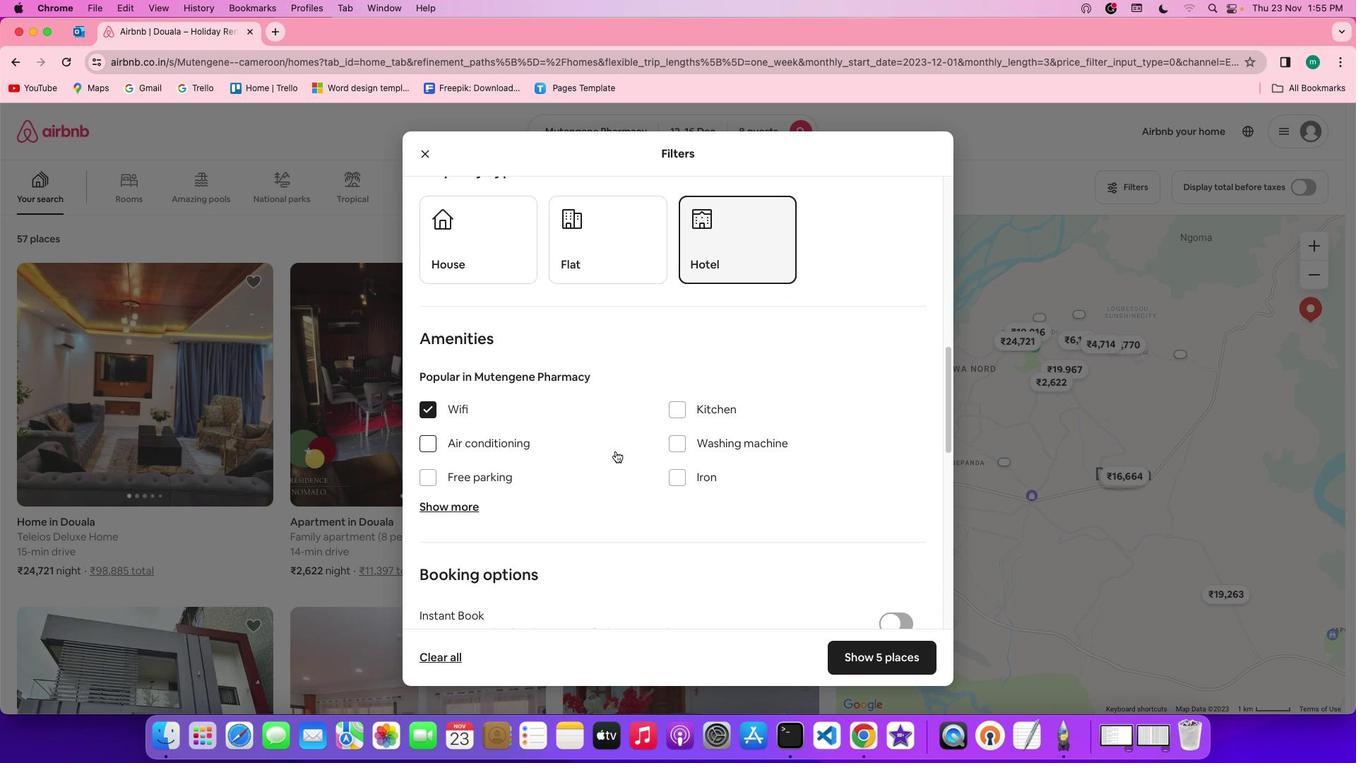 
Action: Mouse scrolled (615, 451) with delta (0, 0)
Screenshot: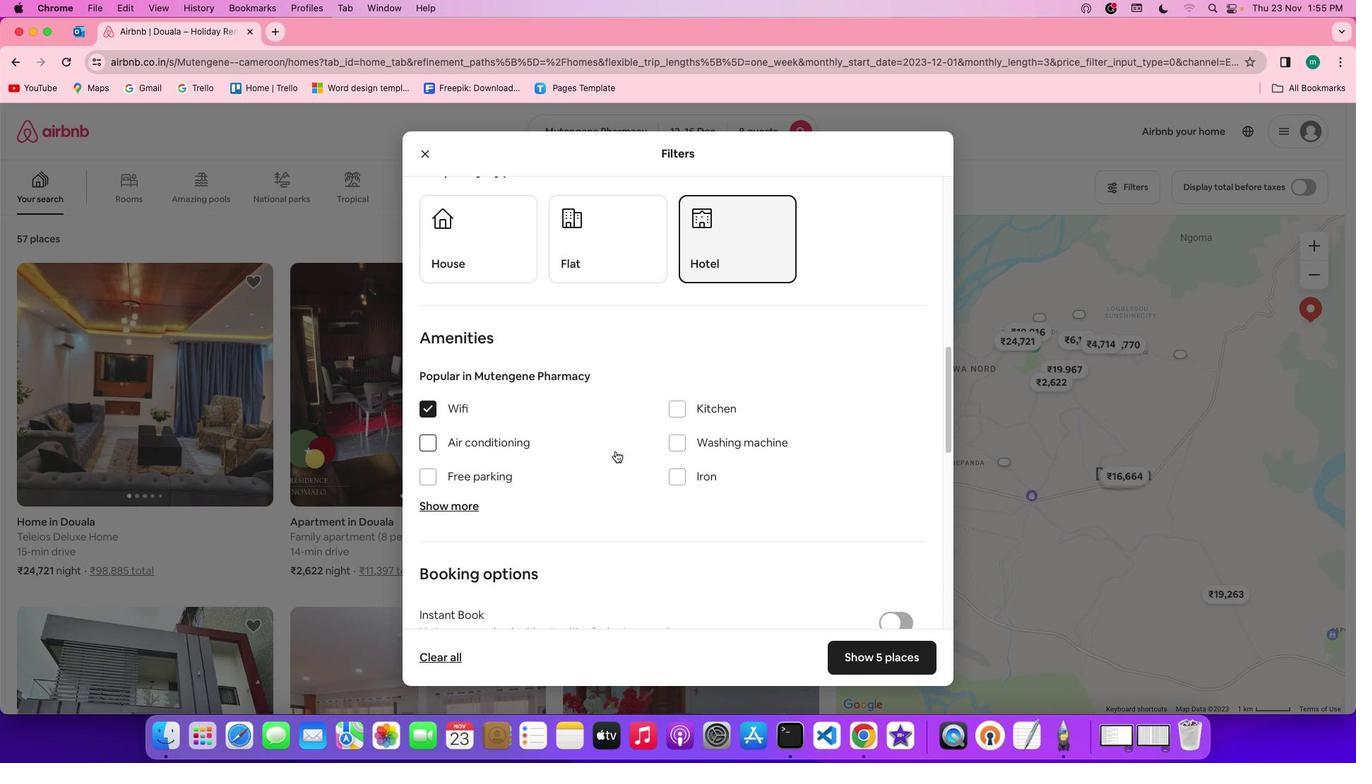 
Action: Mouse scrolled (615, 451) with delta (0, 0)
Screenshot: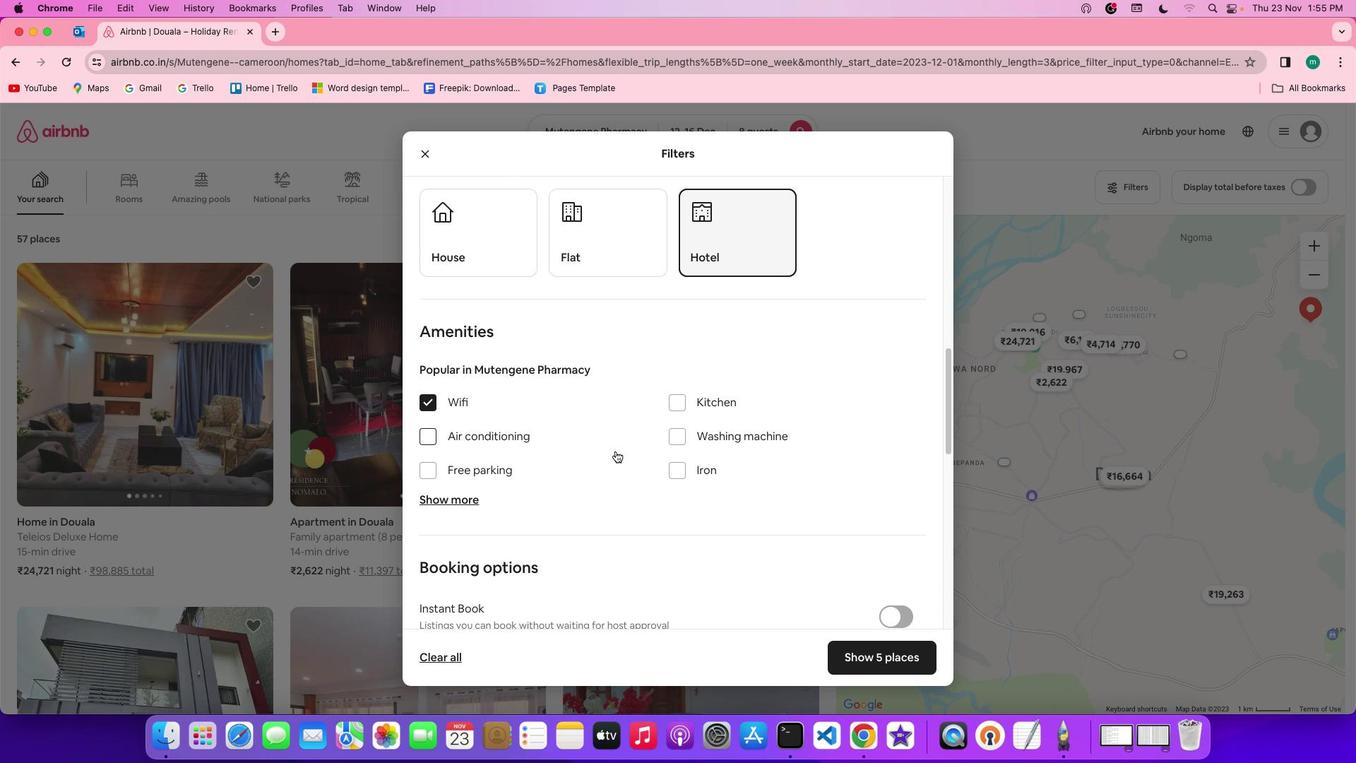 
Action: Mouse scrolled (615, 451) with delta (0, -1)
Screenshot: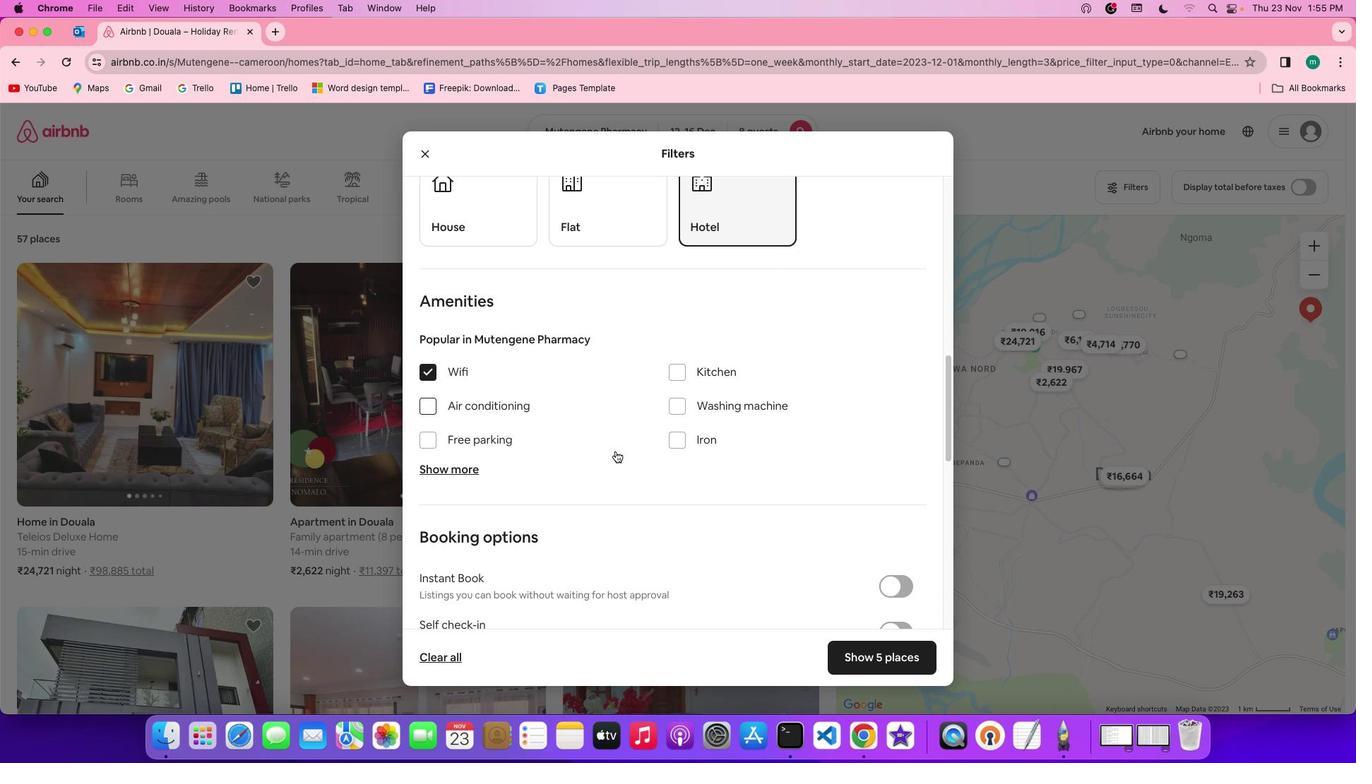 
Action: Mouse scrolled (615, 451) with delta (0, 0)
Screenshot: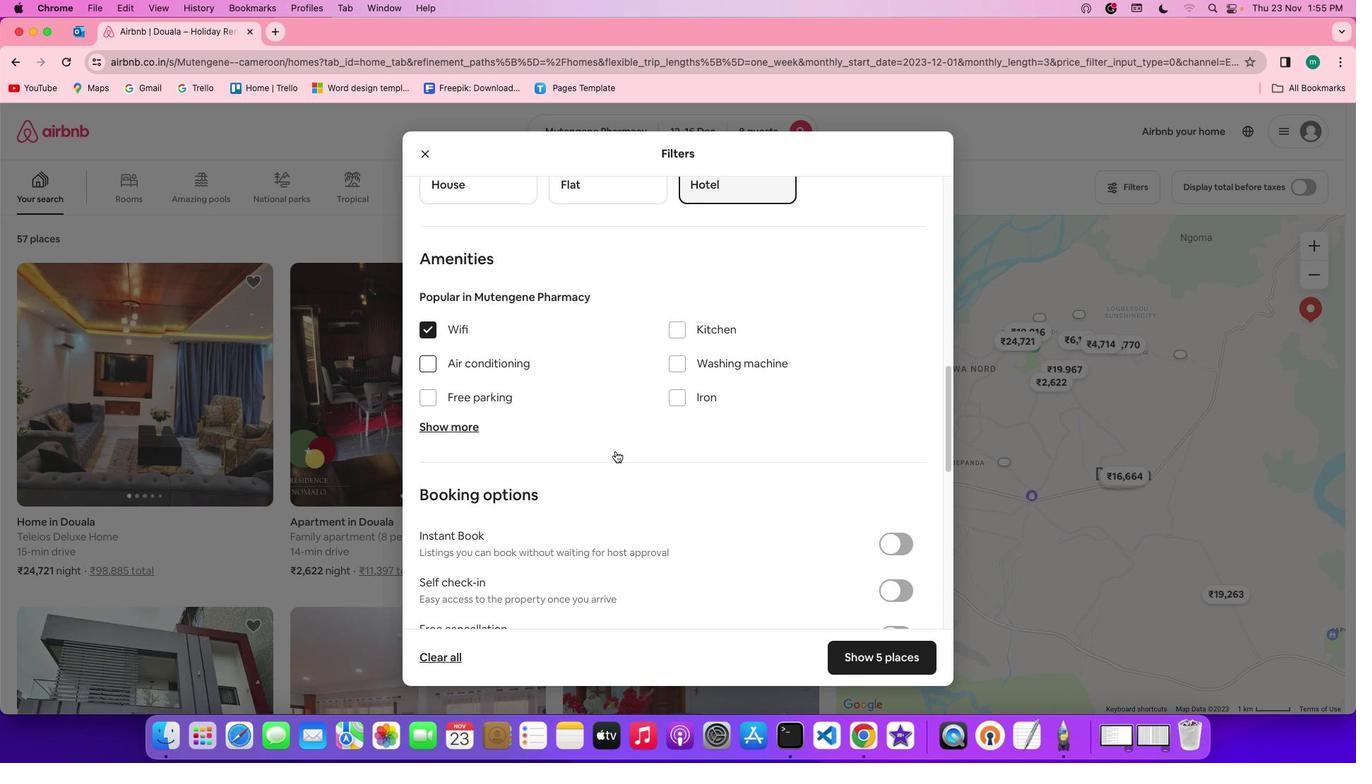 
Action: Mouse scrolled (615, 451) with delta (0, 0)
Screenshot: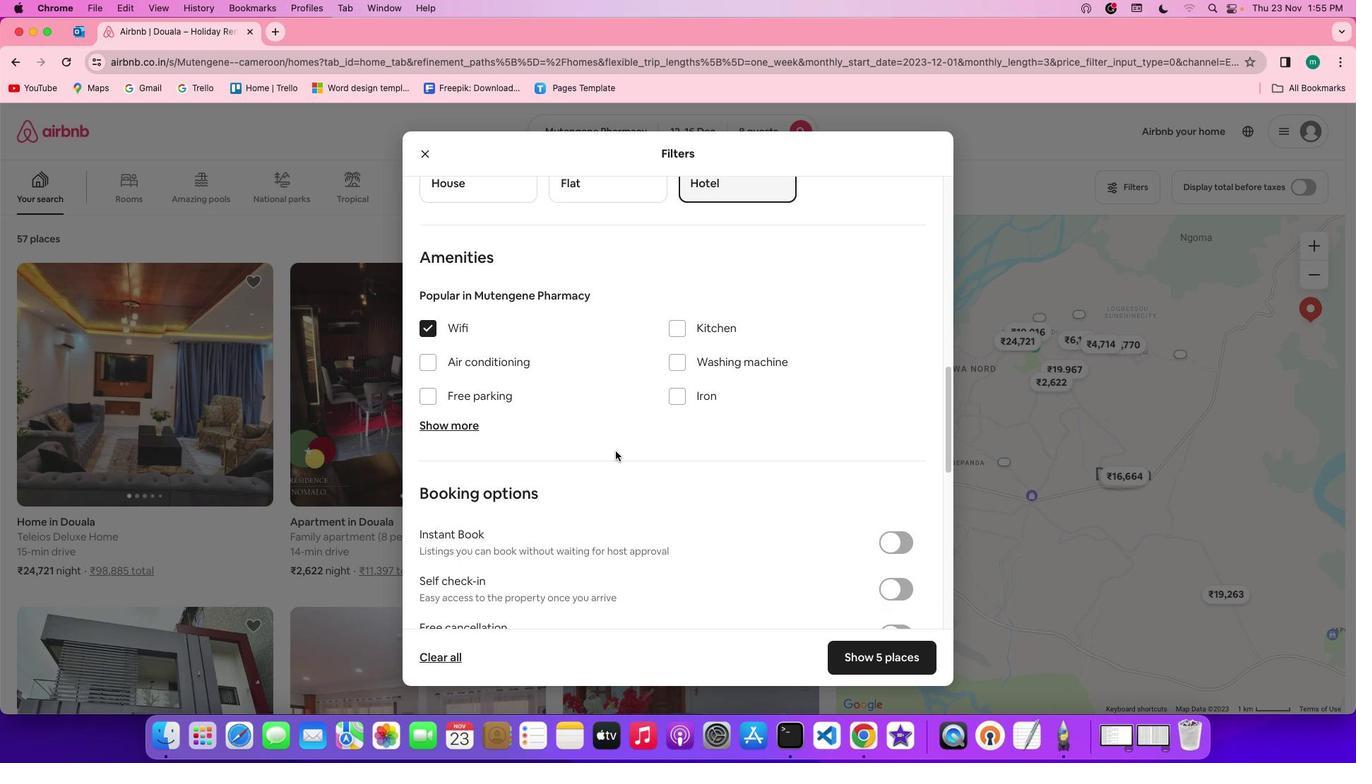 
Action: Mouse scrolled (615, 451) with delta (0, 0)
Screenshot: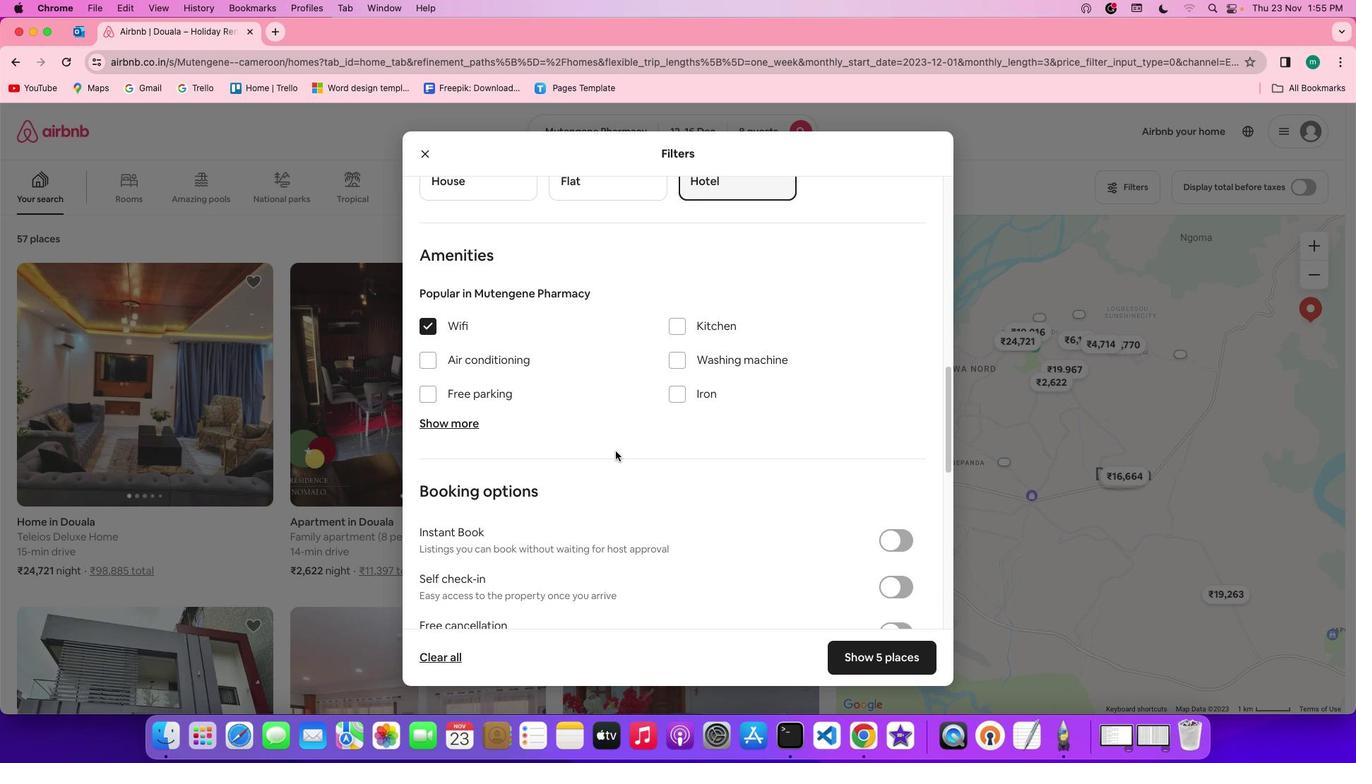 
Action: Mouse scrolled (615, 451) with delta (0, 0)
Screenshot: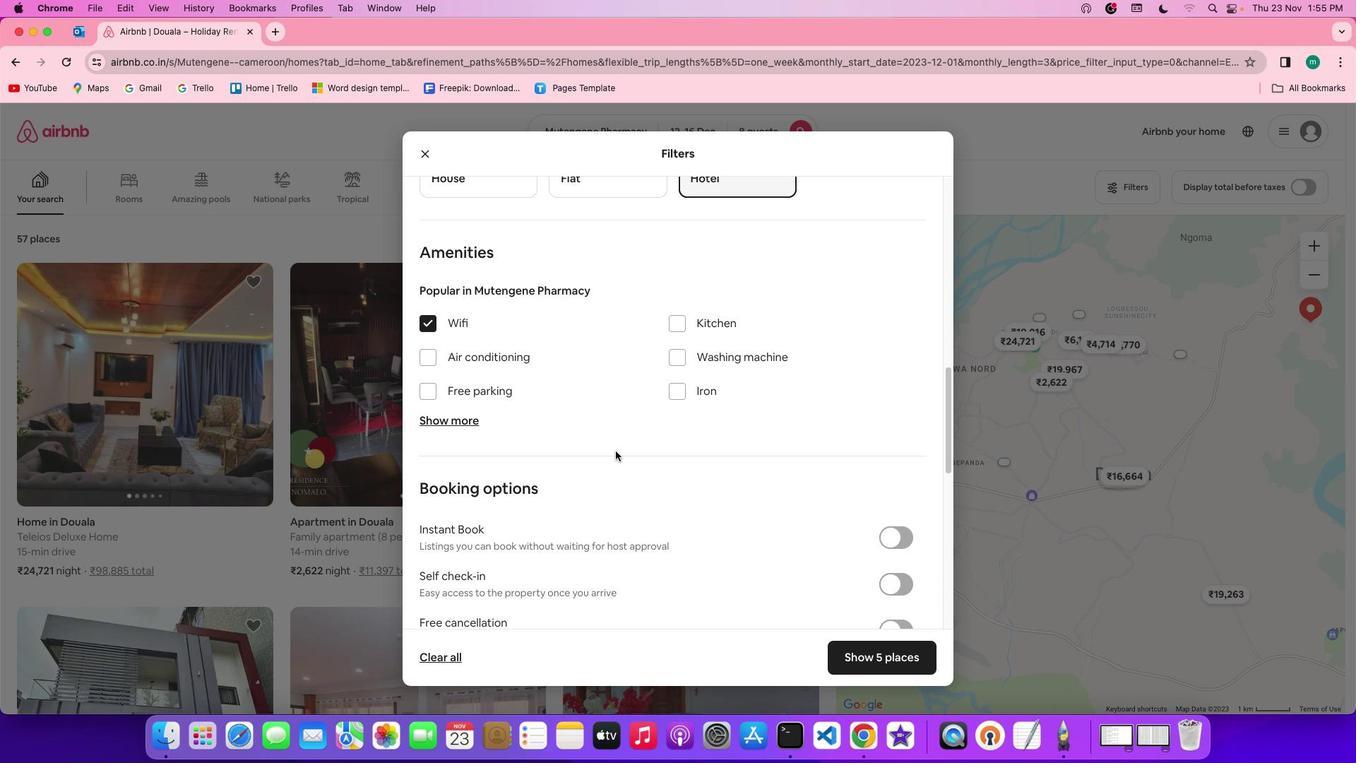
Action: Mouse moved to (445, 416)
Screenshot: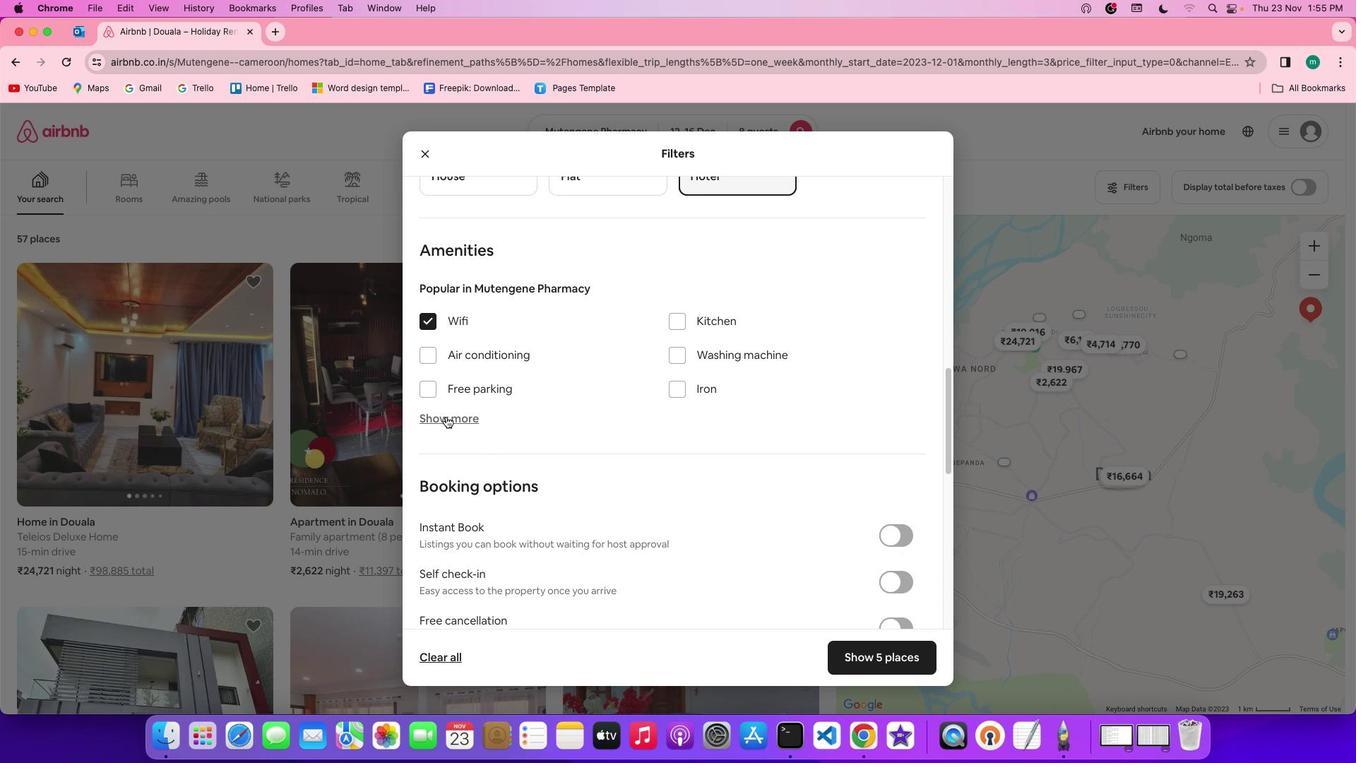 
Action: Mouse pressed left at (445, 416)
Screenshot: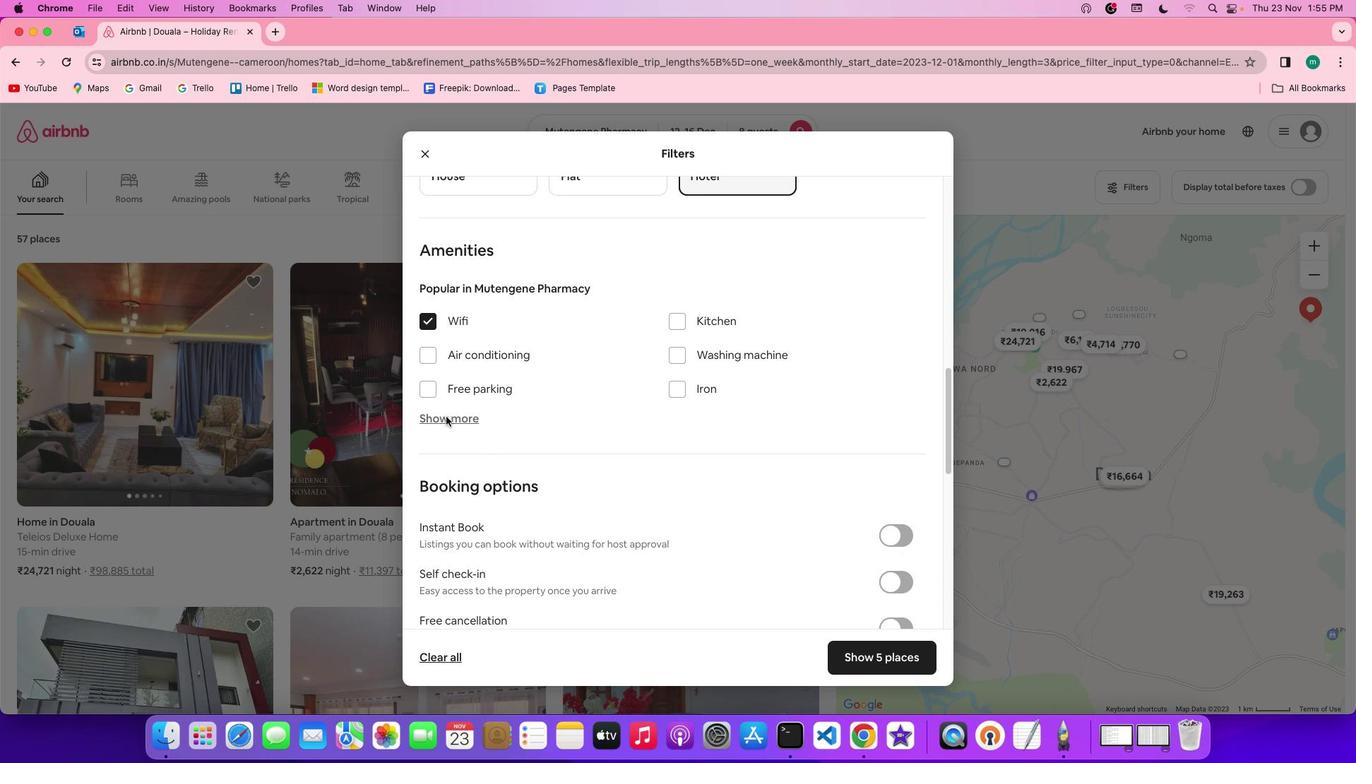 
Action: Mouse moved to (678, 498)
Screenshot: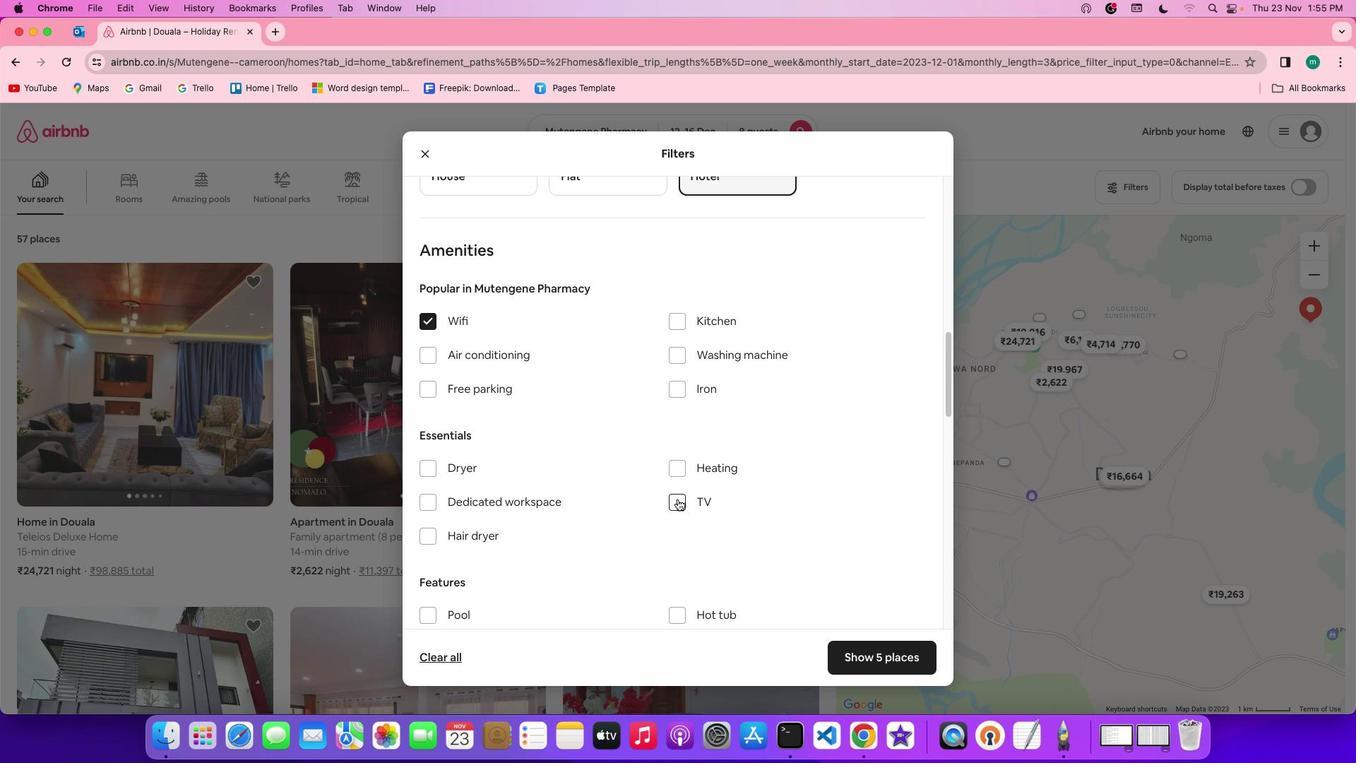
Action: Mouse pressed left at (678, 498)
Screenshot: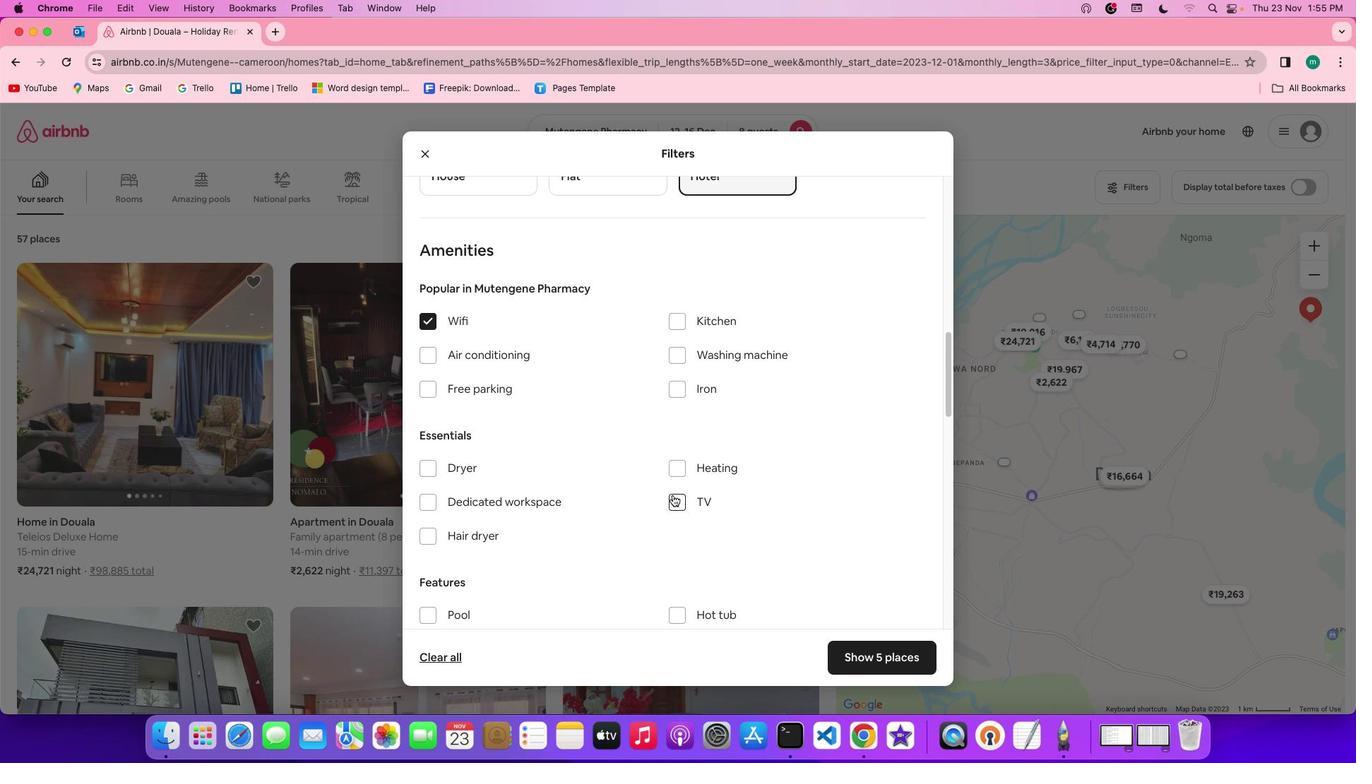 
Action: Mouse moved to (485, 387)
Screenshot: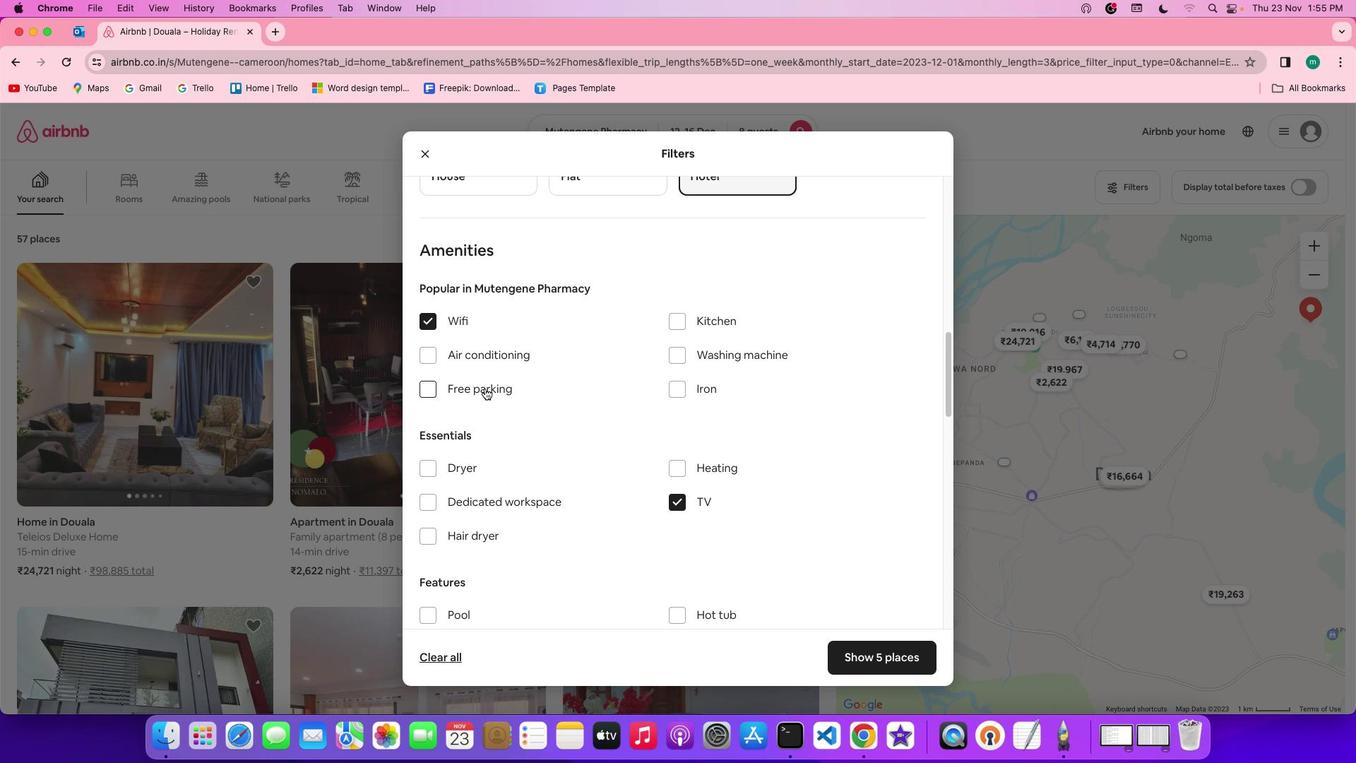 
Action: Mouse pressed left at (485, 387)
Screenshot: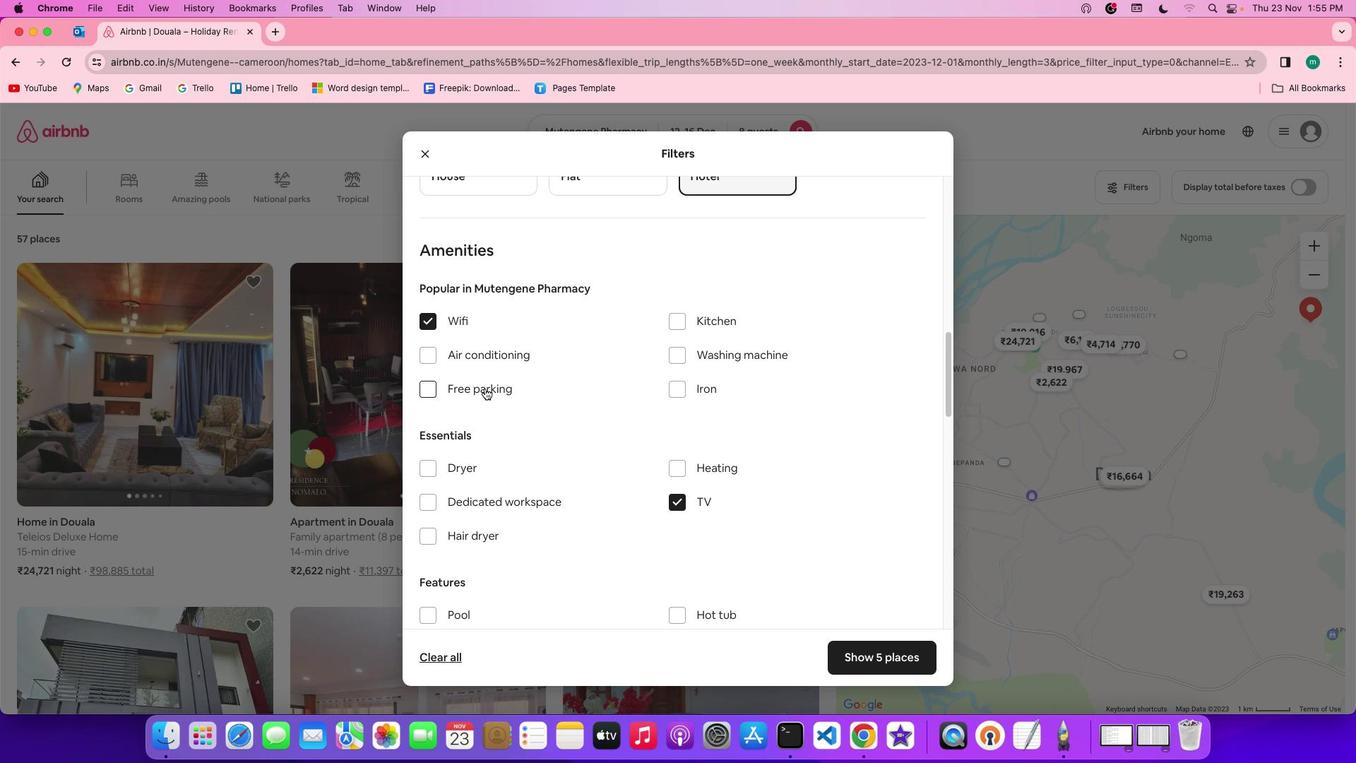 
Action: Mouse moved to (632, 438)
Screenshot: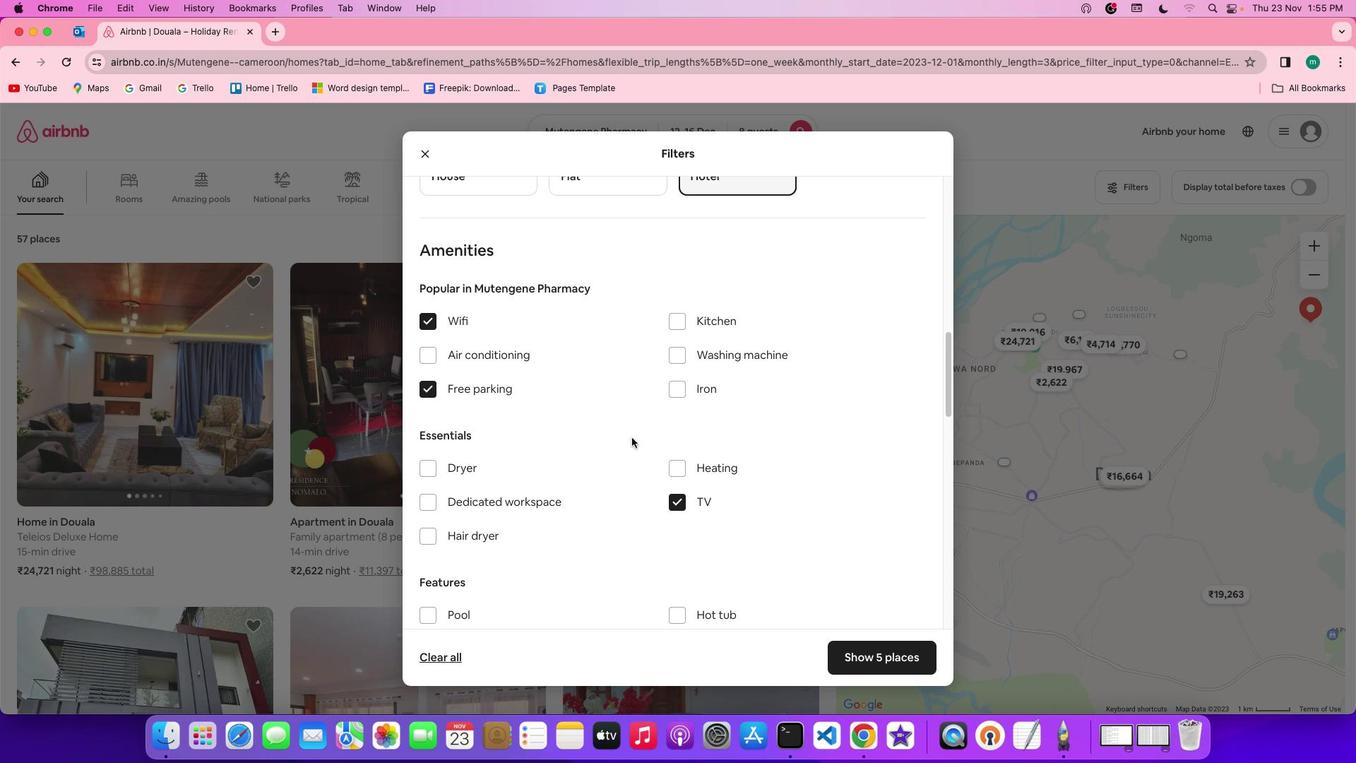 
Action: Mouse scrolled (632, 438) with delta (0, 0)
Screenshot: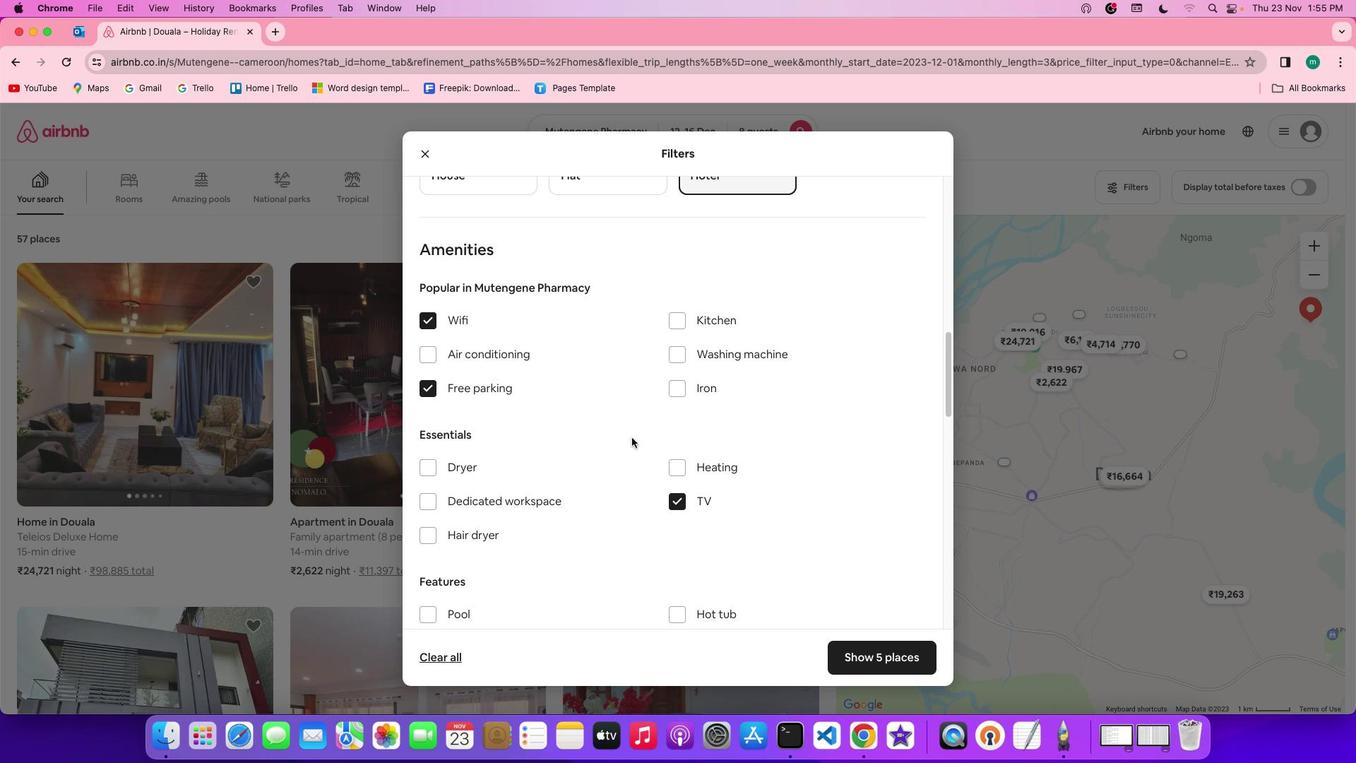 
Action: Mouse scrolled (632, 438) with delta (0, 0)
Screenshot: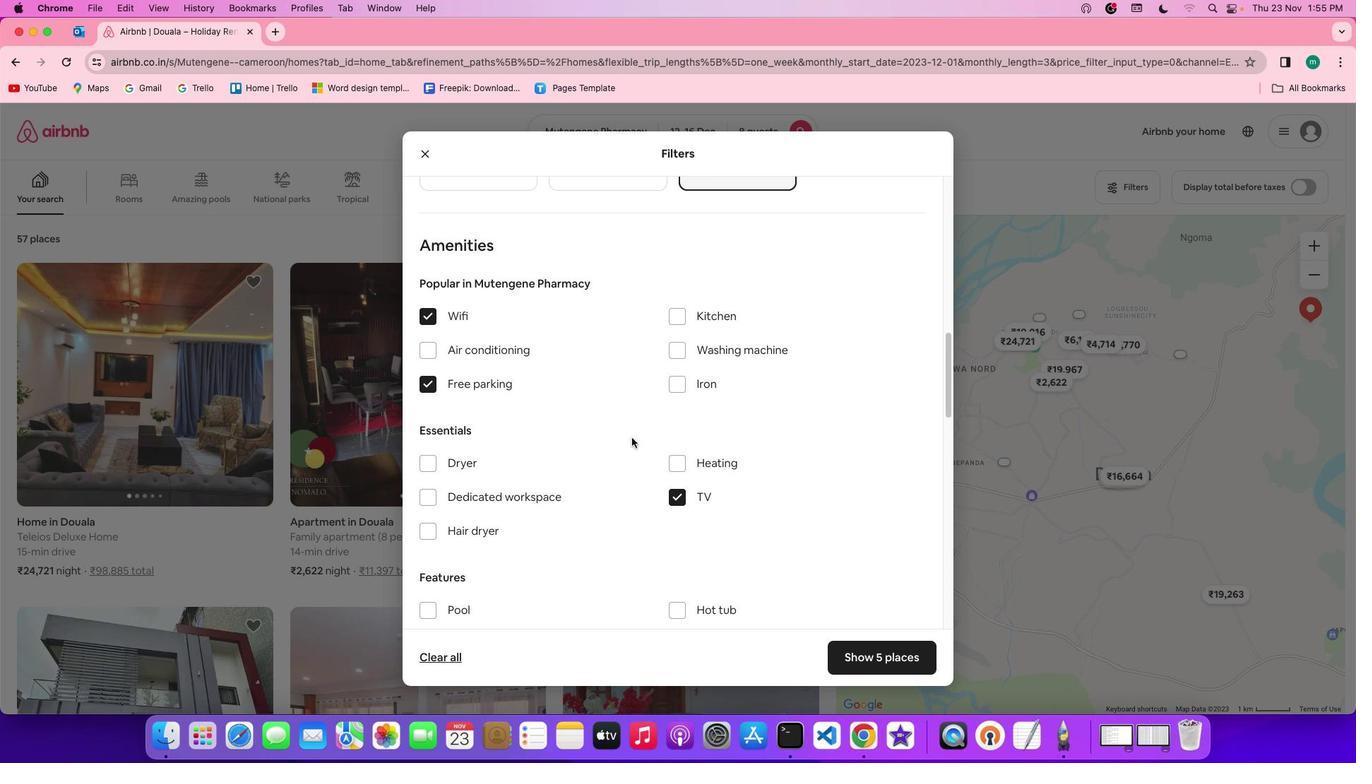 
Action: Mouse scrolled (632, 438) with delta (0, 0)
Screenshot: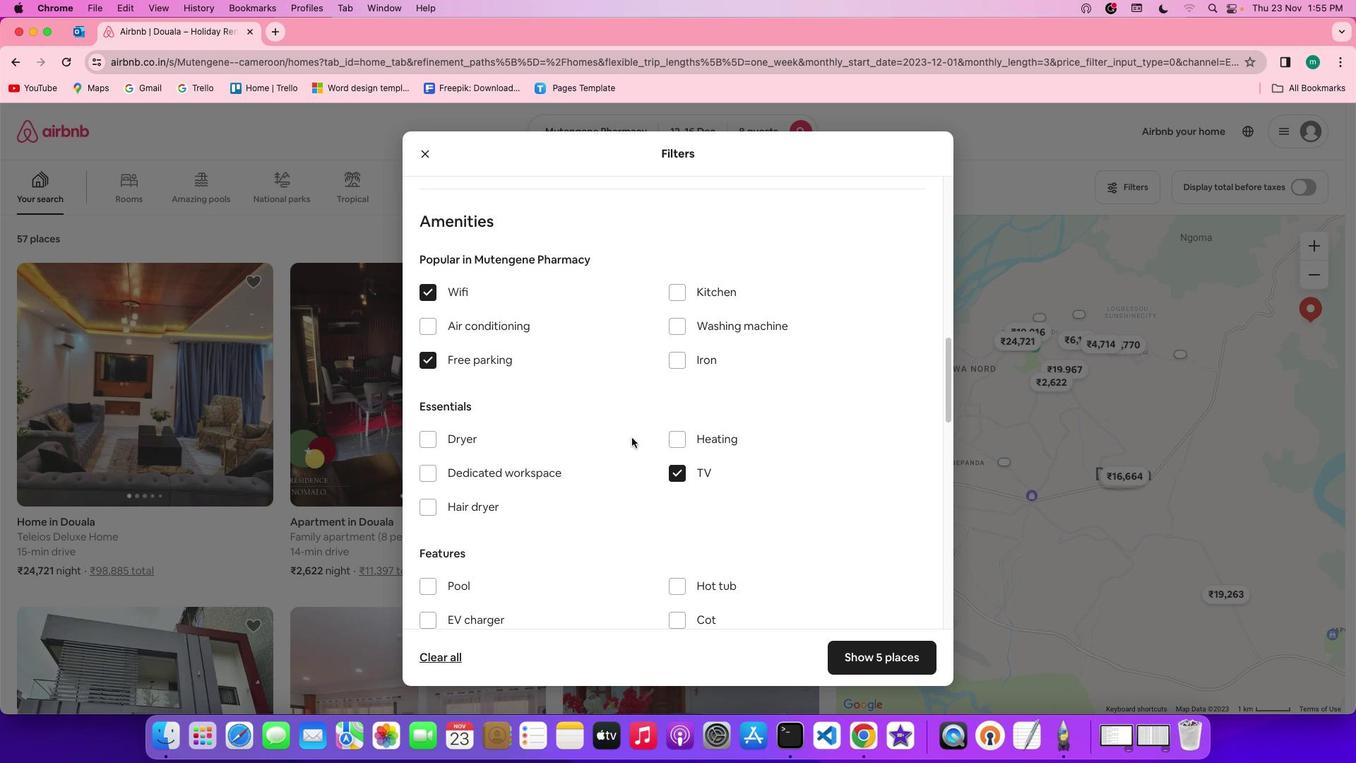 
Action: Mouse scrolled (632, 438) with delta (0, 0)
Screenshot: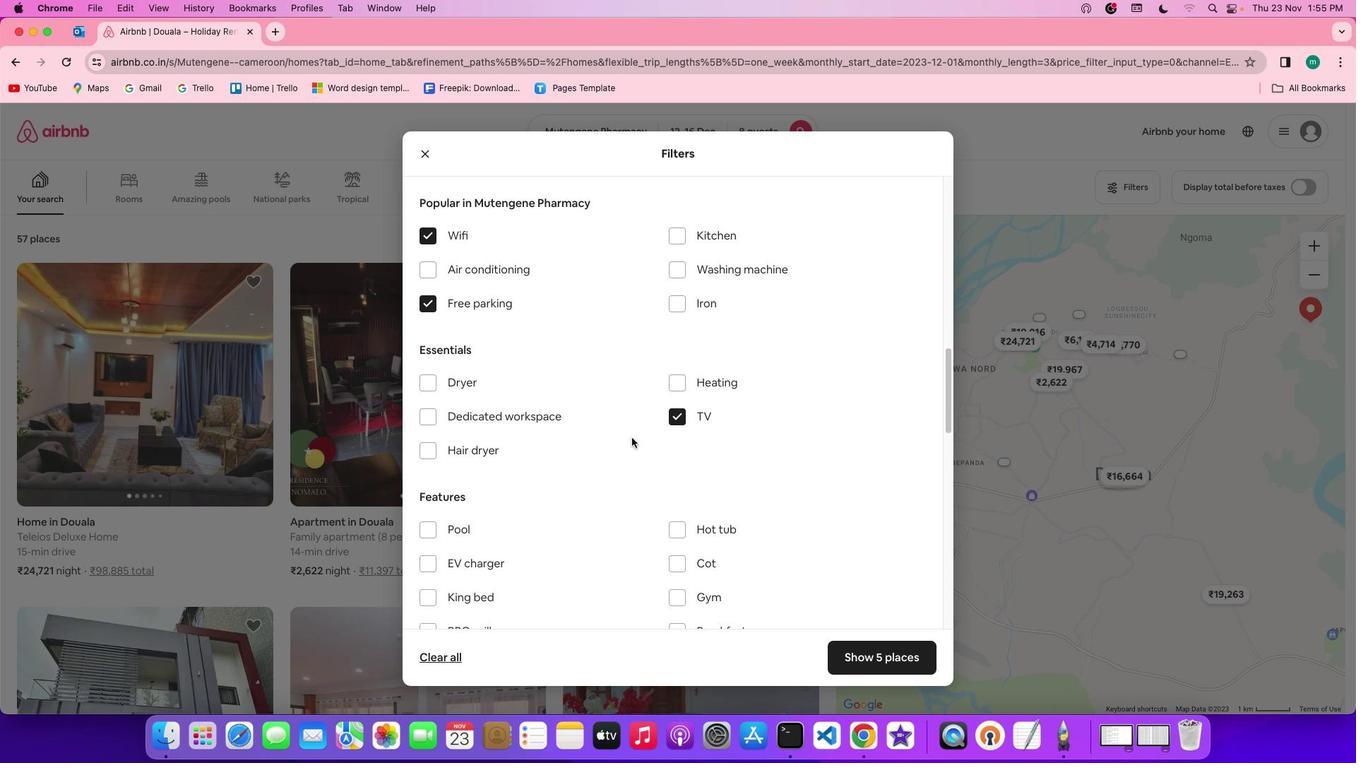 
Action: Mouse scrolled (632, 438) with delta (0, 0)
Screenshot: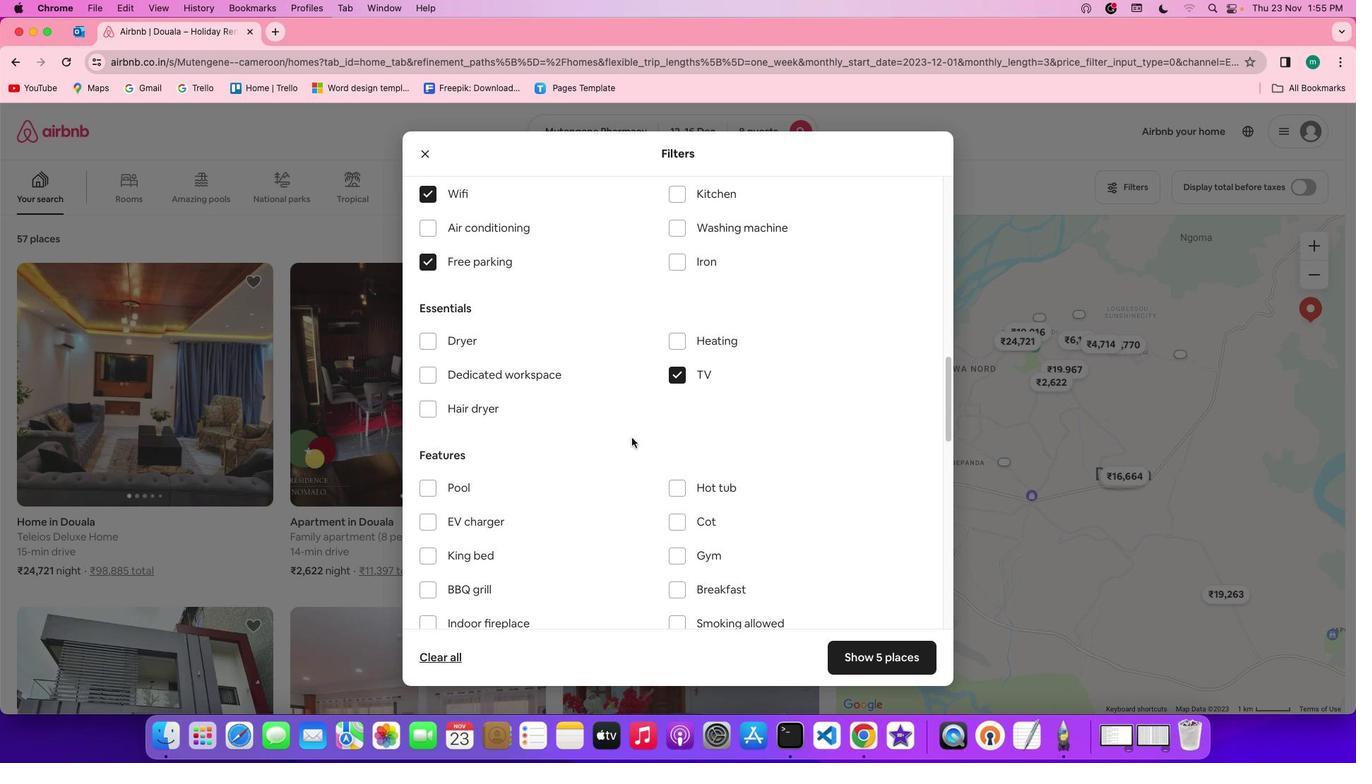 
Action: Mouse scrolled (632, 438) with delta (0, 0)
Screenshot: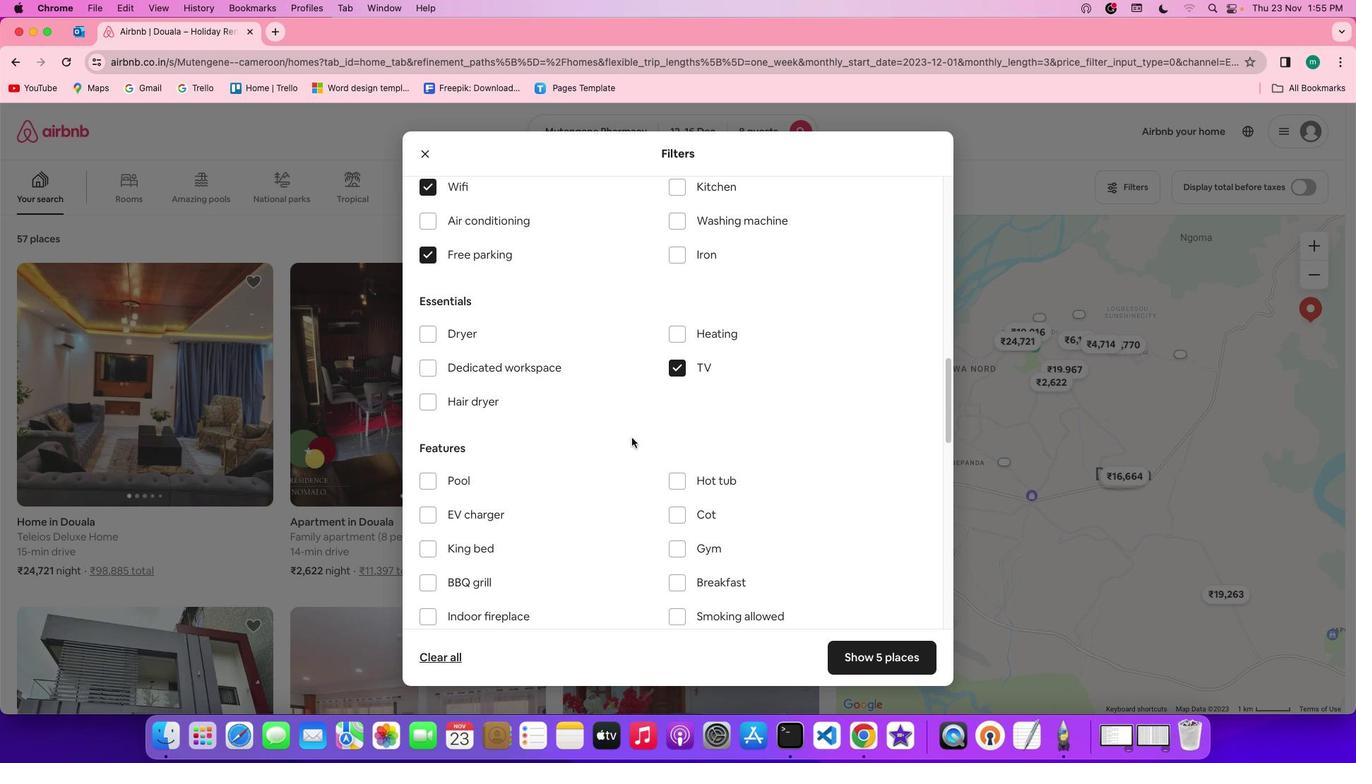 
Action: Mouse scrolled (632, 438) with delta (0, 0)
Screenshot: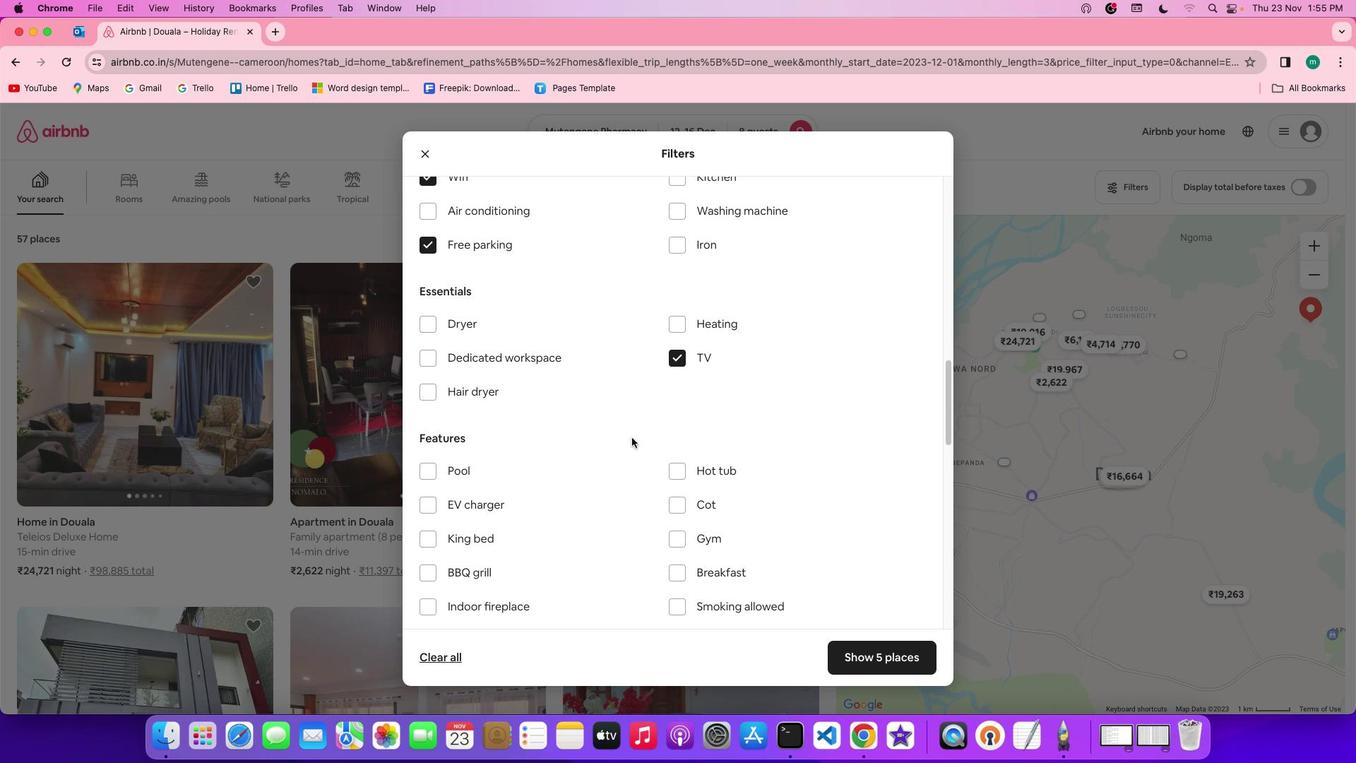 
Action: Mouse scrolled (632, 438) with delta (0, -1)
Screenshot: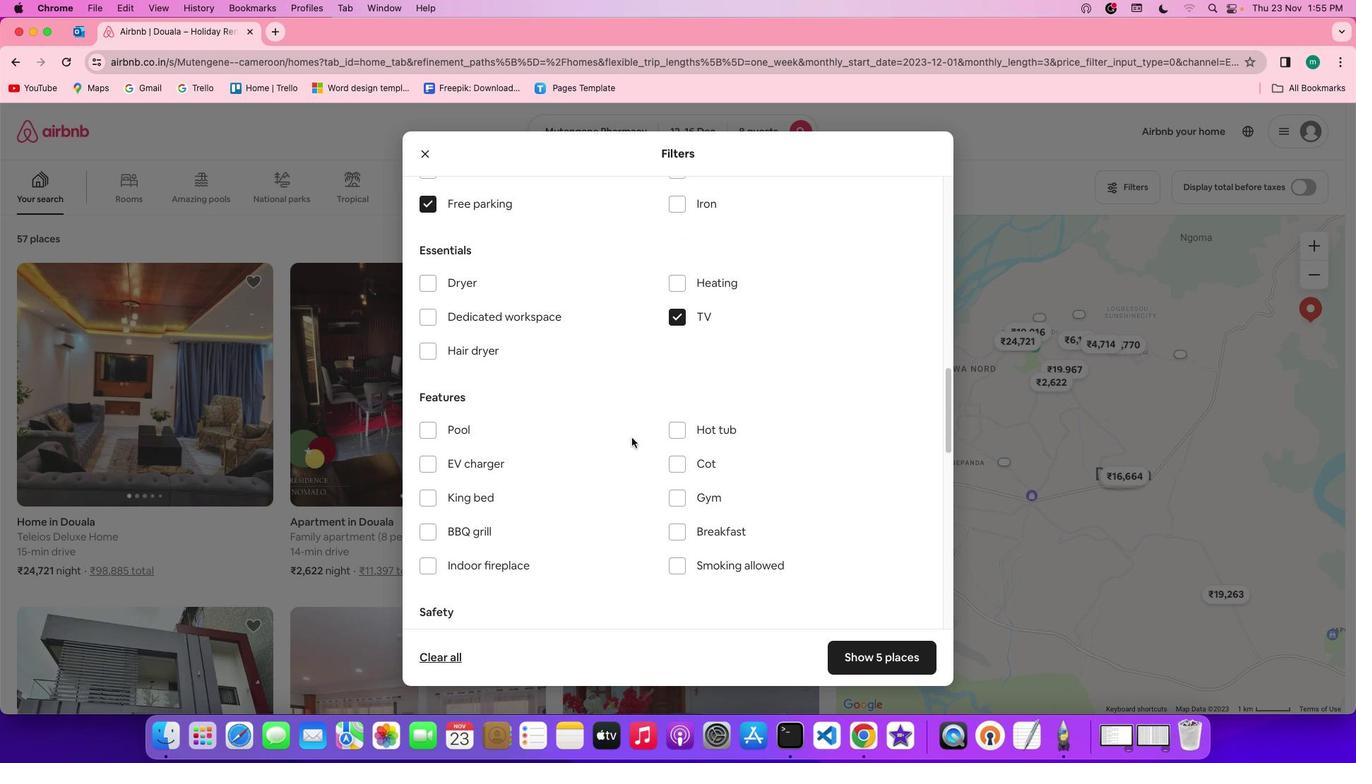 
Action: Mouse scrolled (632, 438) with delta (0, 0)
Screenshot: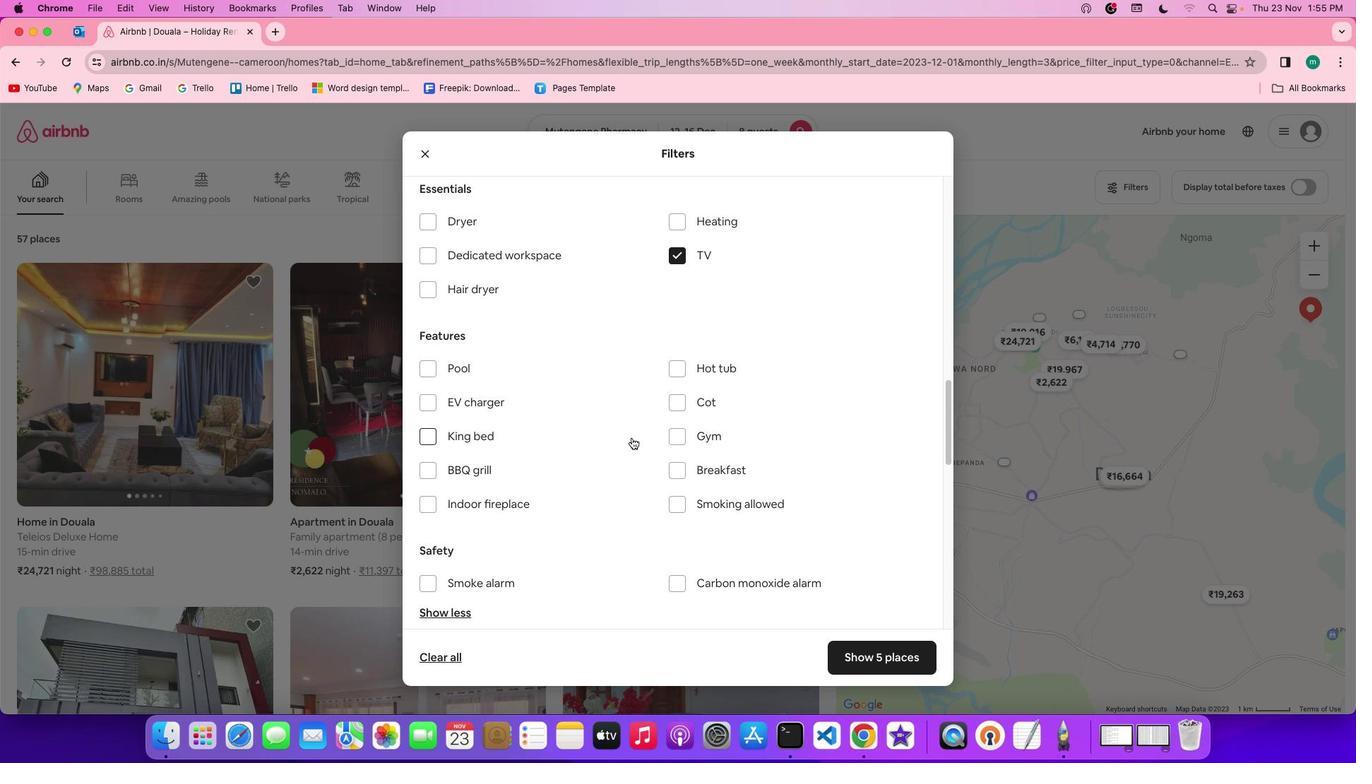 
Action: Mouse scrolled (632, 438) with delta (0, 0)
Screenshot: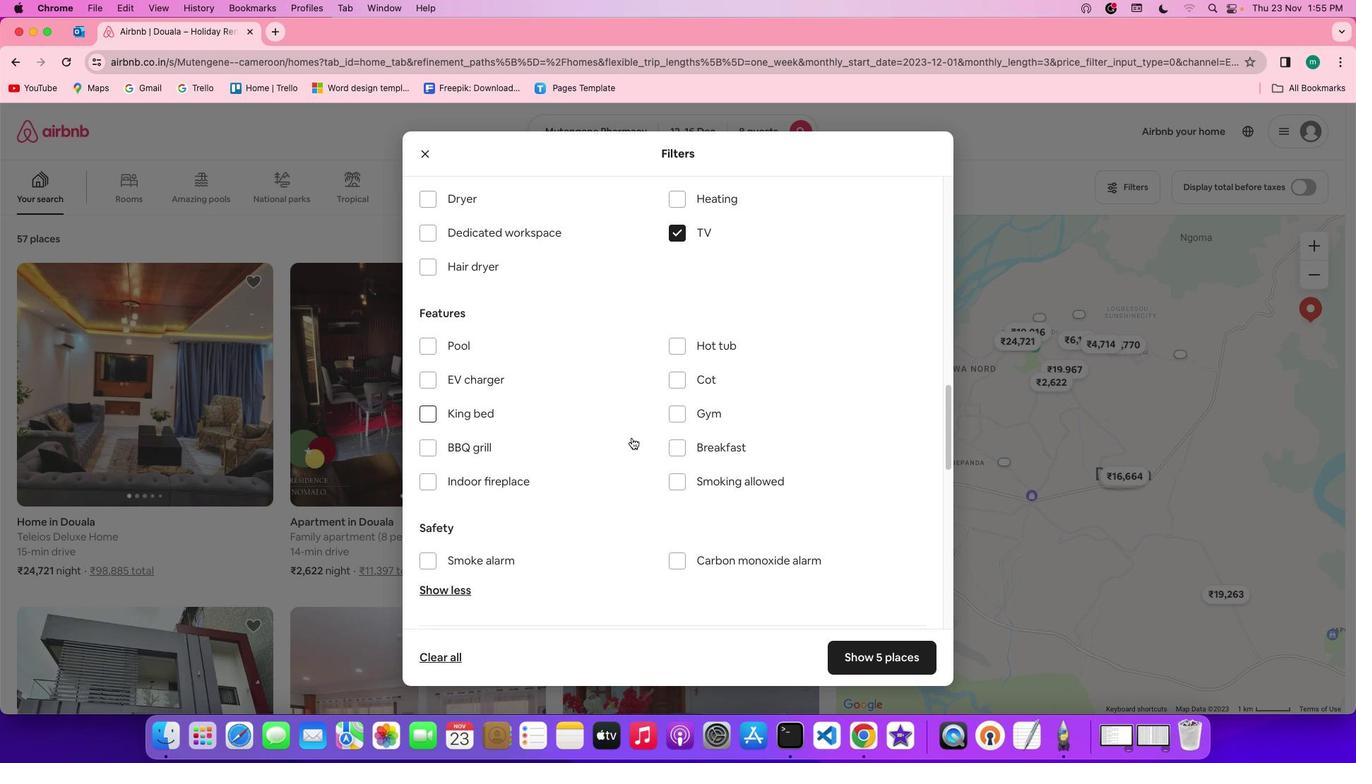 
Action: Mouse scrolled (632, 438) with delta (0, -1)
Screenshot: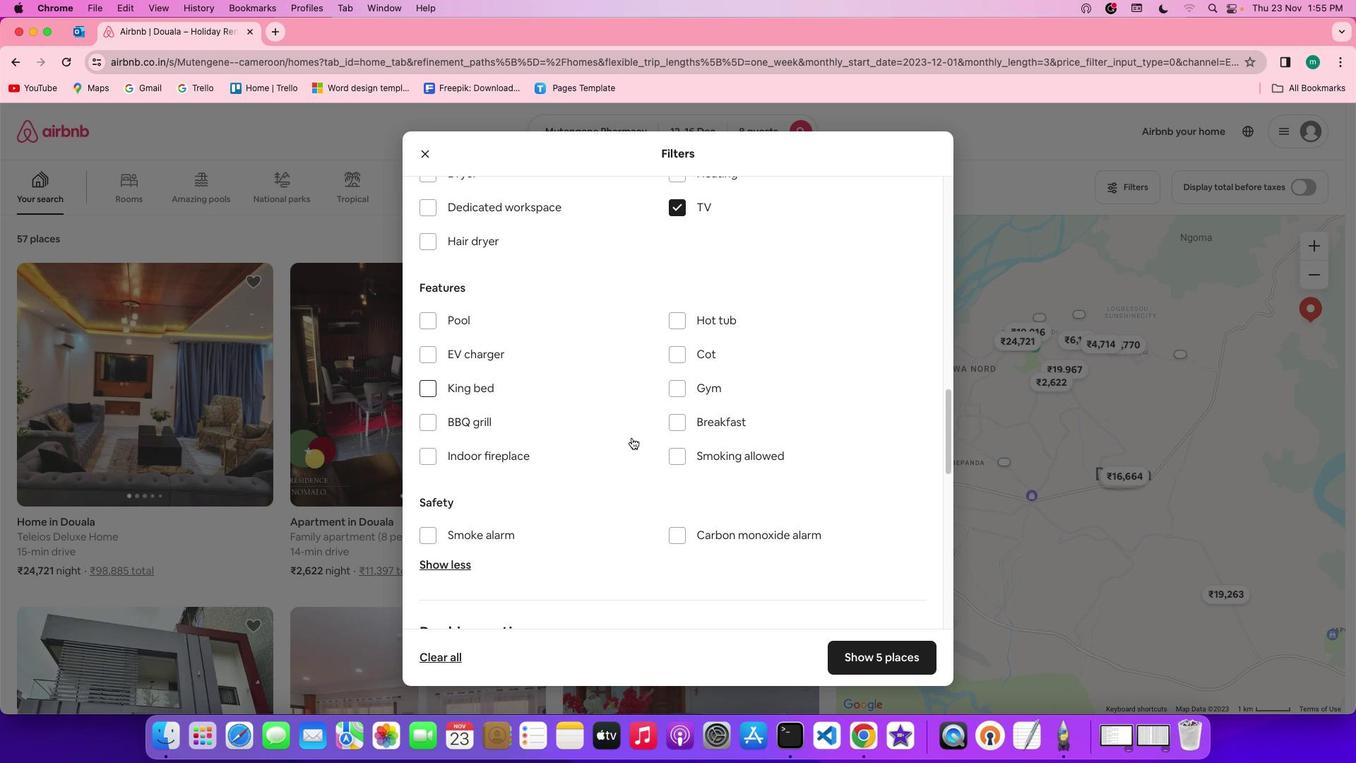 
Action: Mouse scrolled (632, 438) with delta (0, -2)
Screenshot: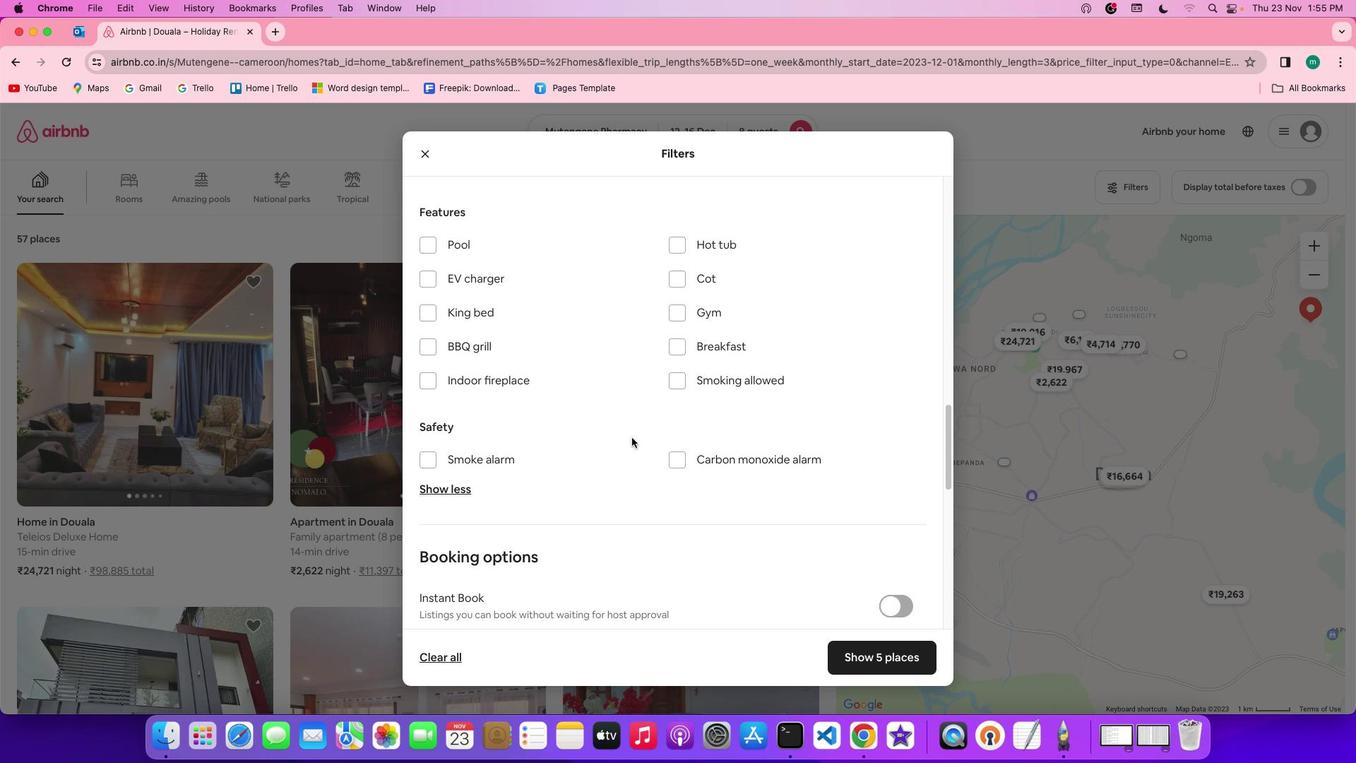 
Action: Mouse moved to (680, 247)
Screenshot: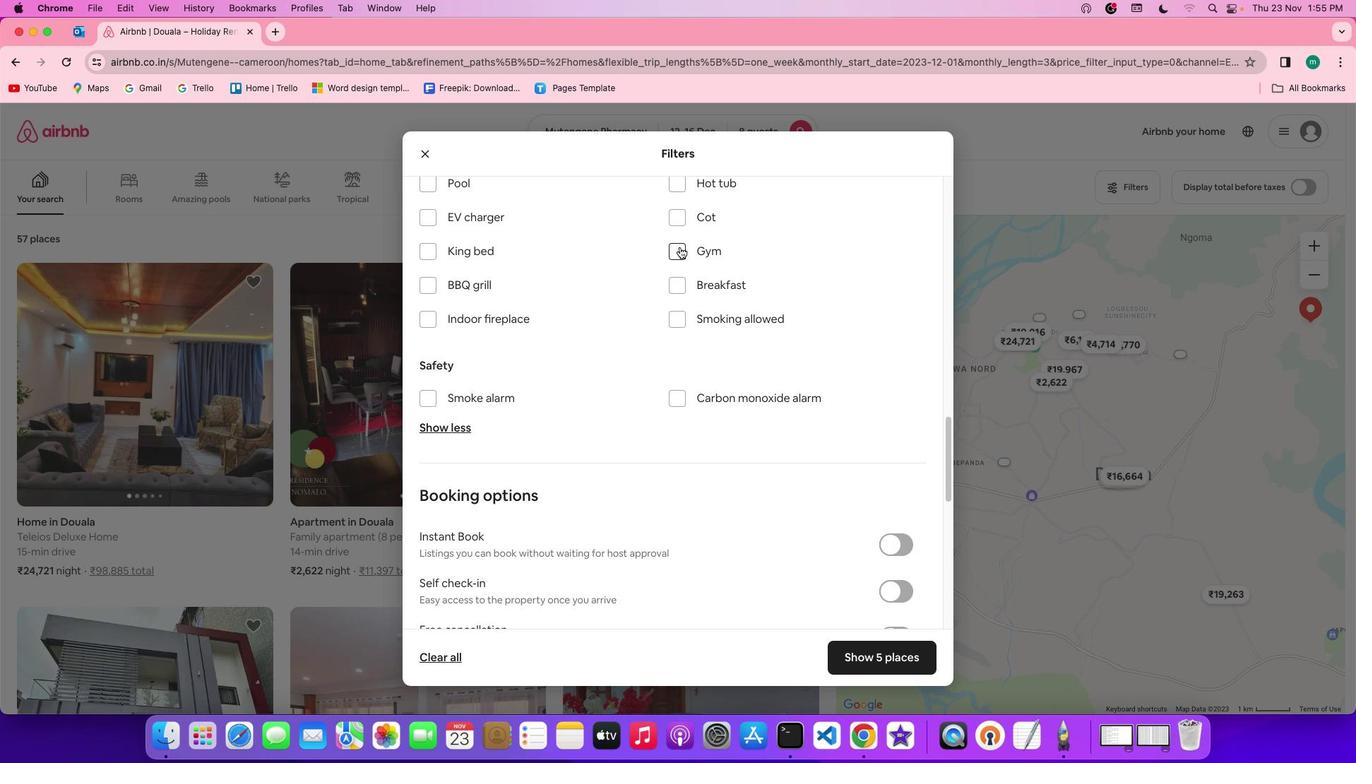 
Action: Mouse pressed left at (680, 247)
Screenshot: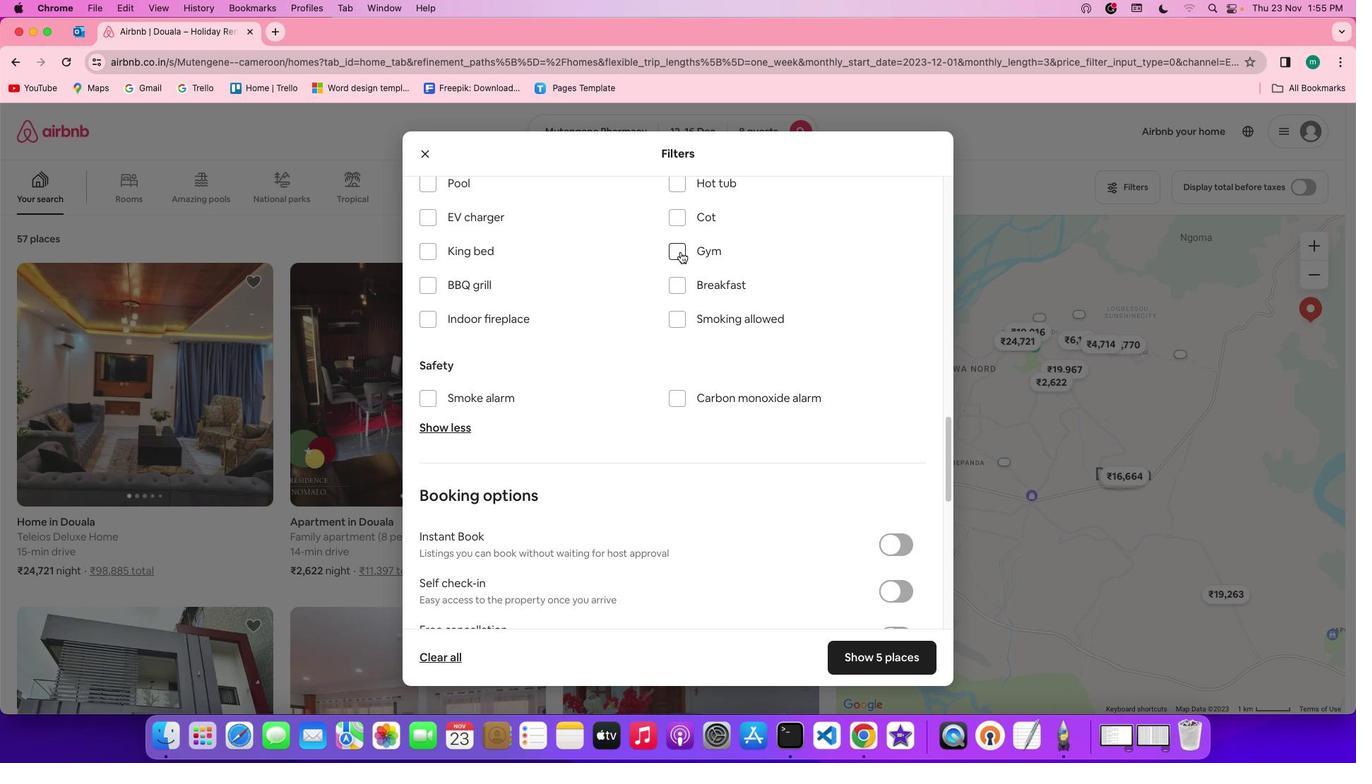 
Action: Mouse moved to (679, 284)
Screenshot: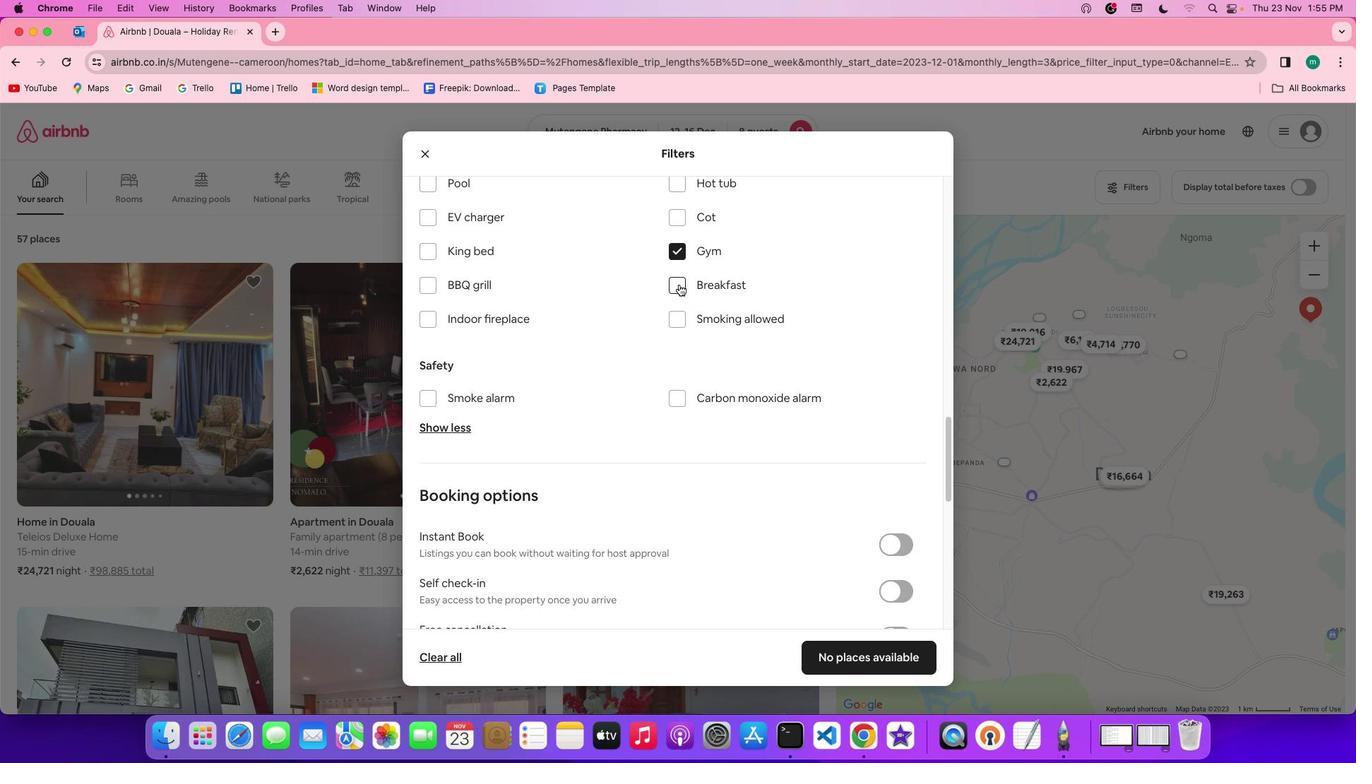 
Action: Mouse pressed left at (679, 284)
Screenshot: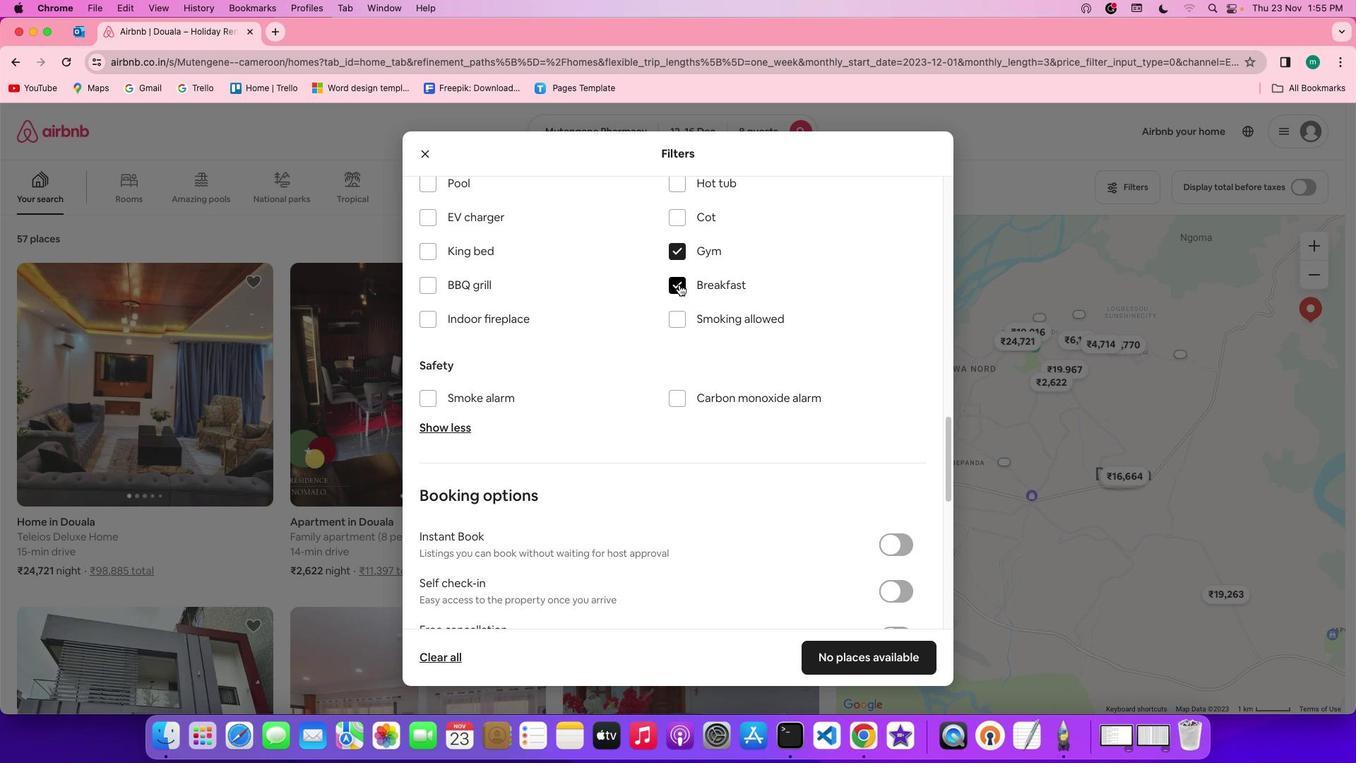 
Action: Mouse moved to (691, 370)
Screenshot: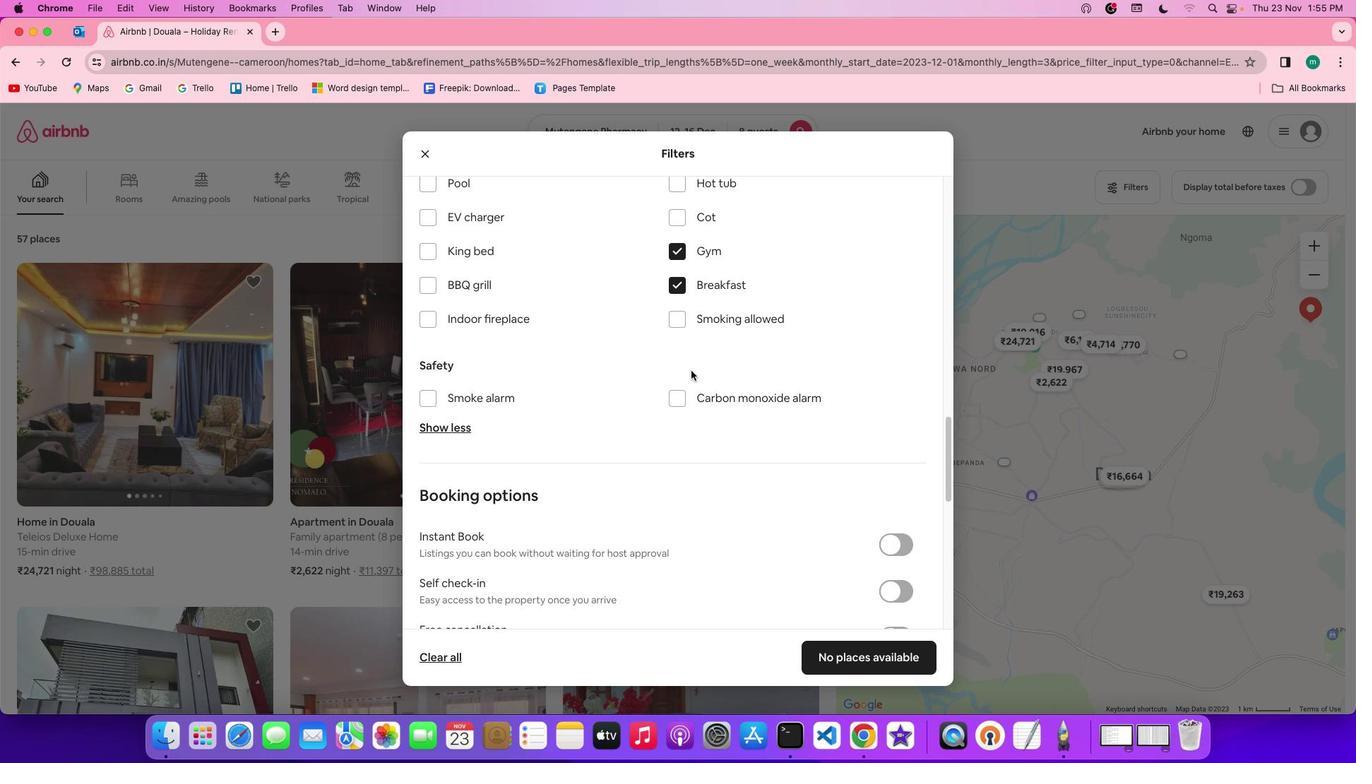 
Action: Mouse scrolled (691, 370) with delta (0, 0)
Screenshot: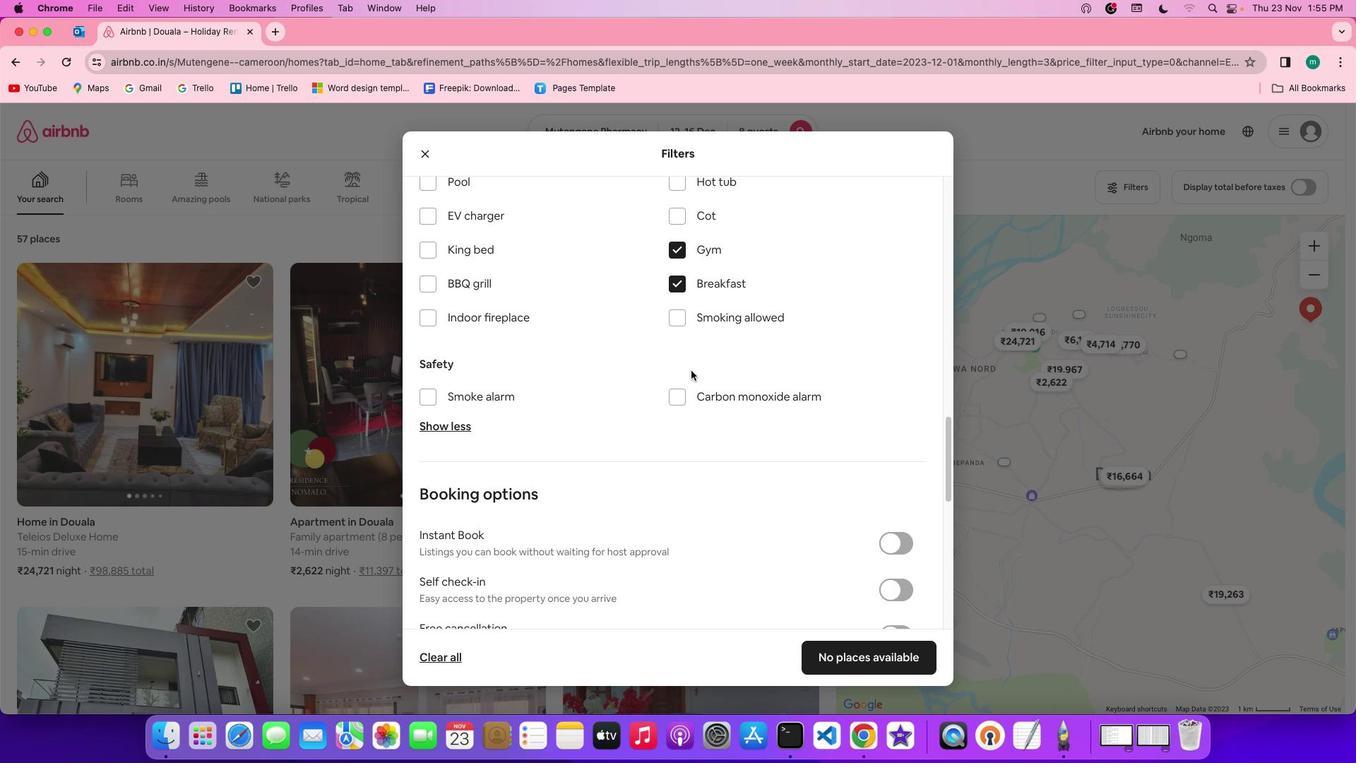 
Action: Mouse scrolled (691, 370) with delta (0, 0)
Screenshot: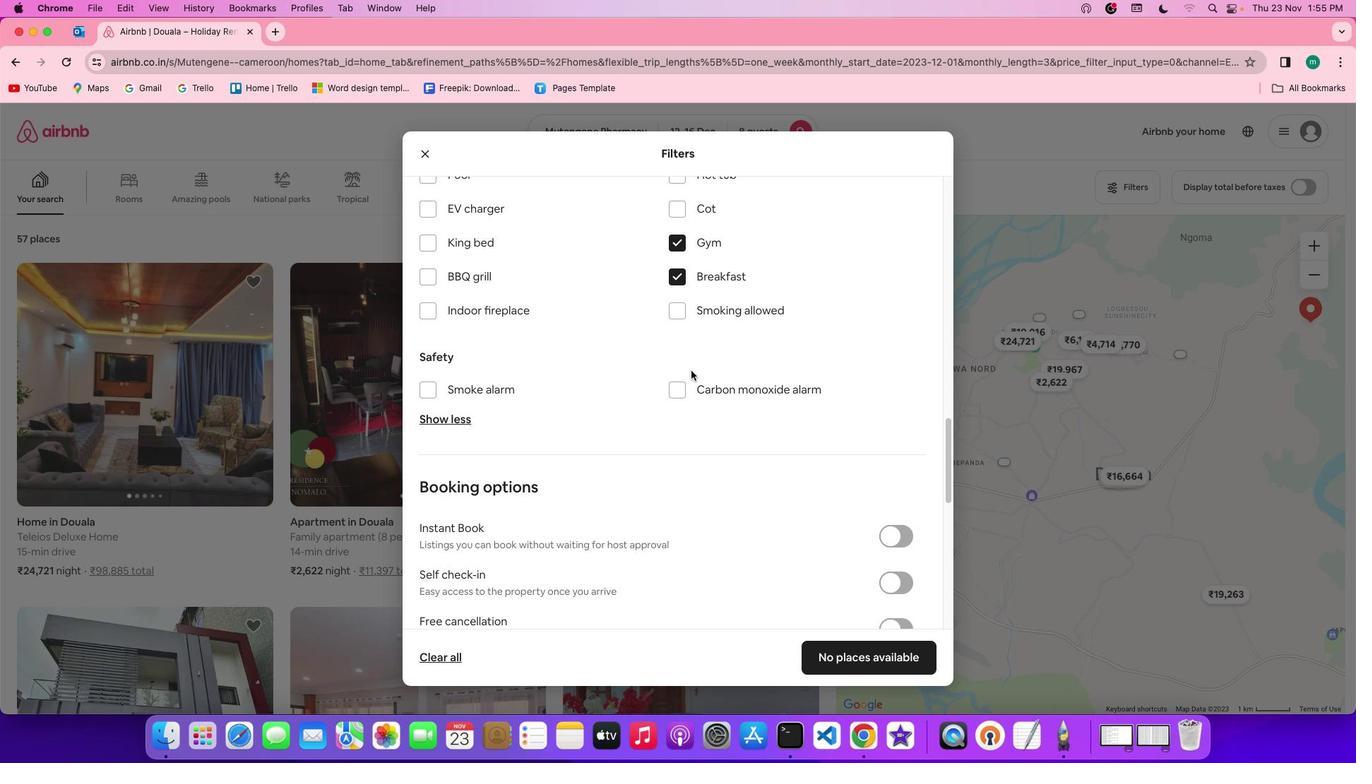
Action: Mouse scrolled (691, 370) with delta (0, 0)
Screenshot: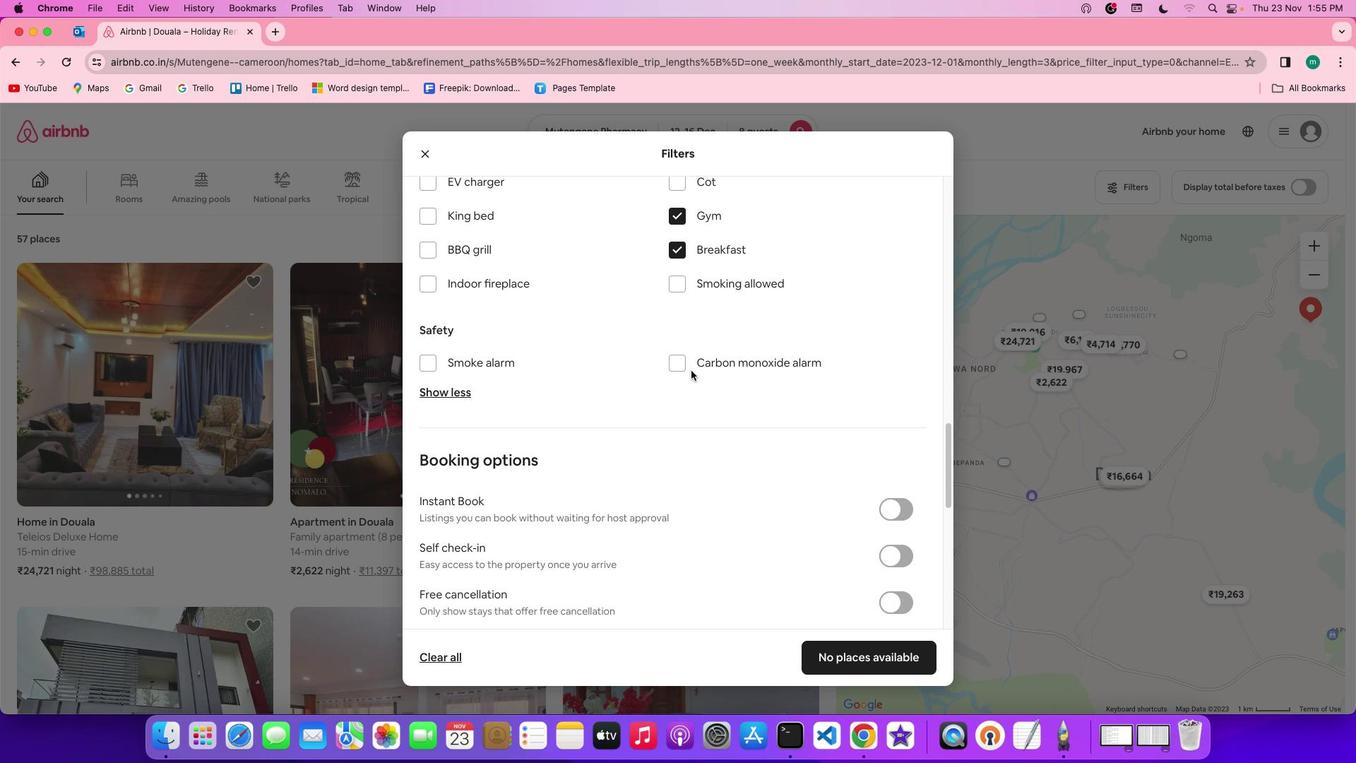 
Action: Mouse scrolled (691, 370) with delta (0, -1)
Screenshot: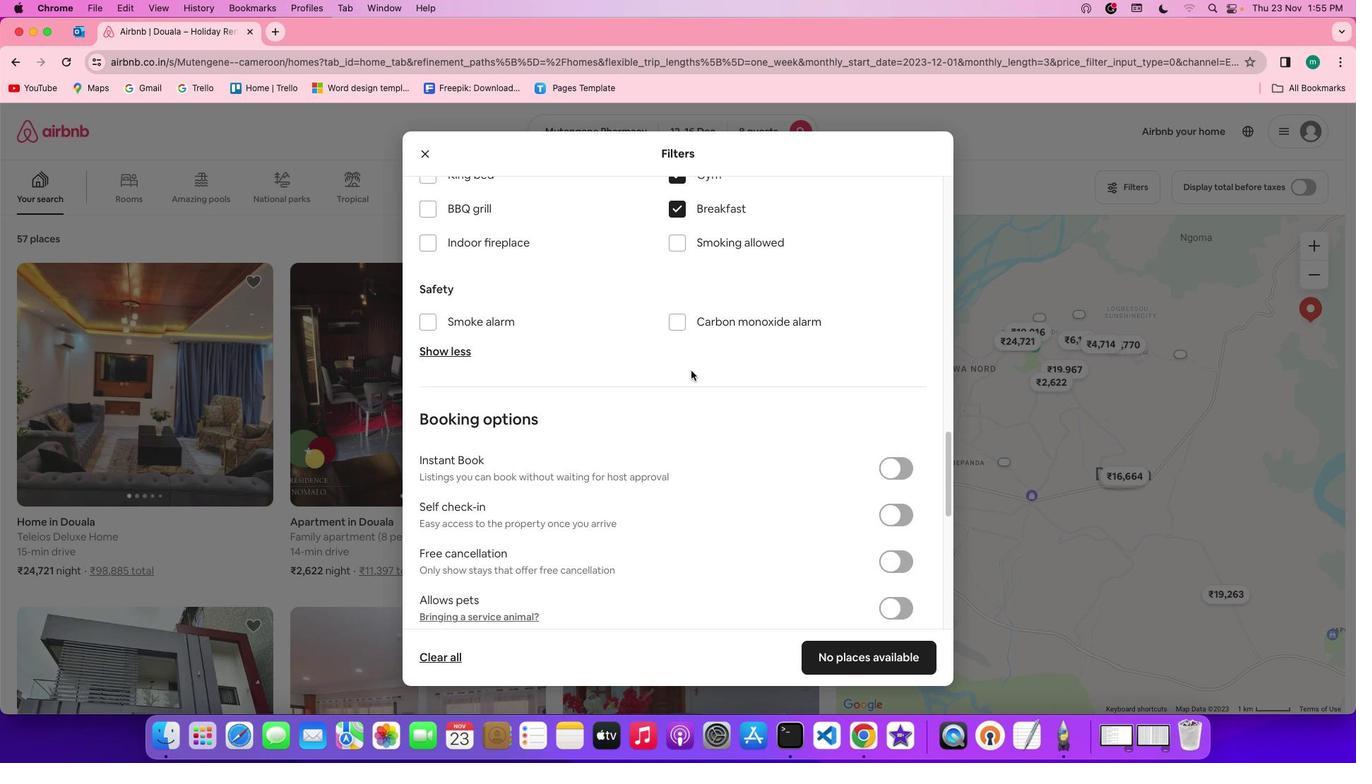 
Action: Mouse scrolled (691, 370) with delta (0, 0)
Screenshot: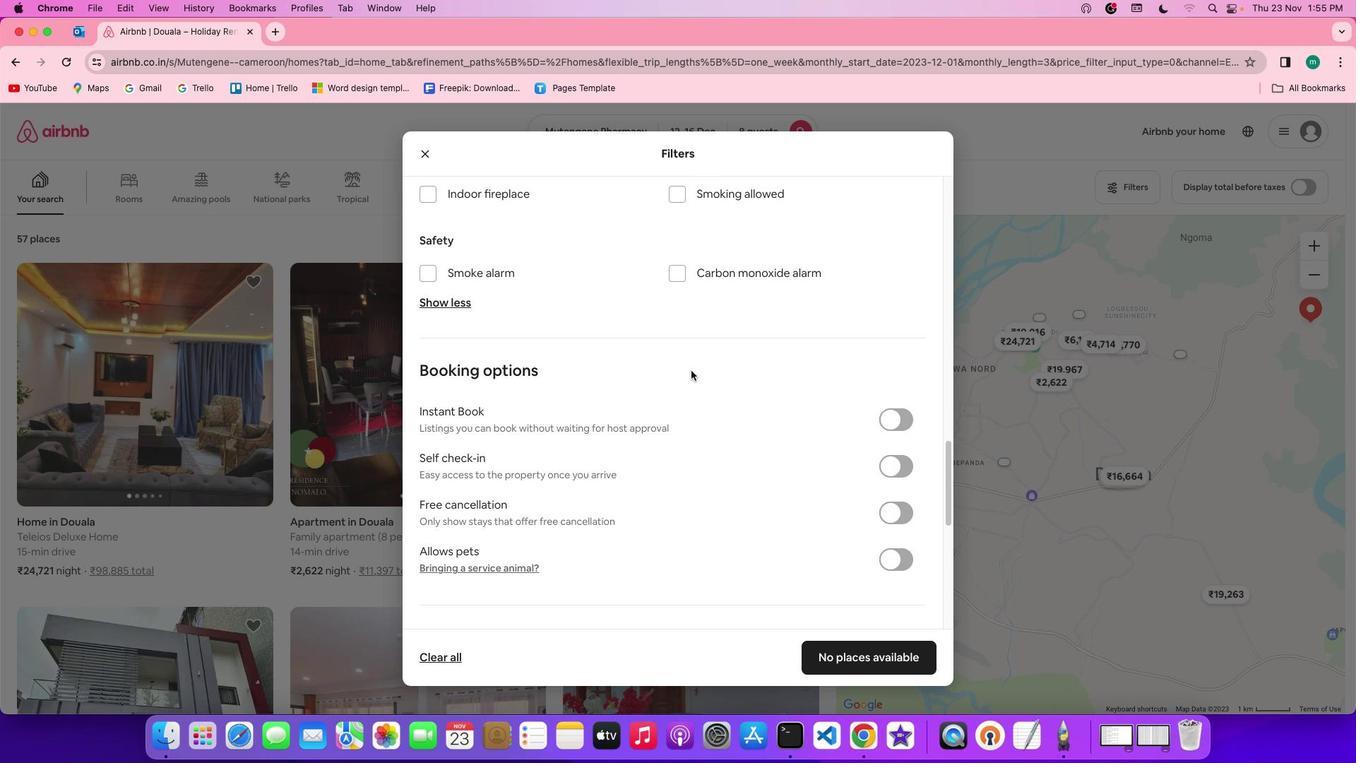 
Action: Mouse scrolled (691, 370) with delta (0, 0)
Screenshot: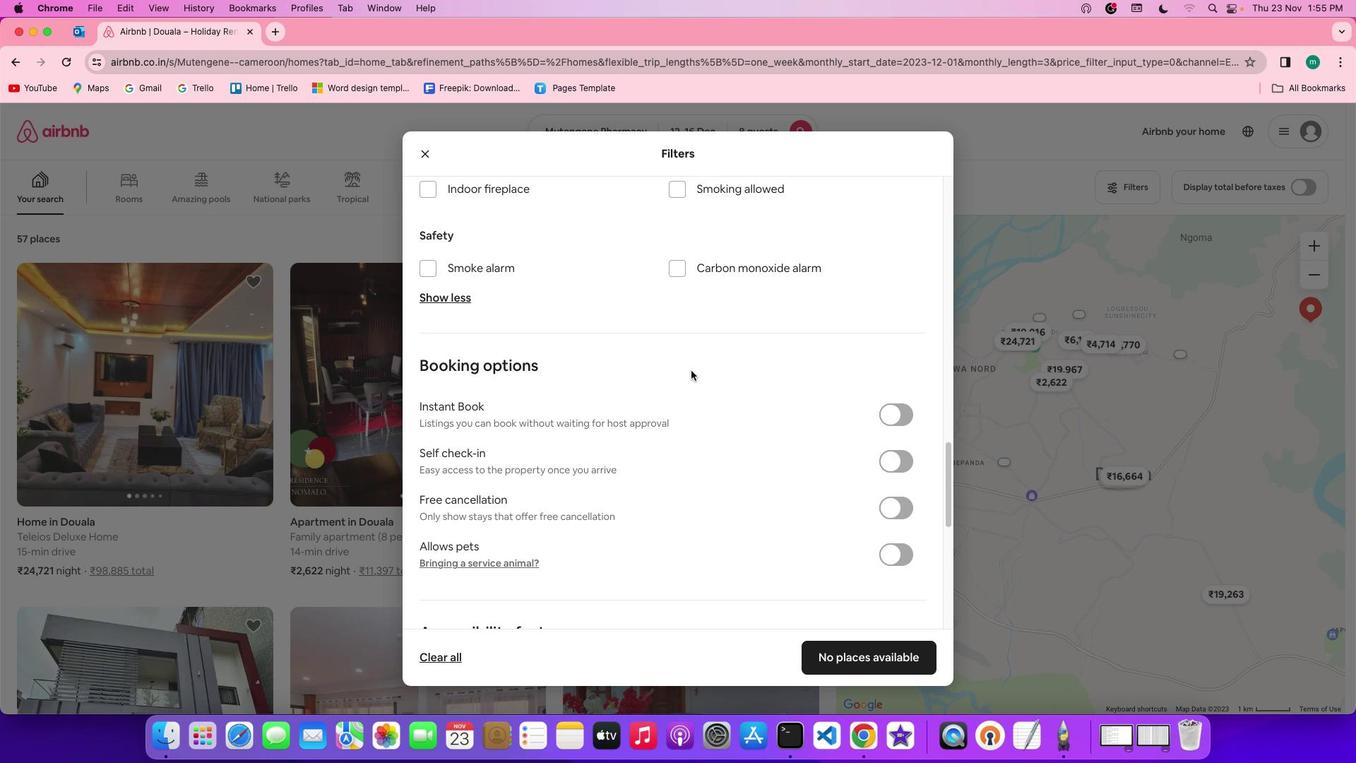 
Action: Mouse scrolled (691, 370) with delta (0, 0)
Screenshot: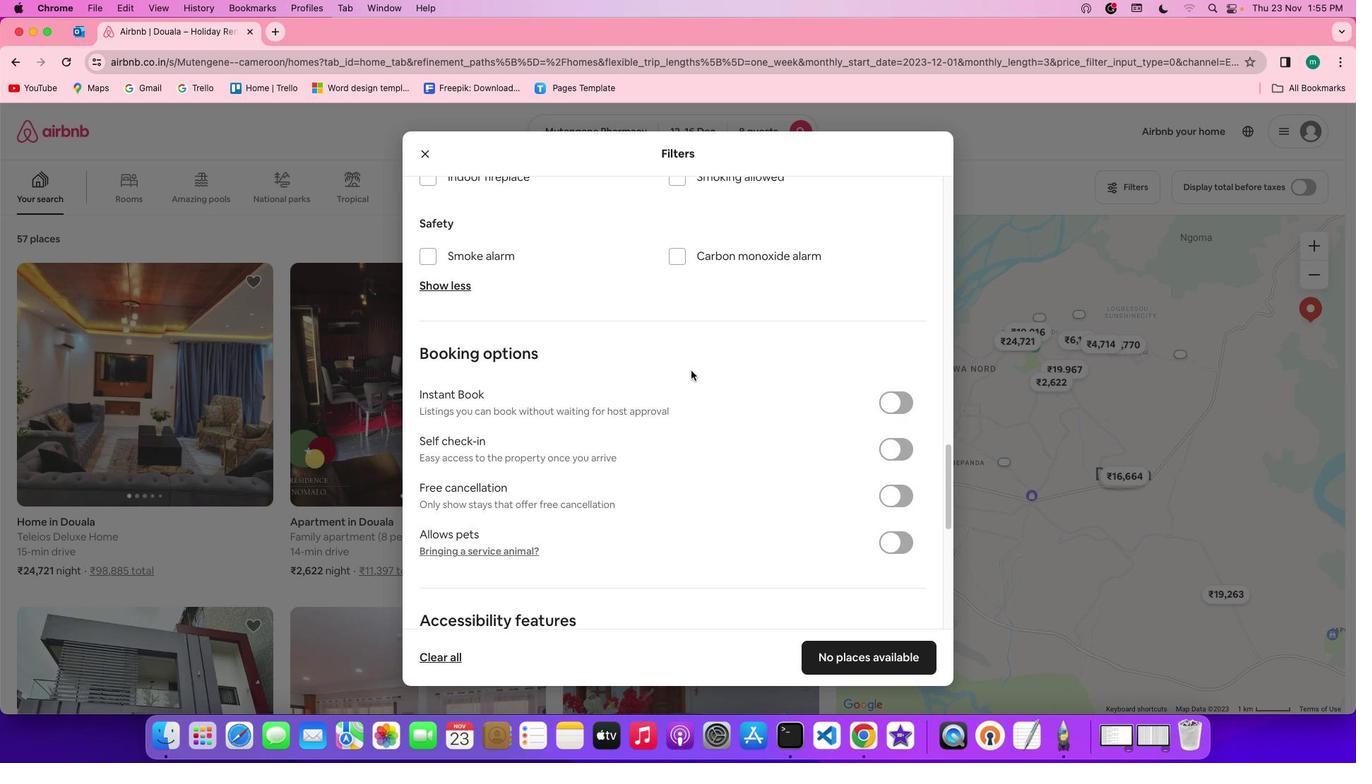 
Action: Mouse scrolled (691, 370) with delta (0, 0)
Screenshot: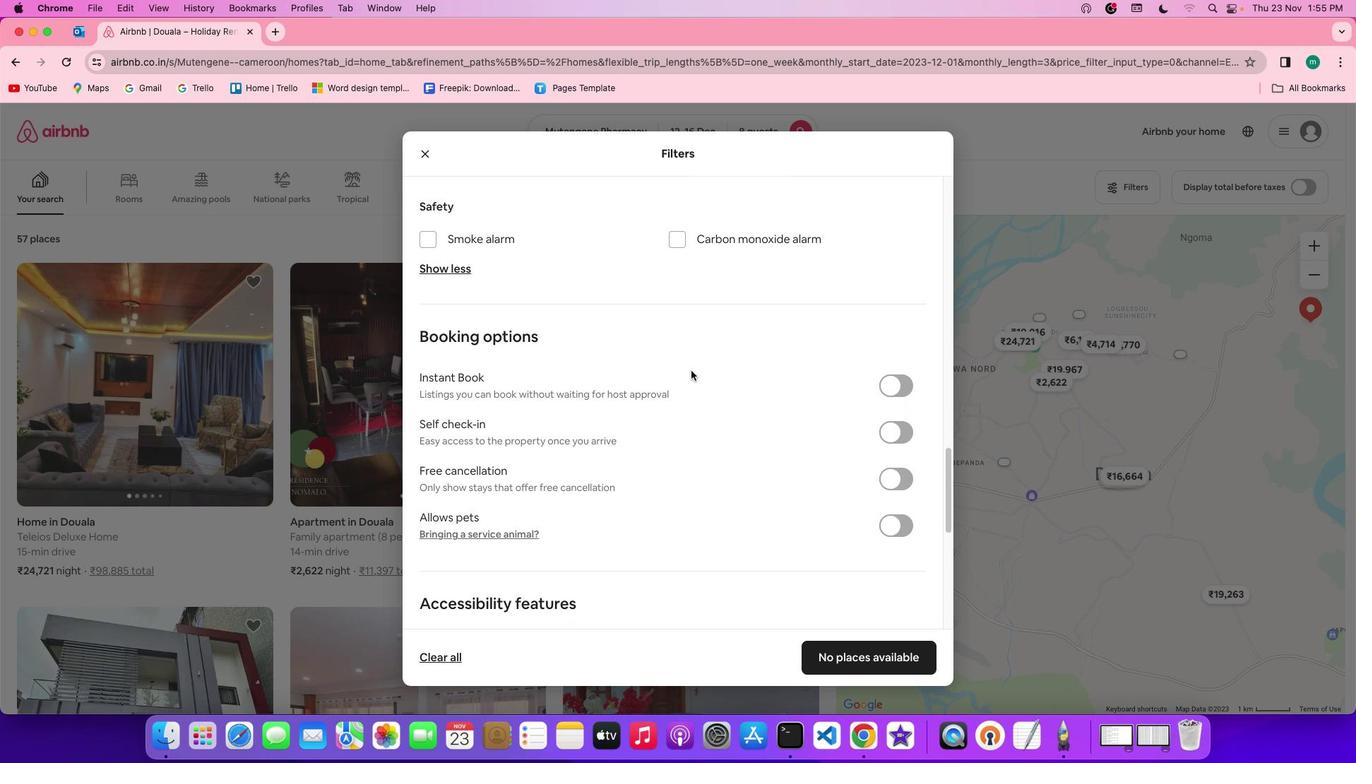 
Action: Mouse scrolled (691, 370) with delta (0, 0)
Screenshot: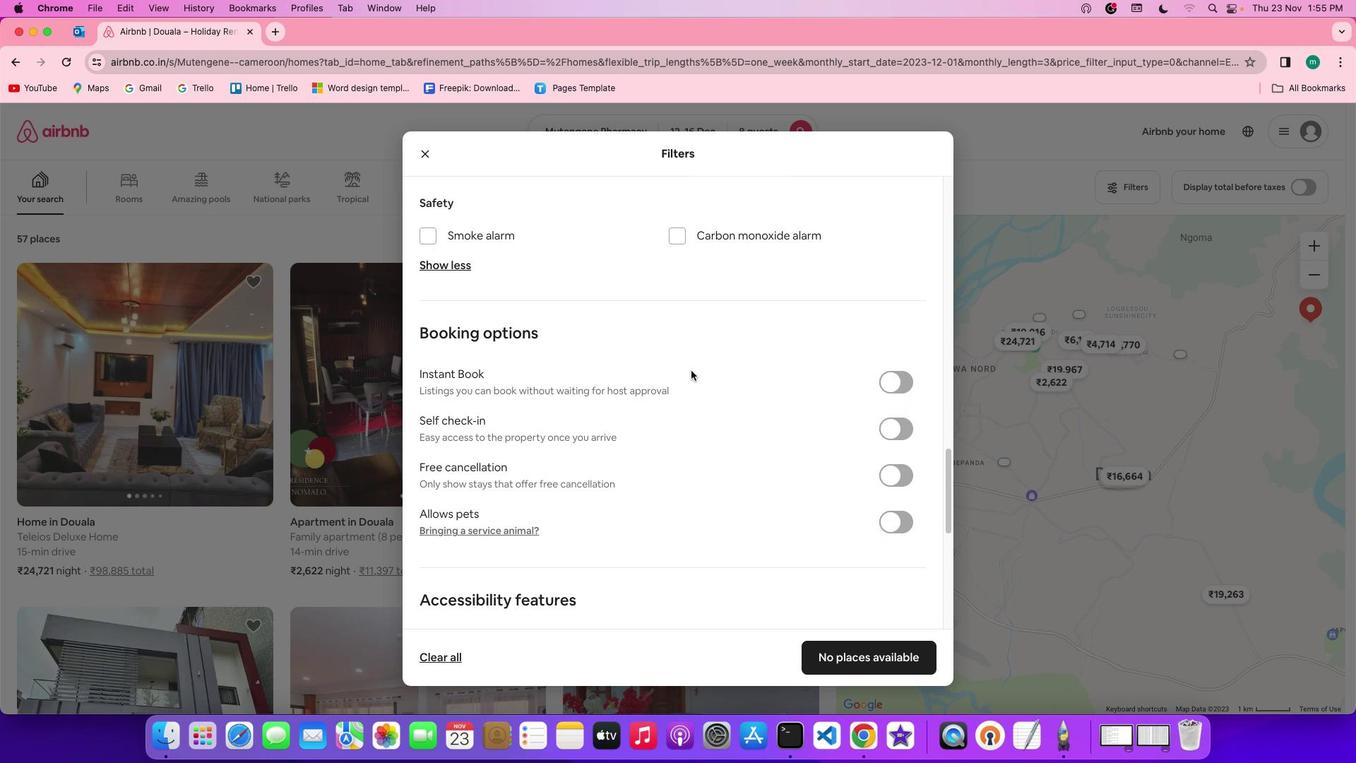
Action: Mouse scrolled (691, 370) with delta (0, 0)
Screenshot: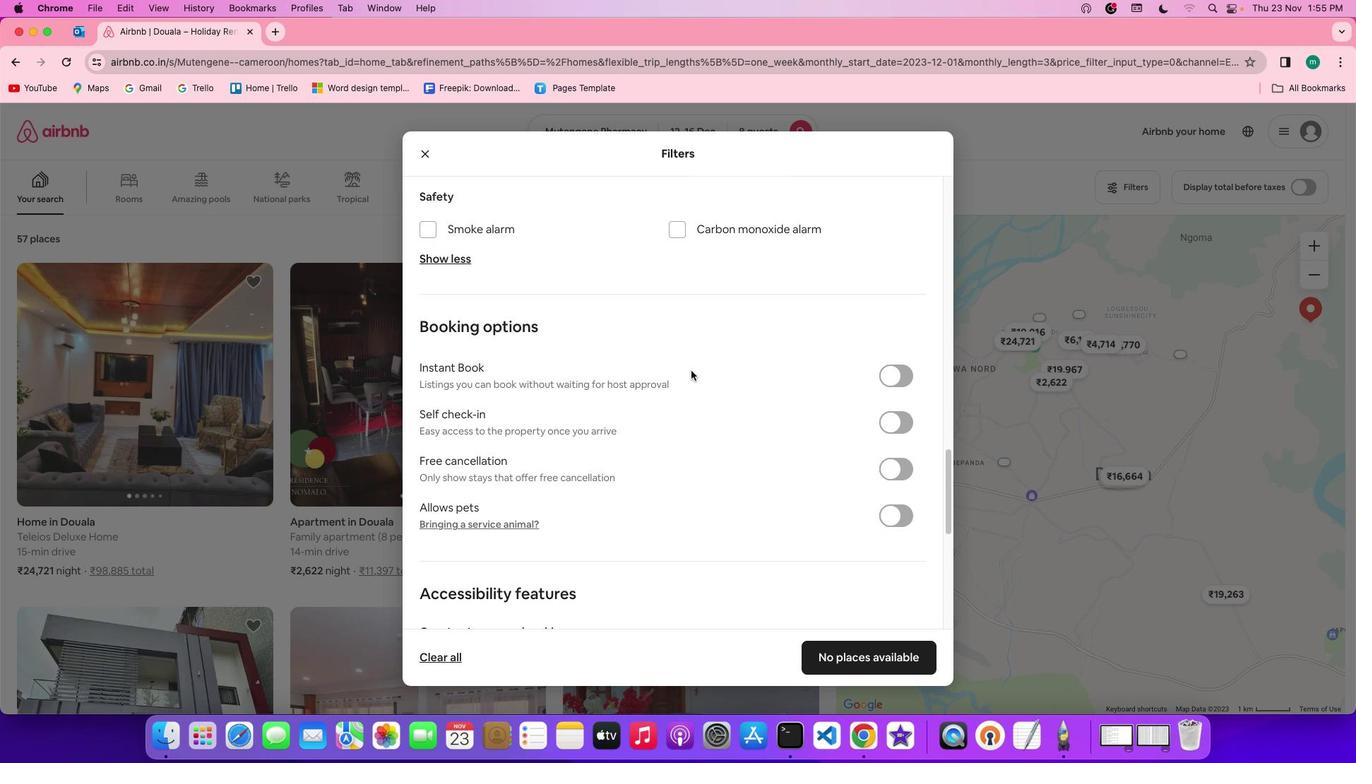 
Action: Mouse scrolled (691, 370) with delta (0, 0)
Screenshot: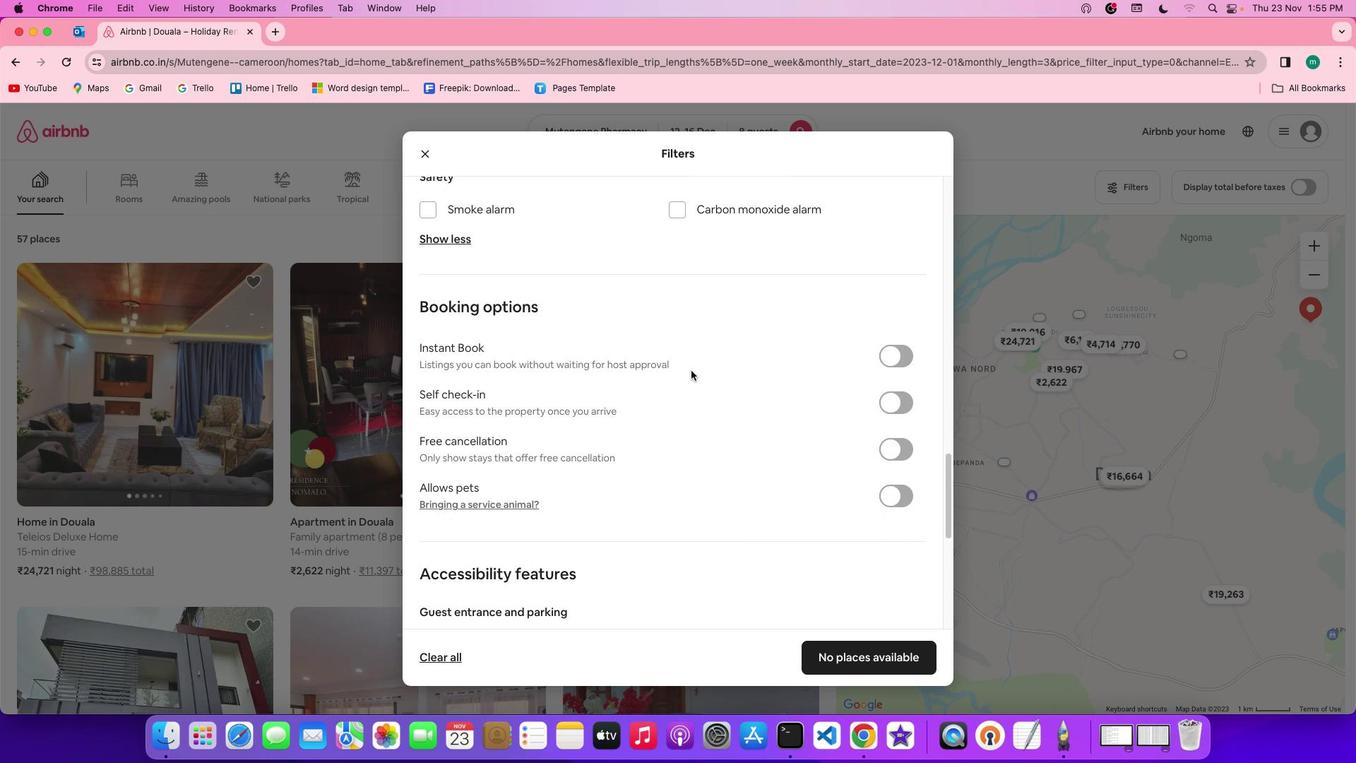 
Action: Mouse moved to (897, 368)
Screenshot: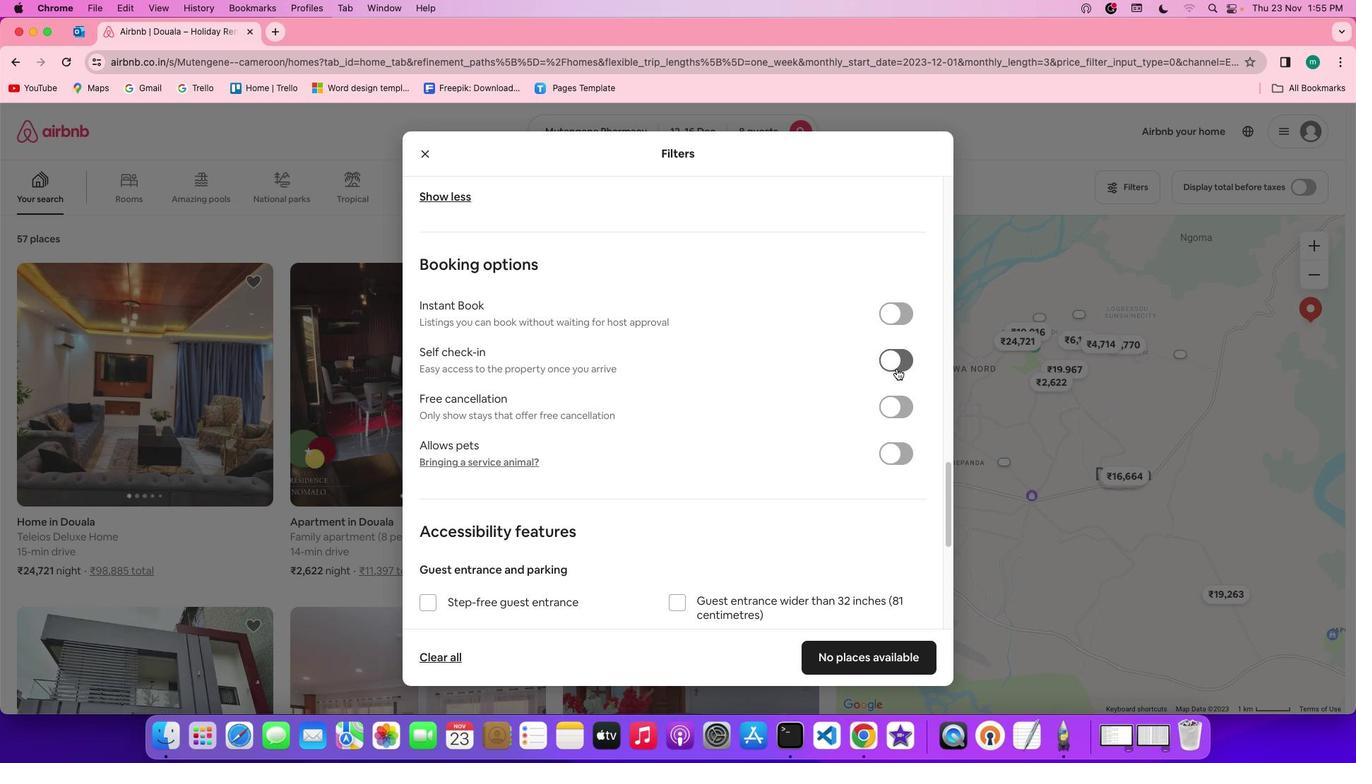 
Action: Mouse pressed left at (897, 368)
Screenshot: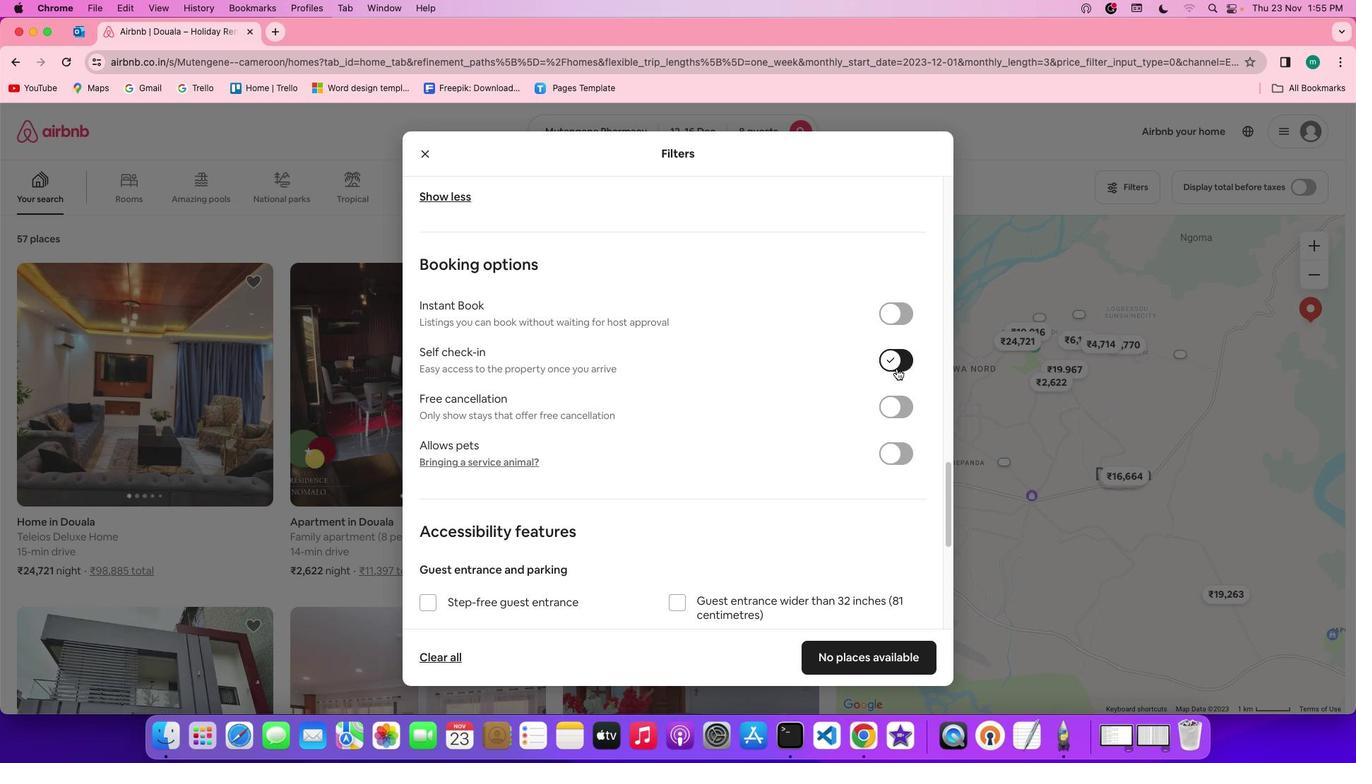 
Action: Mouse moved to (748, 444)
Screenshot: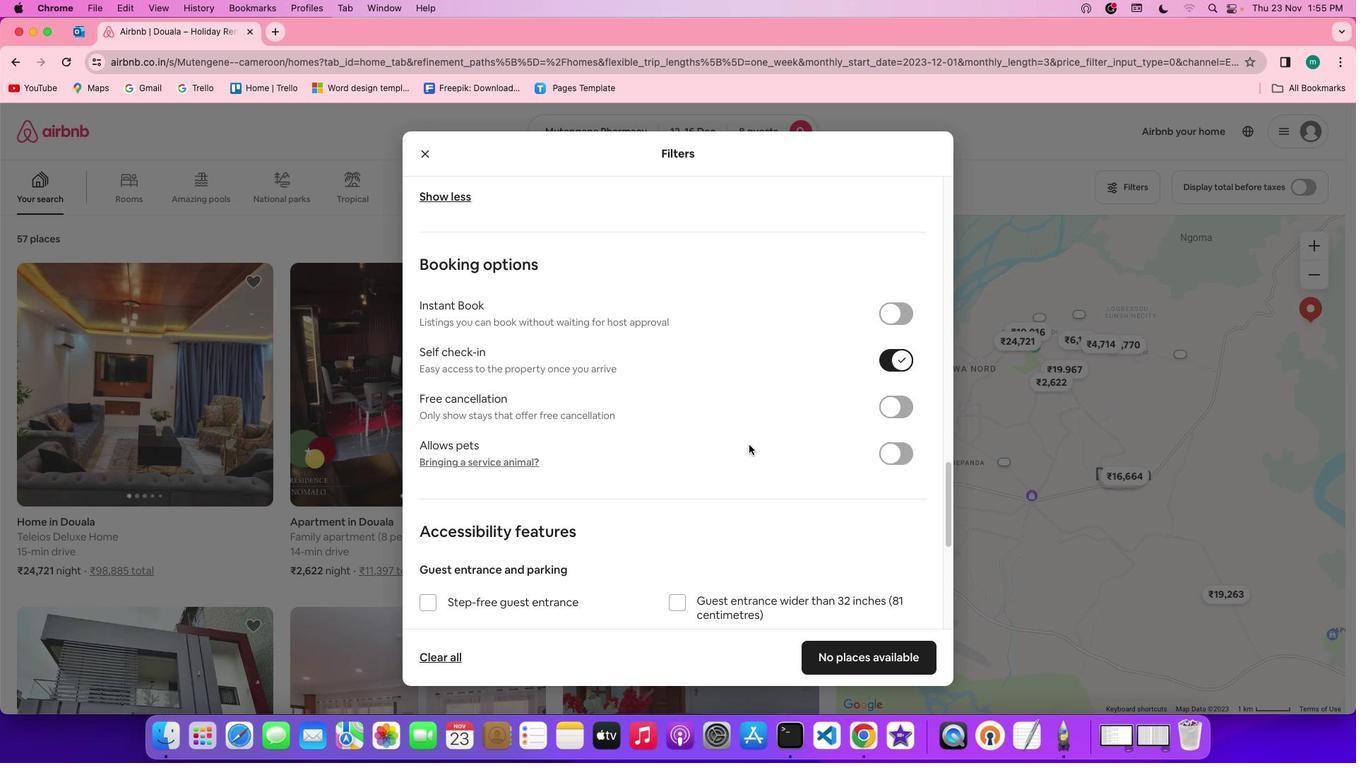 
Action: Mouse scrolled (748, 444) with delta (0, 0)
Screenshot: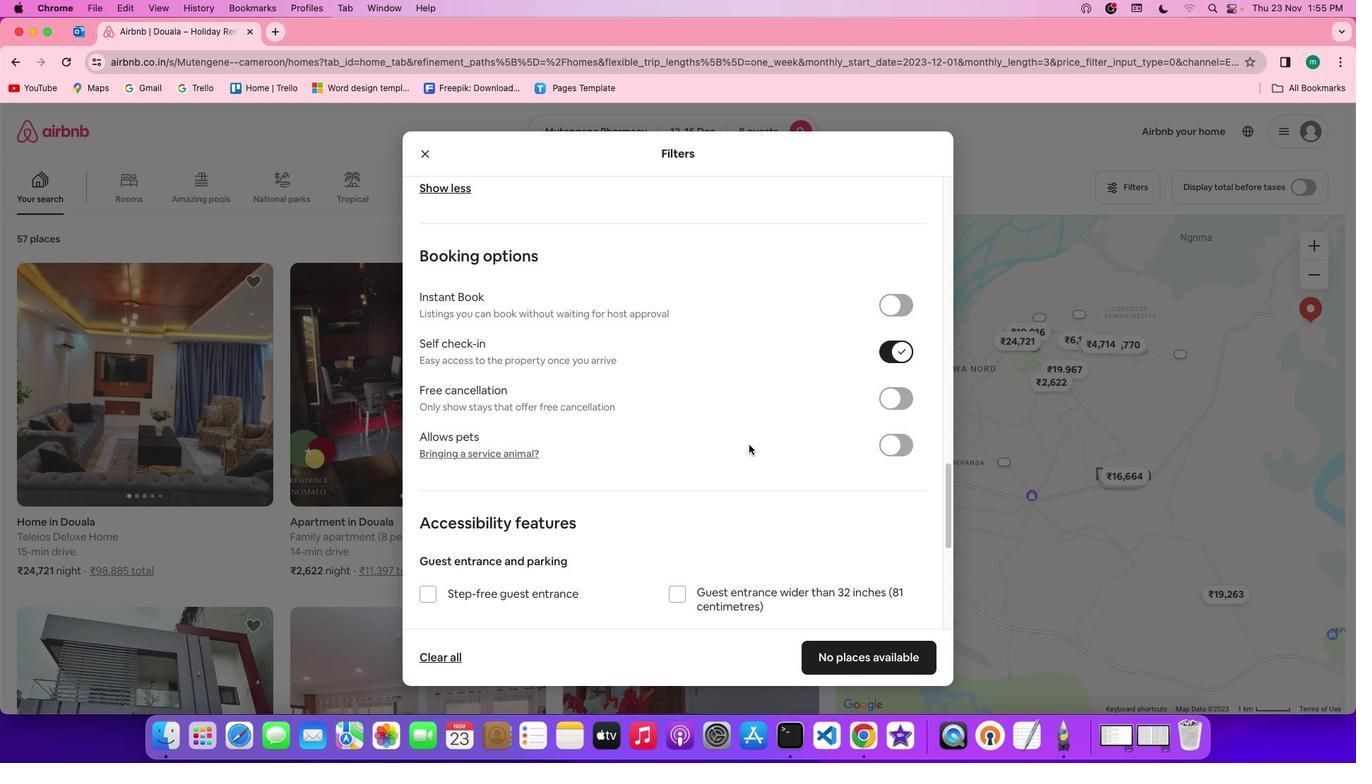 
Action: Mouse scrolled (748, 444) with delta (0, 0)
Screenshot: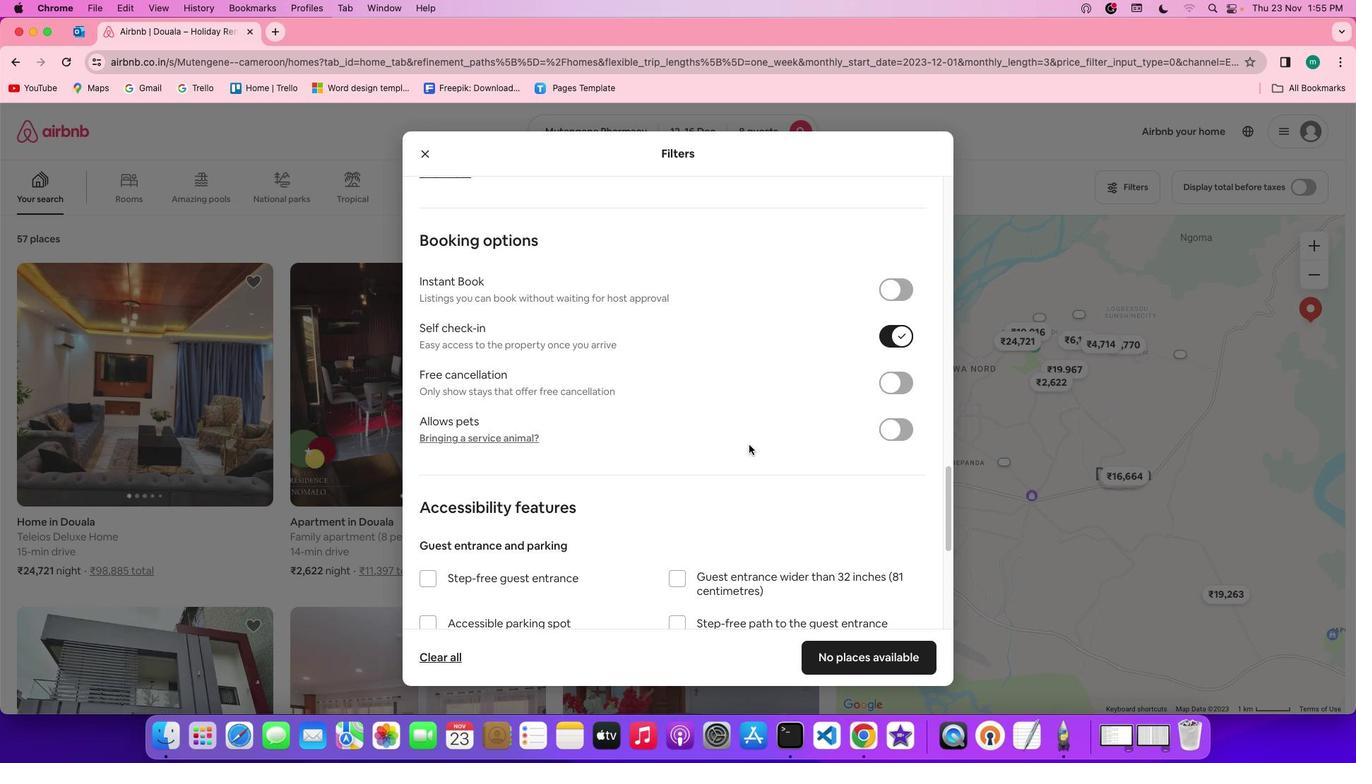 
Action: Mouse scrolled (748, 444) with delta (0, -1)
Screenshot: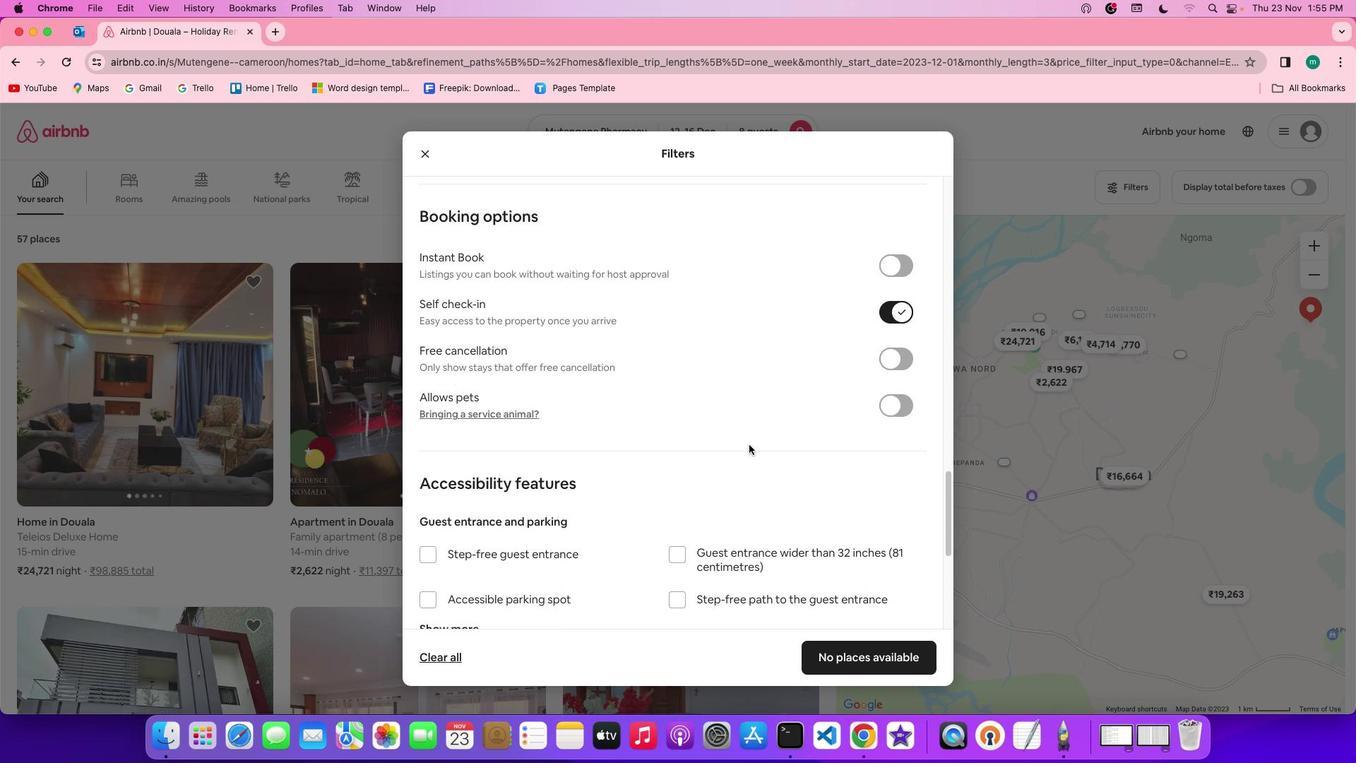 
Action: Mouse moved to (765, 475)
Screenshot: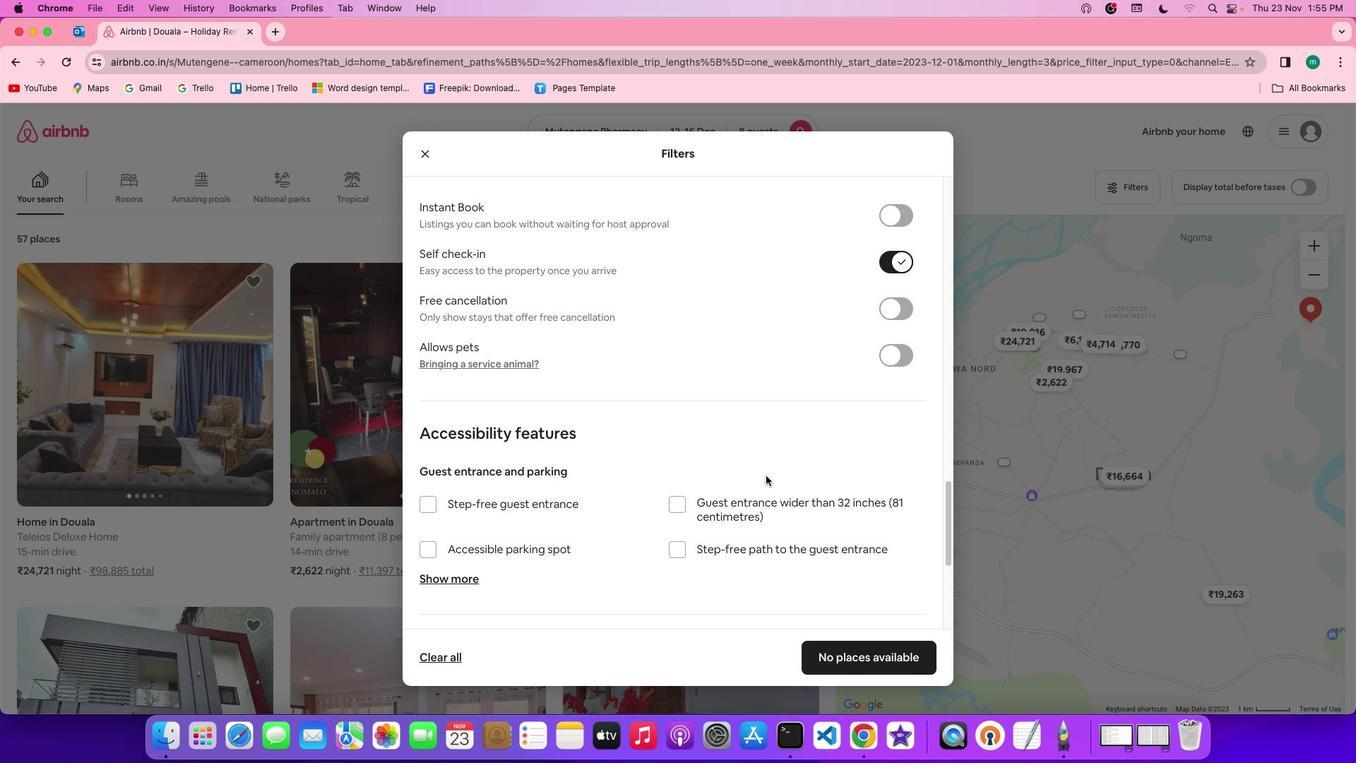 
Action: Mouse scrolled (765, 475) with delta (0, 0)
Screenshot: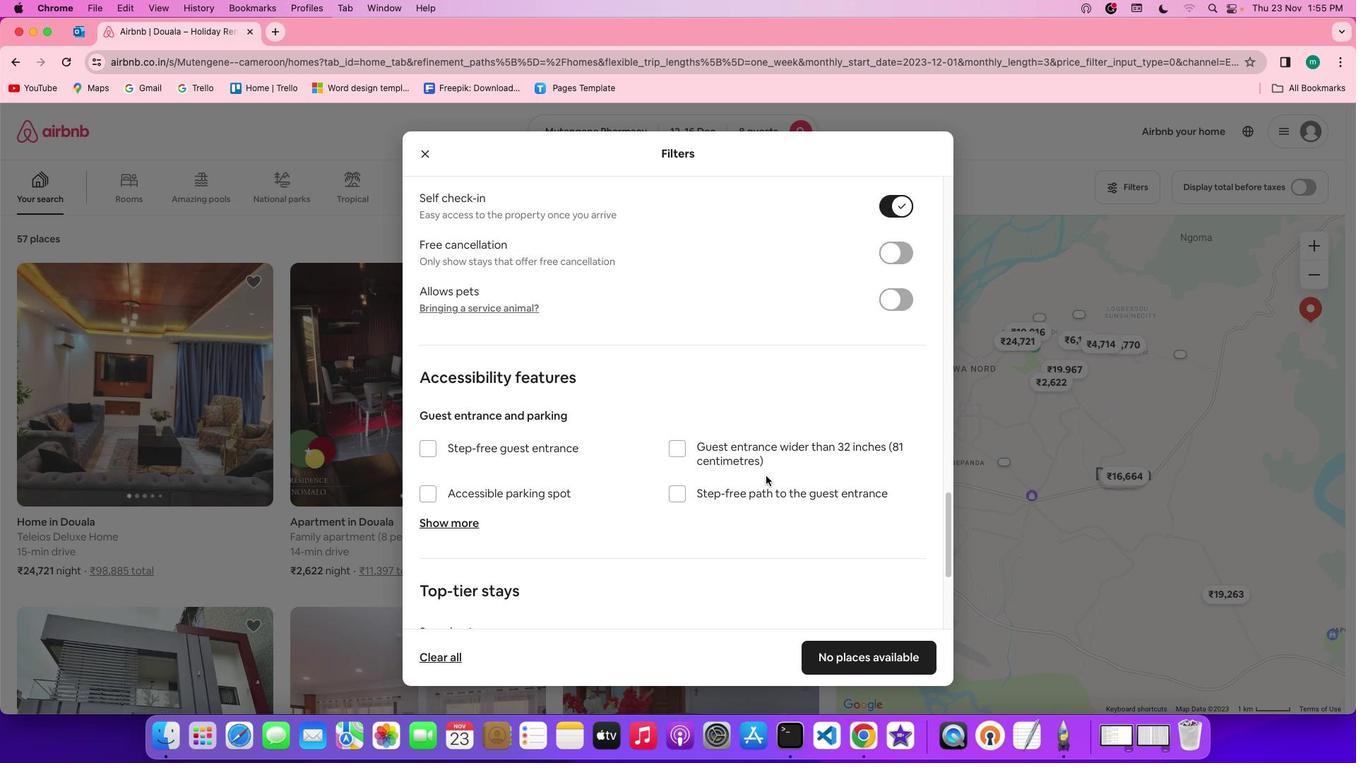 
Action: Mouse scrolled (765, 475) with delta (0, 0)
Screenshot: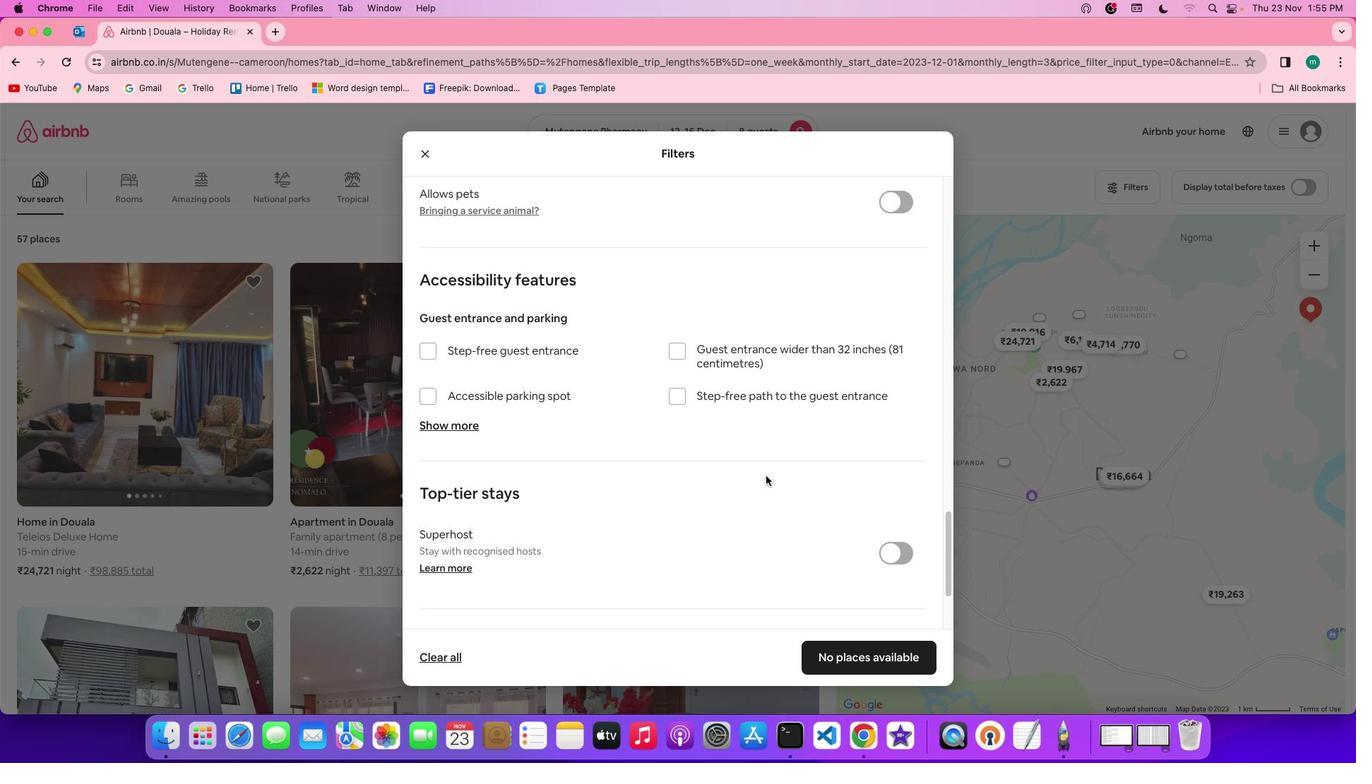 
Action: Mouse scrolled (765, 475) with delta (0, -2)
Screenshot: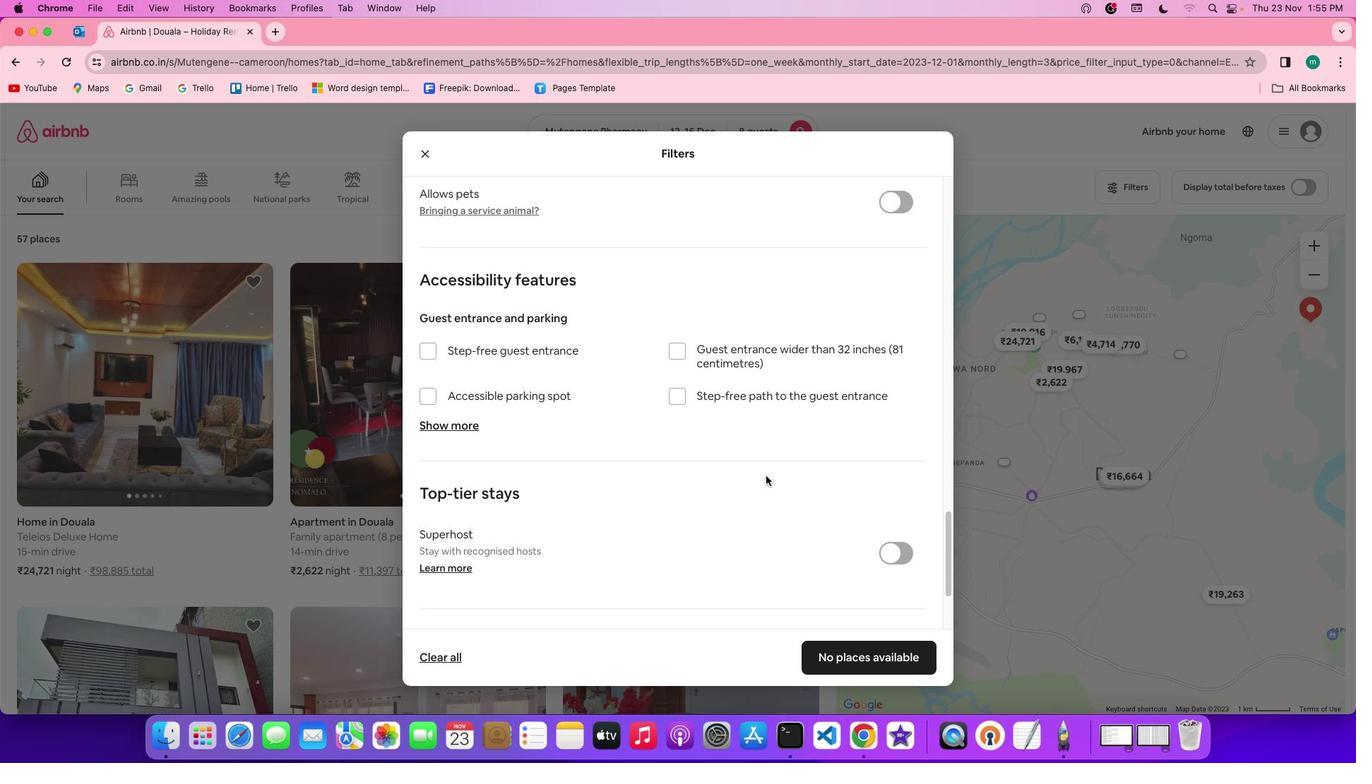 
Action: Mouse scrolled (765, 475) with delta (0, -3)
Screenshot: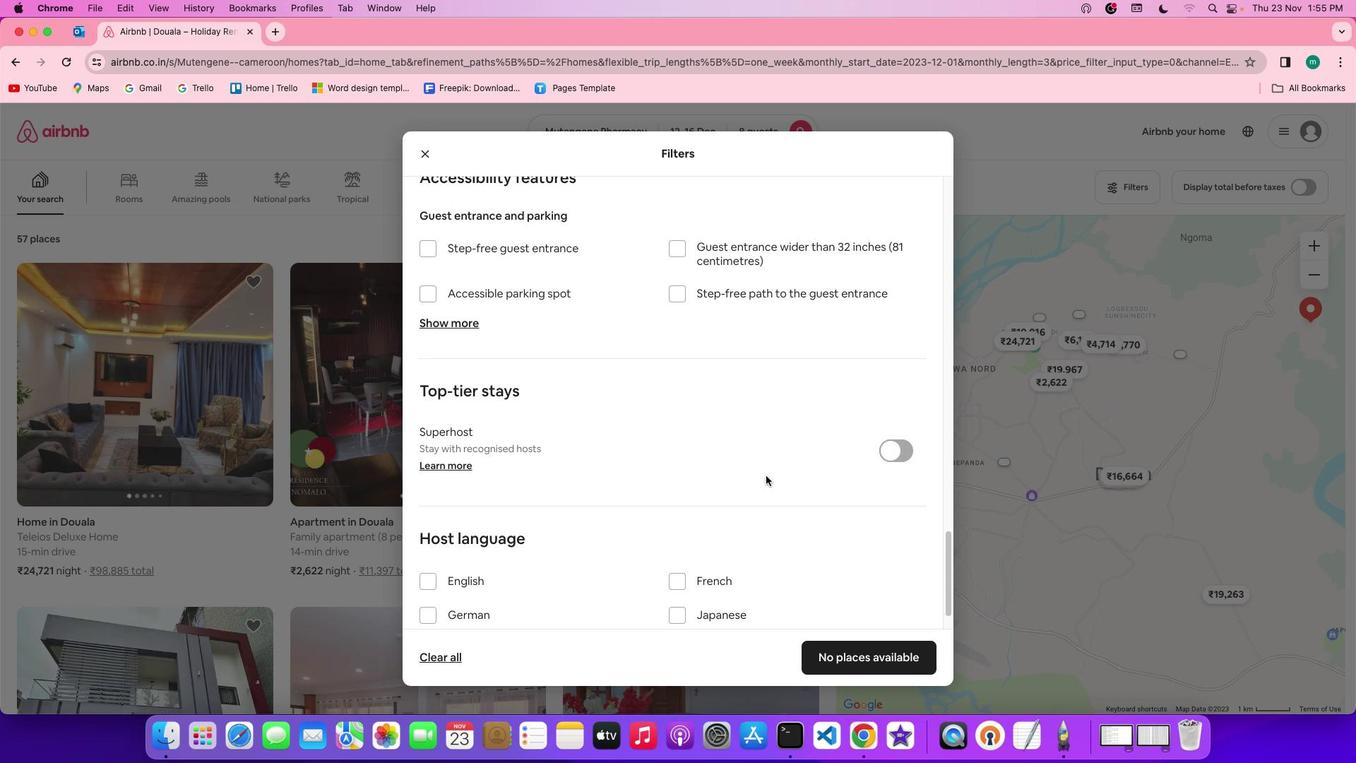 
Action: Mouse scrolled (765, 475) with delta (0, -4)
Screenshot: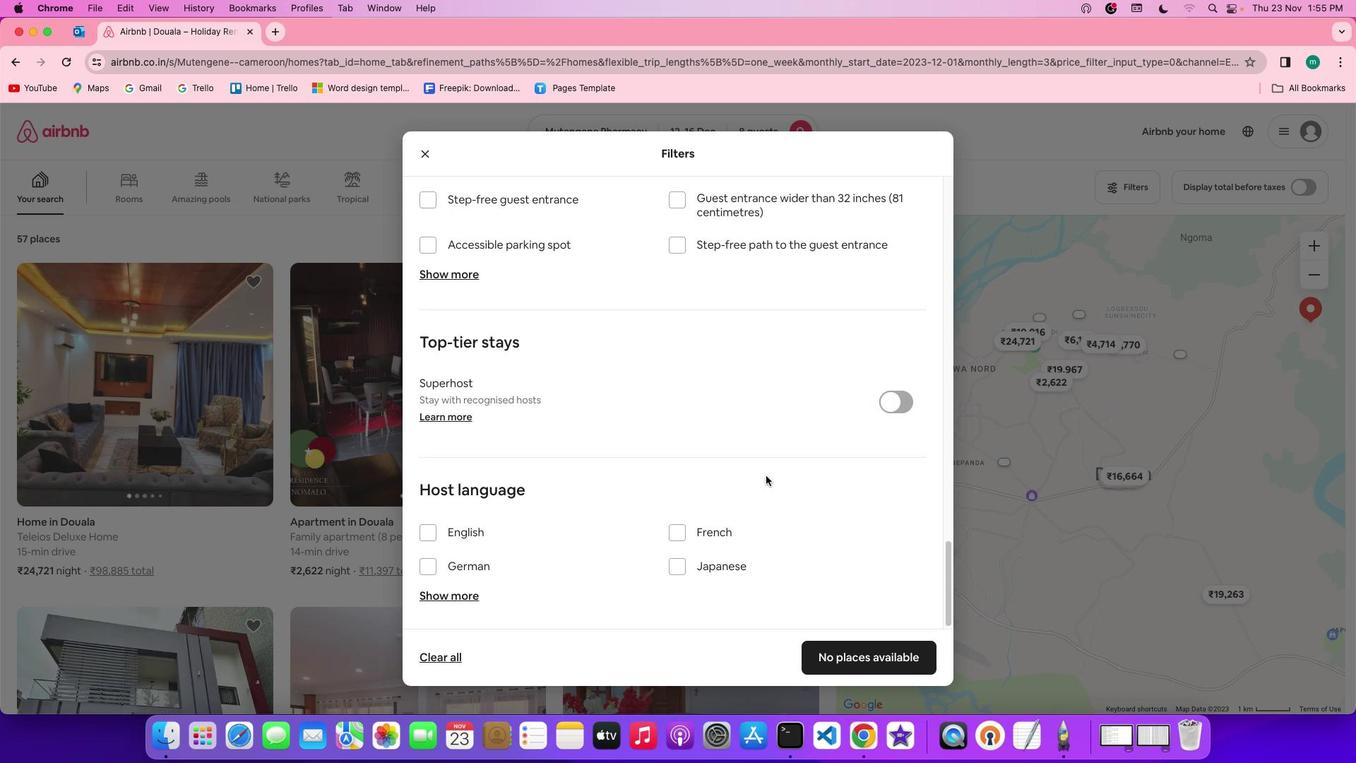 
Action: Mouse scrolled (765, 475) with delta (0, -4)
Screenshot: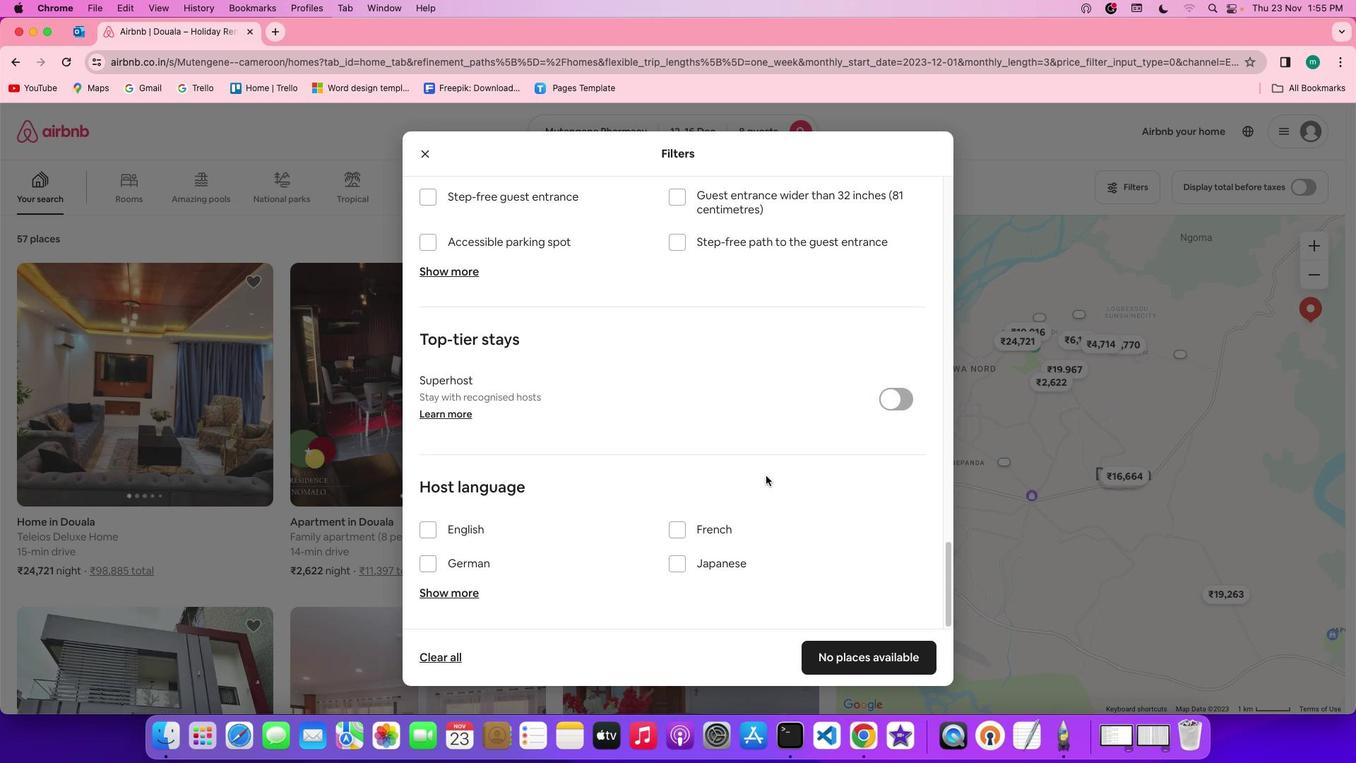 
Action: Mouse scrolled (765, 475) with delta (0, 0)
Screenshot: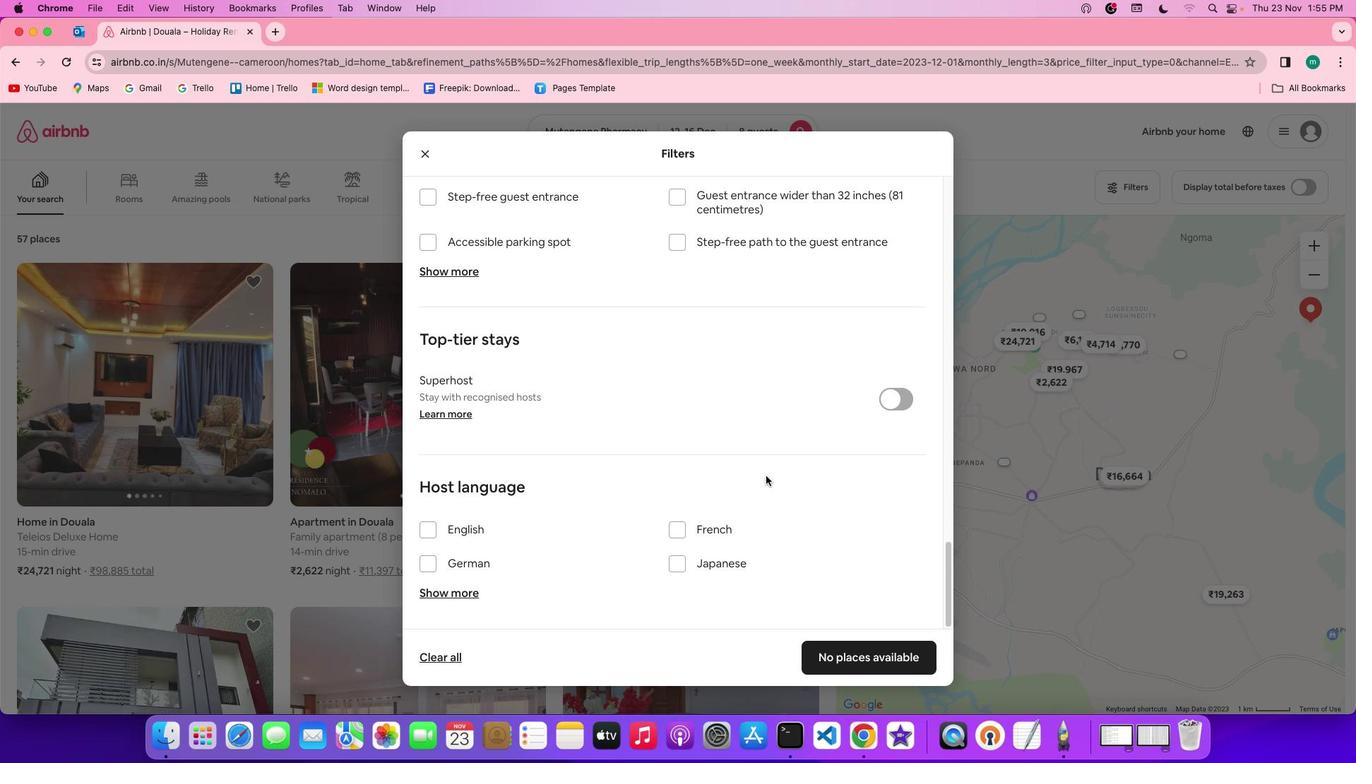 
Action: Mouse scrolled (765, 475) with delta (0, 0)
Screenshot: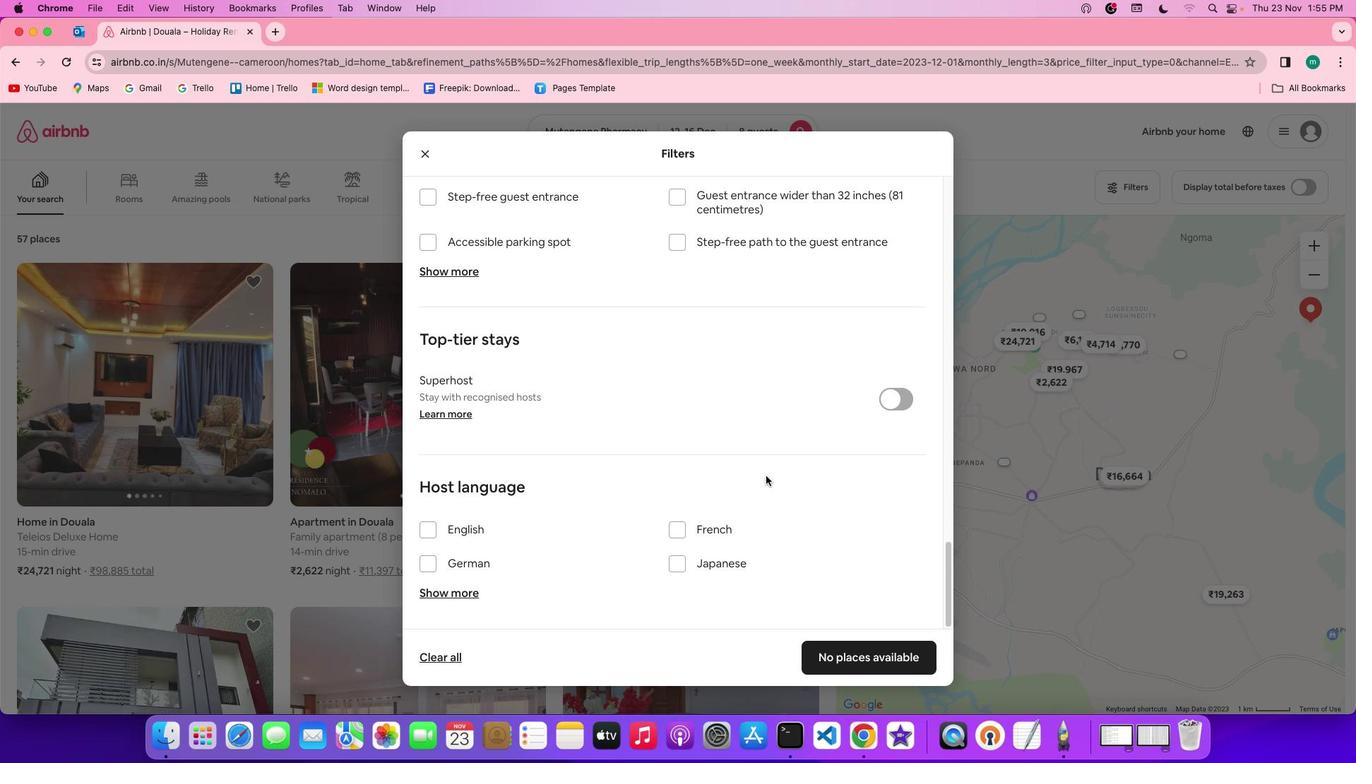 
Action: Mouse scrolled (765, 475) with delta (0, -2)
Screenshot: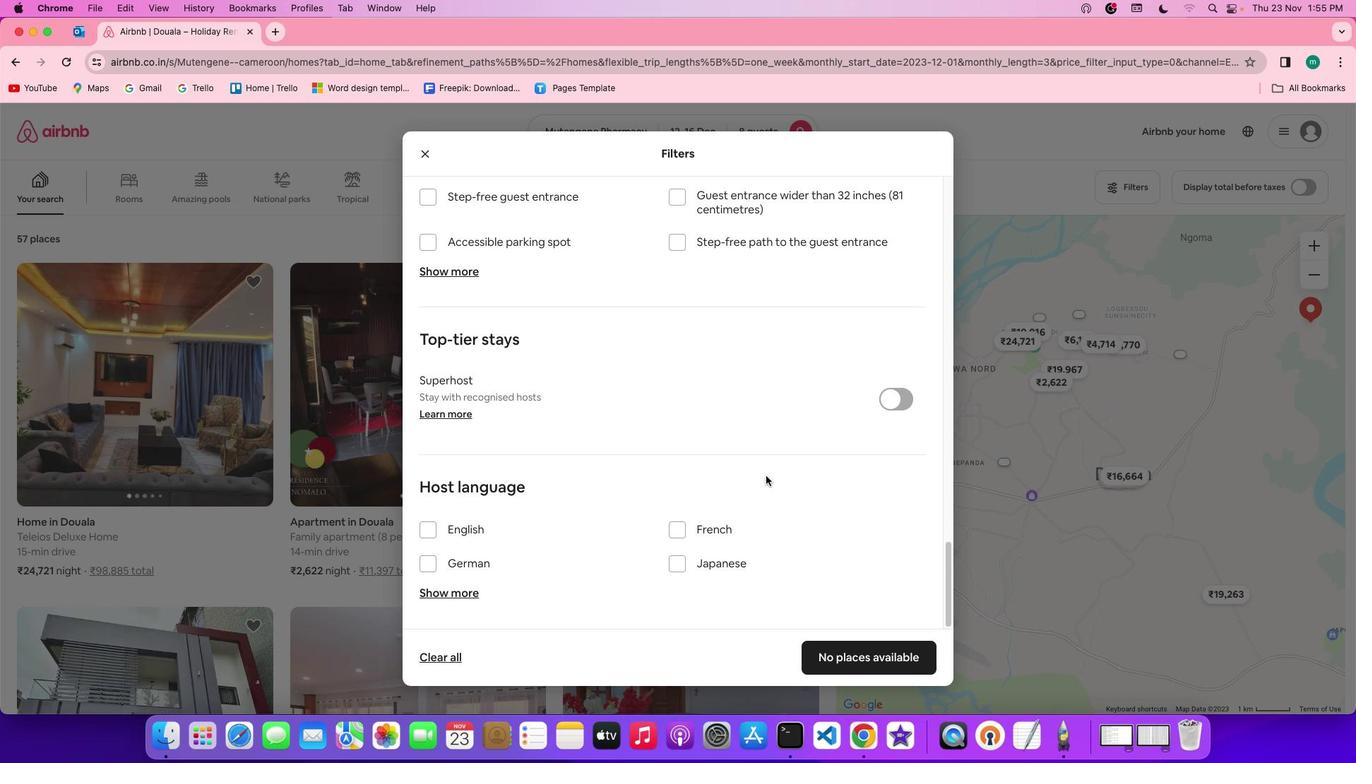 
Action: Mouse scrolled (765, 475) with delta (0, -3)
Screenshot: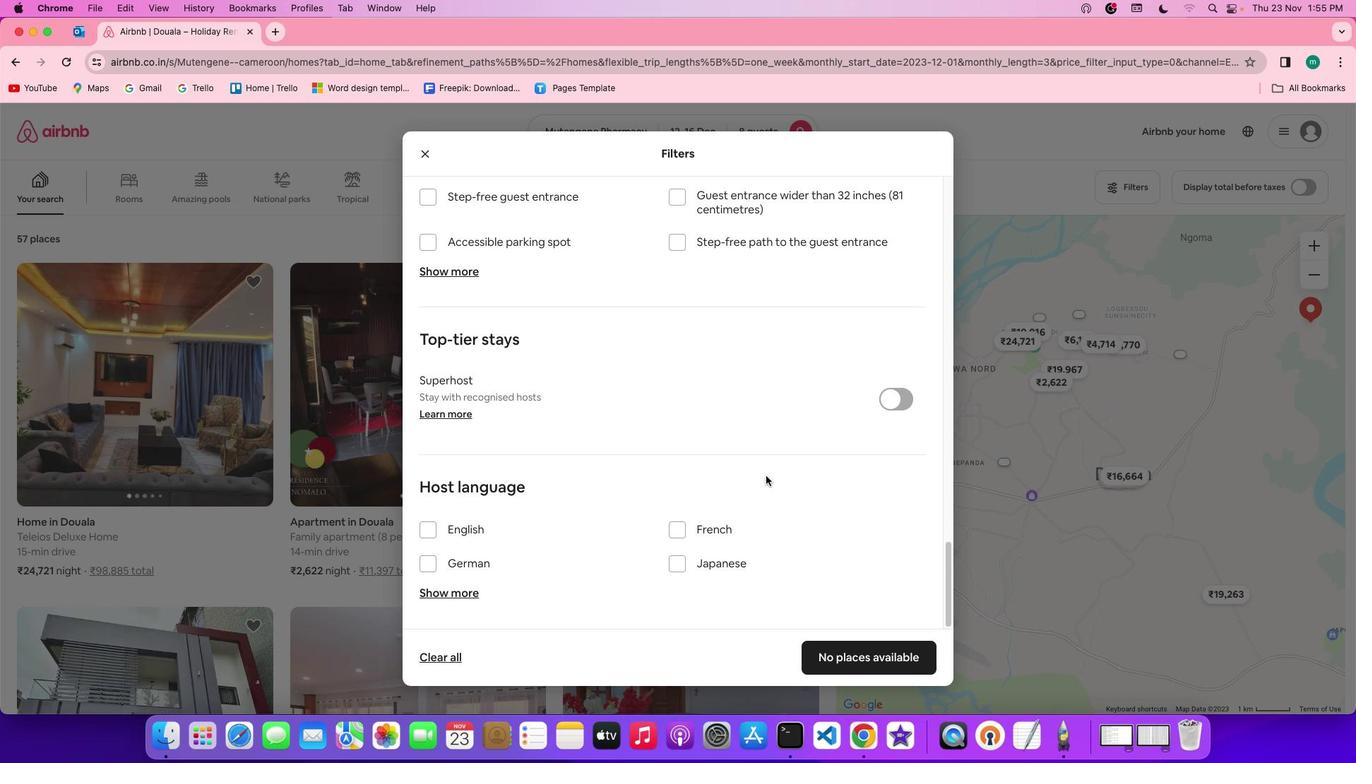 
Action: Mouse scrolled (765, 475) with delta (0, -4)
Screenshot: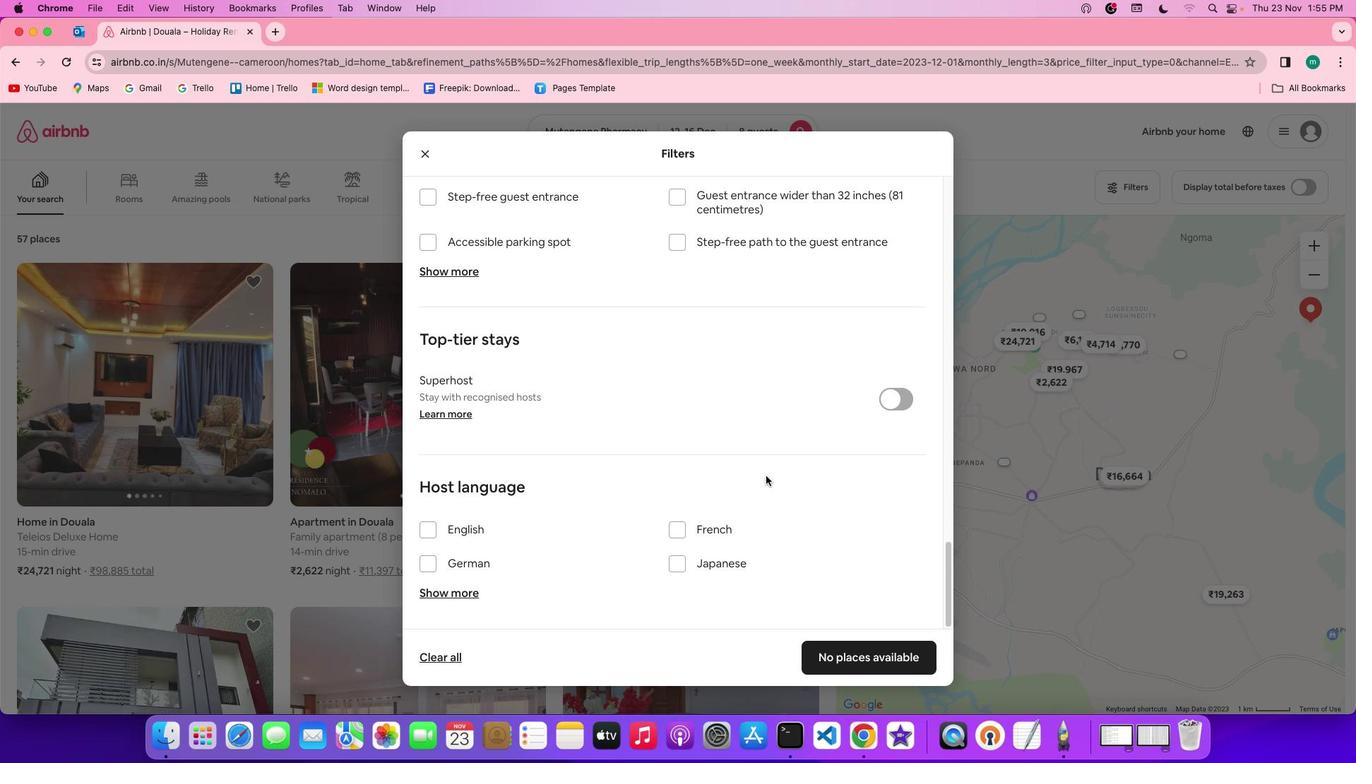 
Action: Mouse scrolled (765, 475) with delta (0, -4)
Screenshot: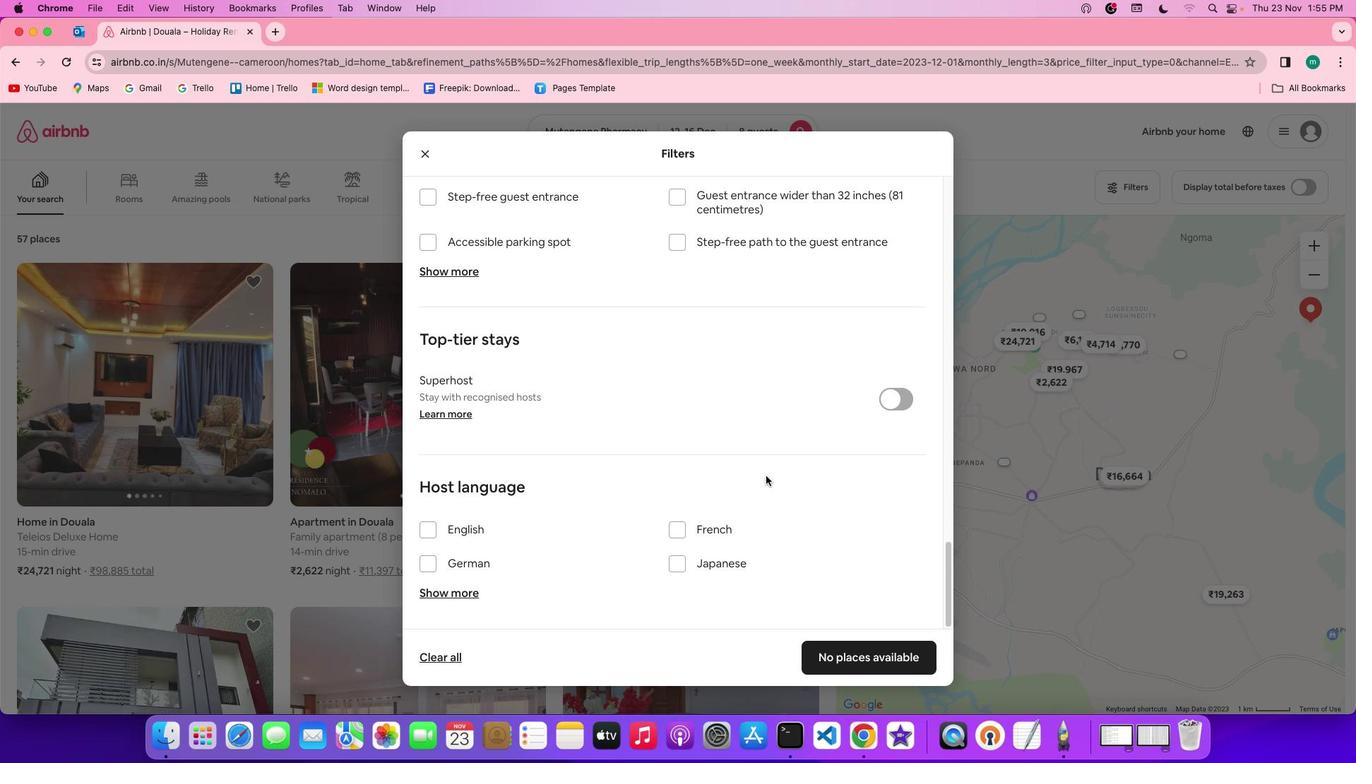 
Action: Mouse moved to (830, 655)
Screenshot: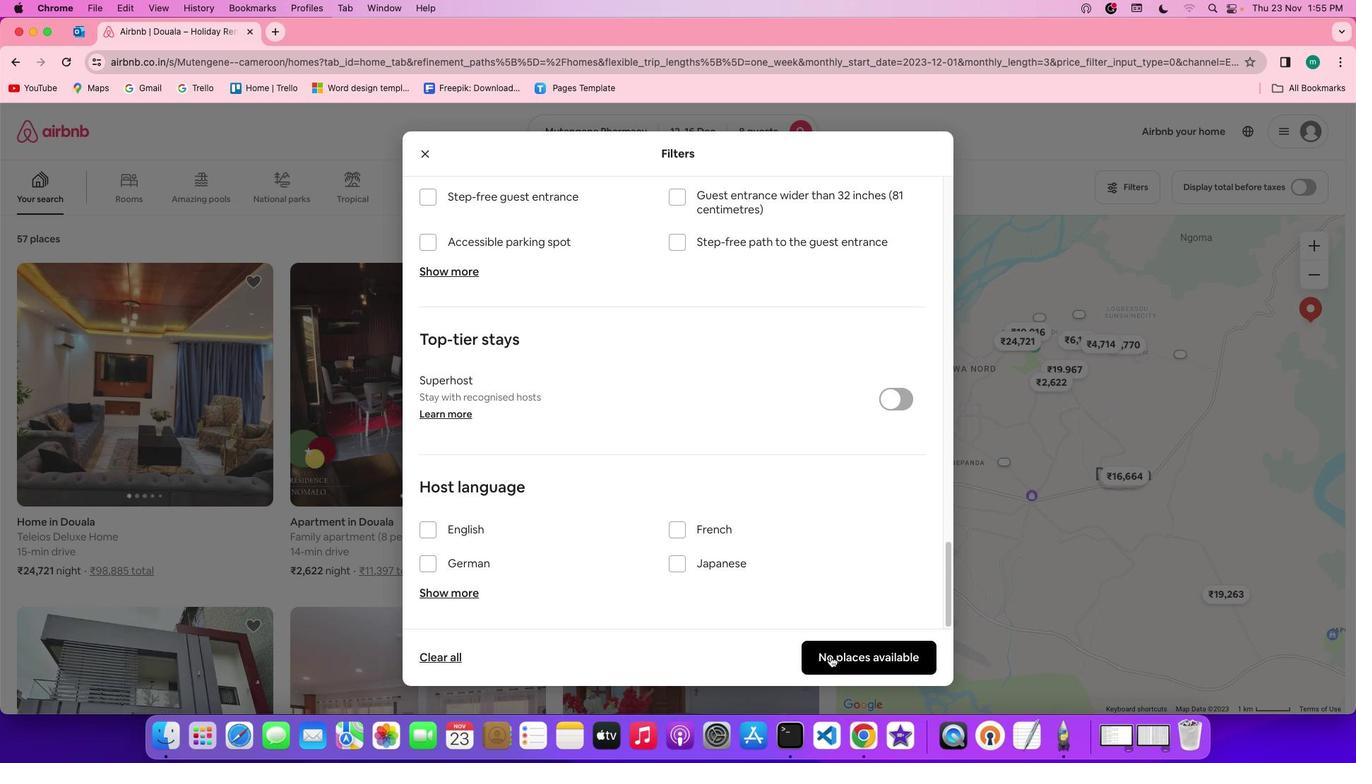 
Action: Mouse pressed left at (830, 655)
Screenshot: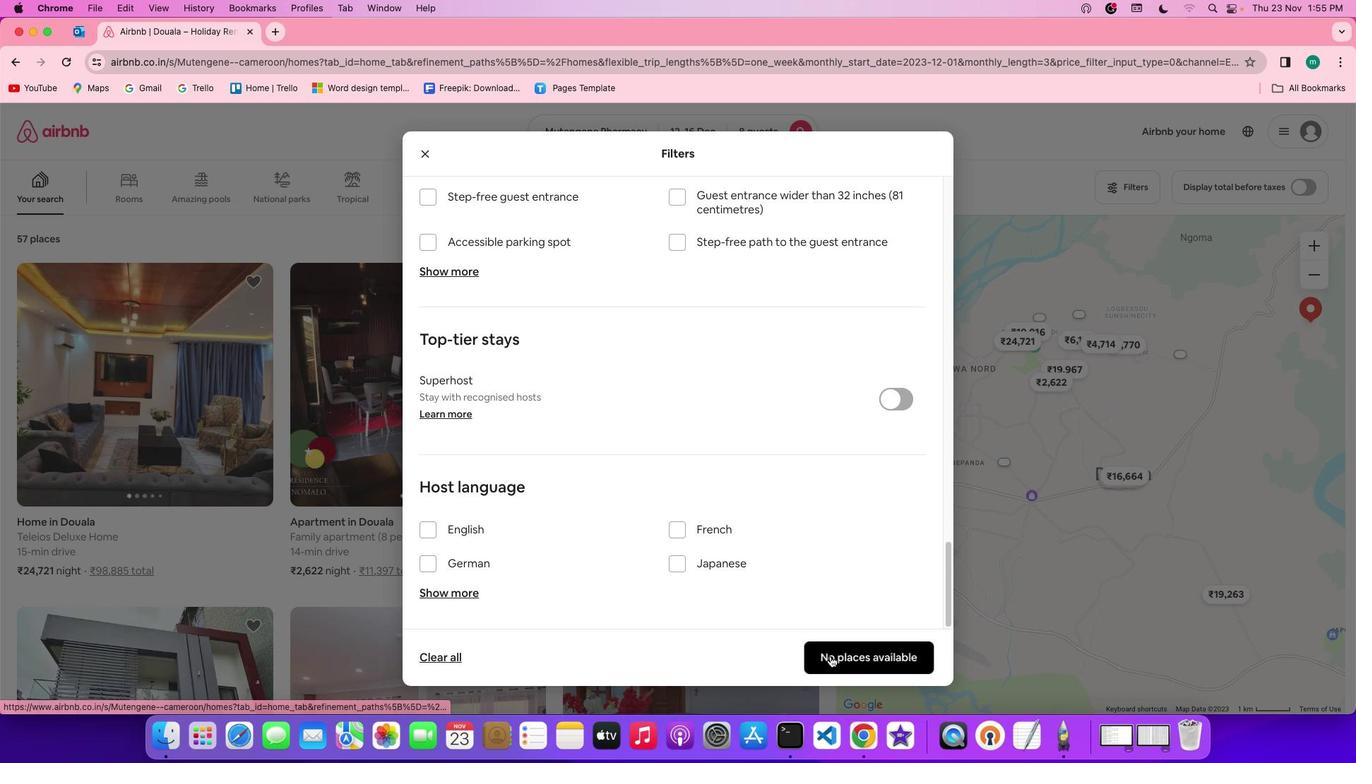 
Action: Mouse moved to (473, 457)
Screenshot: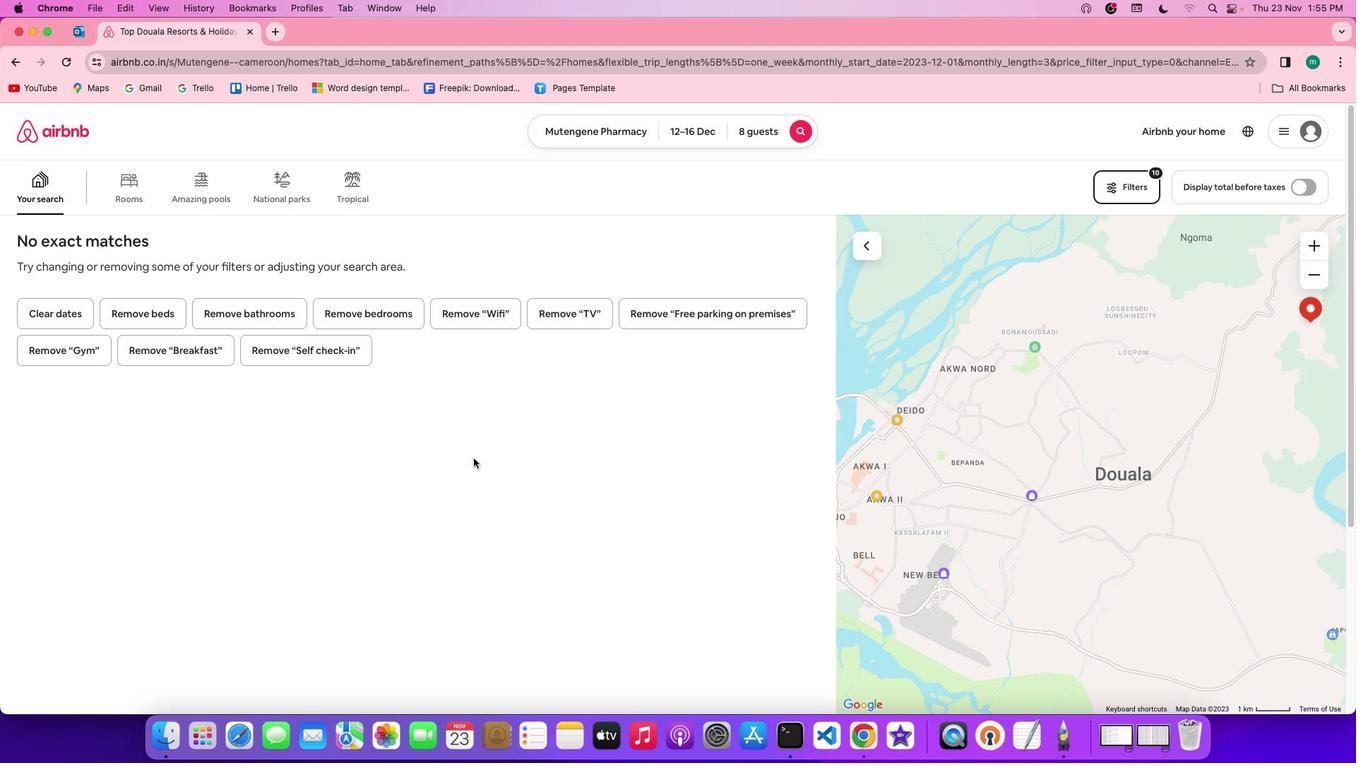 
